 Task: Create new invoice with Date Opened :30-Apr-23, Select Customer: Mariah Carey's Cookies, Terms: Payment Term 2. Make invoice entry for item-1 with Date: 30-Apr-23, Description: Hillshire Genoa Salame Small Snacking Plates (2.76 oz)_x000D_
, Action: Material, Income Account: Income:Sales, Quantity: 1, Unit Price: 8.5, Discount $: 1.38. Make entry for item-2 with Date: 30-Apr-23, Description: Nature's Own Butterbread Sandwich Bread (20 oz)_x000D_
, Action: Material, Income Account: Income:Sales, Quantity: 1, Unit Price: 4.5, Discount $: 2.38. Make entry for item-3 with Date: 30-Apr-23, Description: NOS Energy Regular 24oz Twist Off_x000D_
, Action: Material, Income Account: Income:Sales, Quantity: 1, Unit Price: 5.5, Discount $: 2.88. Write Notes: 'Looking forward to serving you again.'. Post Invoice with Post Date: 30-Apr-23, Post to Accounts: Assets:Accounts Receivable. Pay / Process Payment with Transaction Date: 15-May-23, Amount: 11.86, Transfer Account: Checking Account. Print Invoice, display notes by going to Option, then go to Display Tab and check 'Invoice Notes'.
Action: Mouse moved to (180, 38)
Screenshot: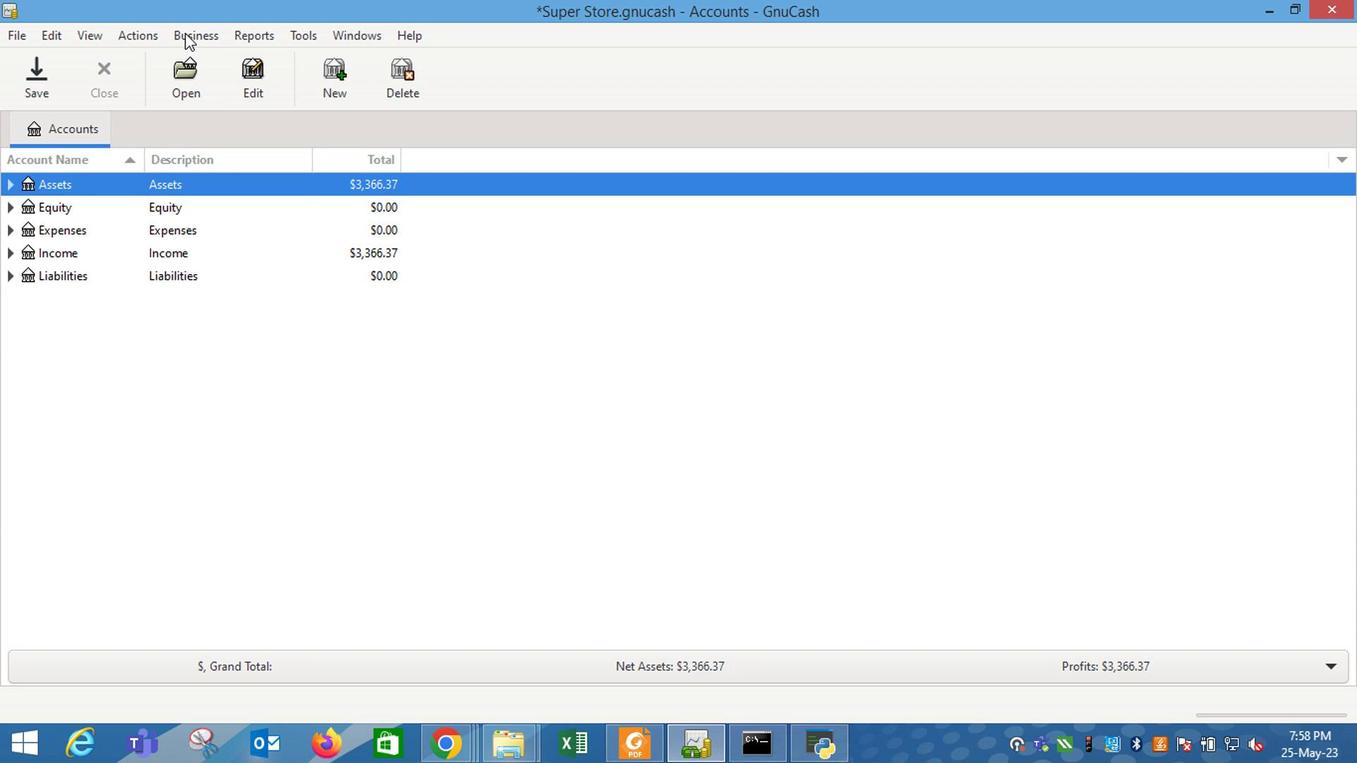 
Action: Mouse pressed left at (180, 38)
Screenshot: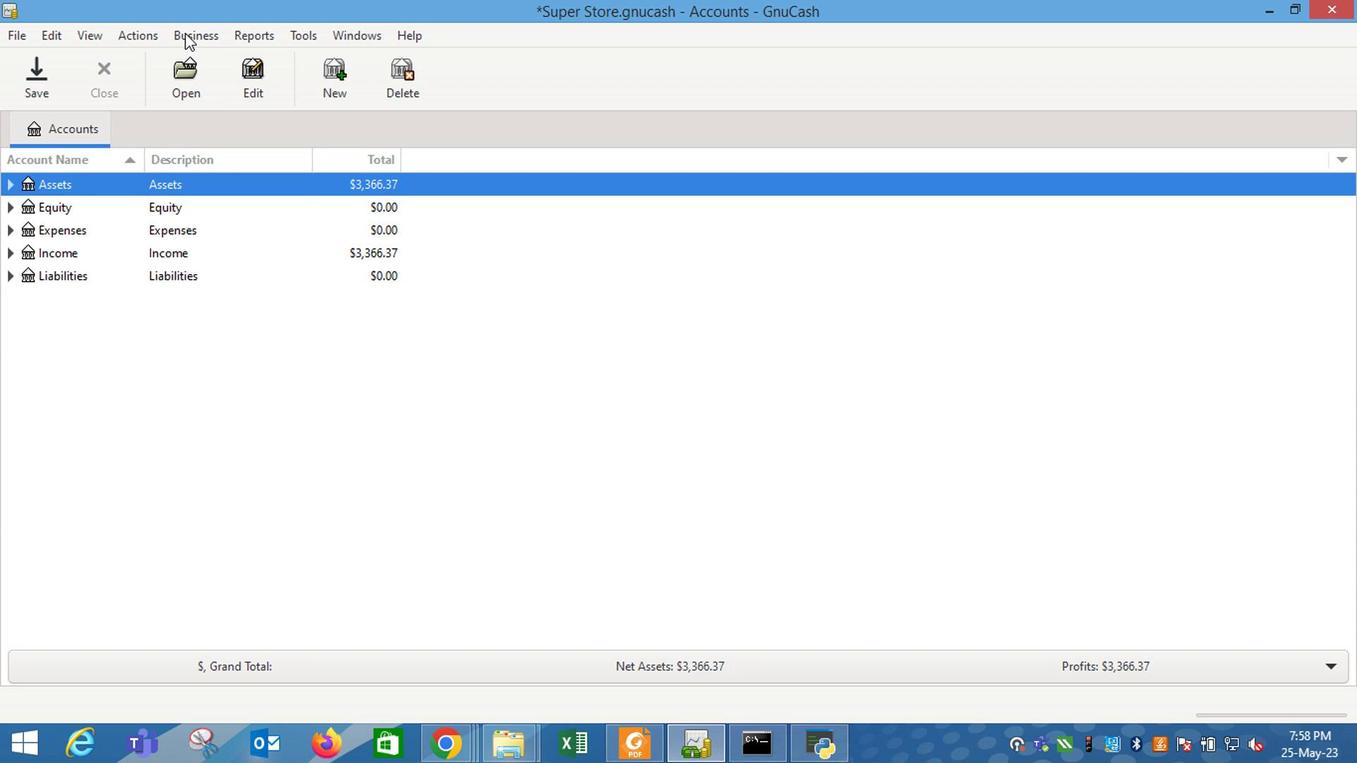 
Action: Mouse moved to (465, 144)
Screenshot: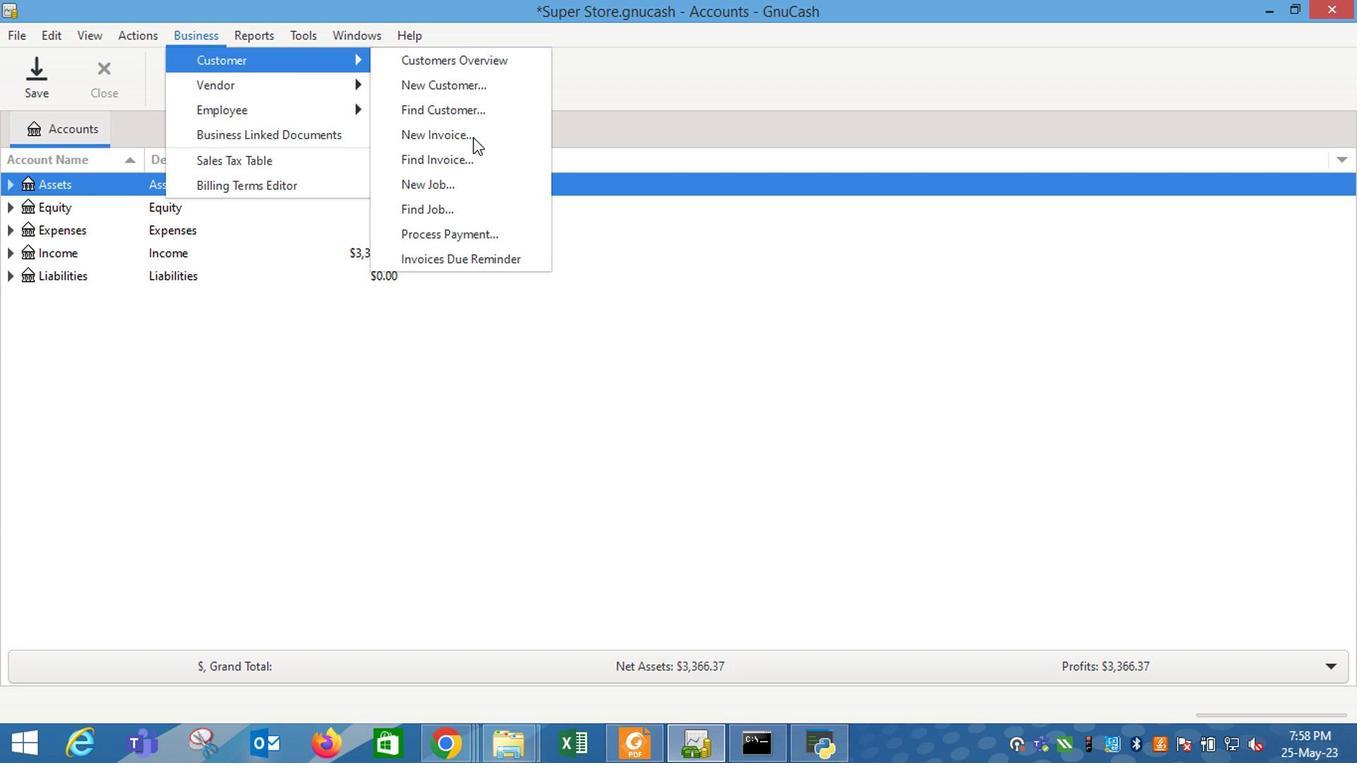 
Action: Mouse pressed left at (465, 144)
Screenshot: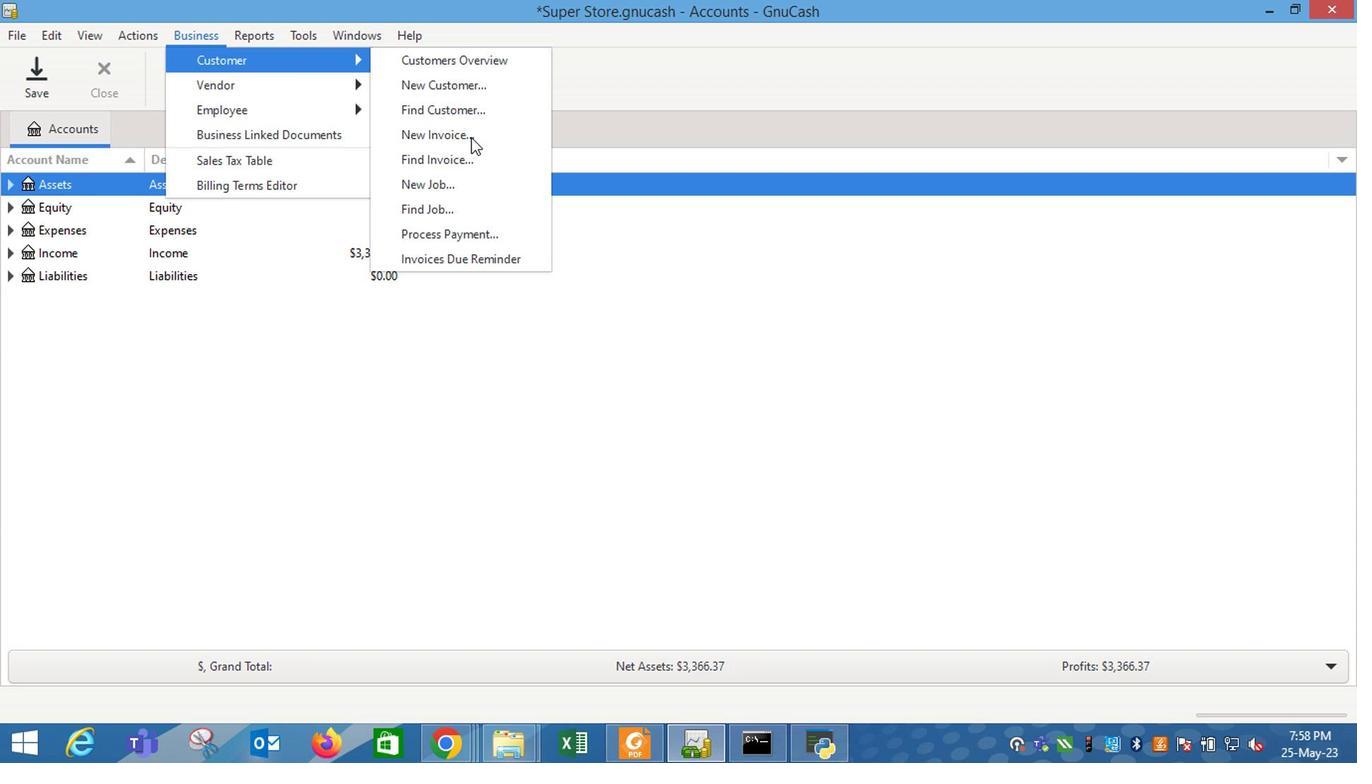 
Action: Mouse moved to (800, 308)
Screenshot: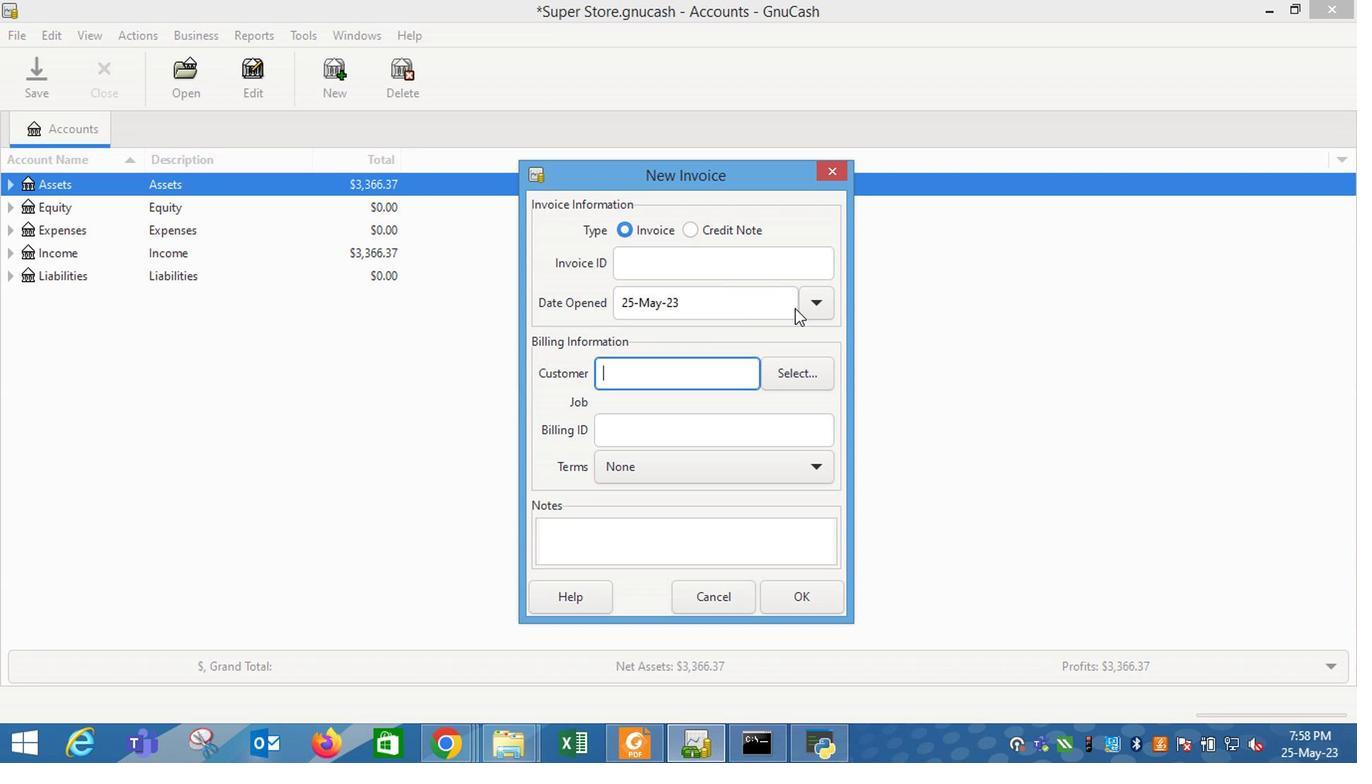 
Action: Mouse pressed left at (800, 308)
Screenshot: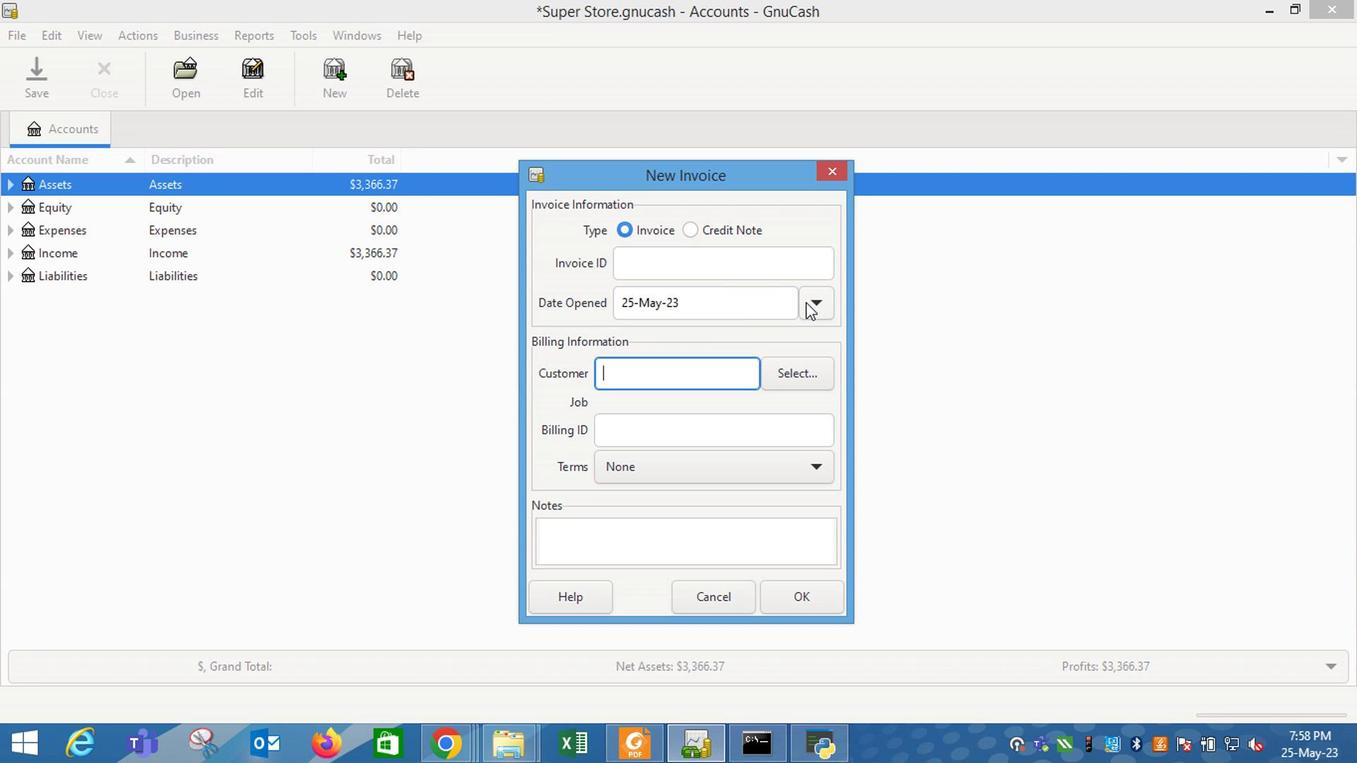 
Action: Mouse moved to (655, 336)
Screenshot: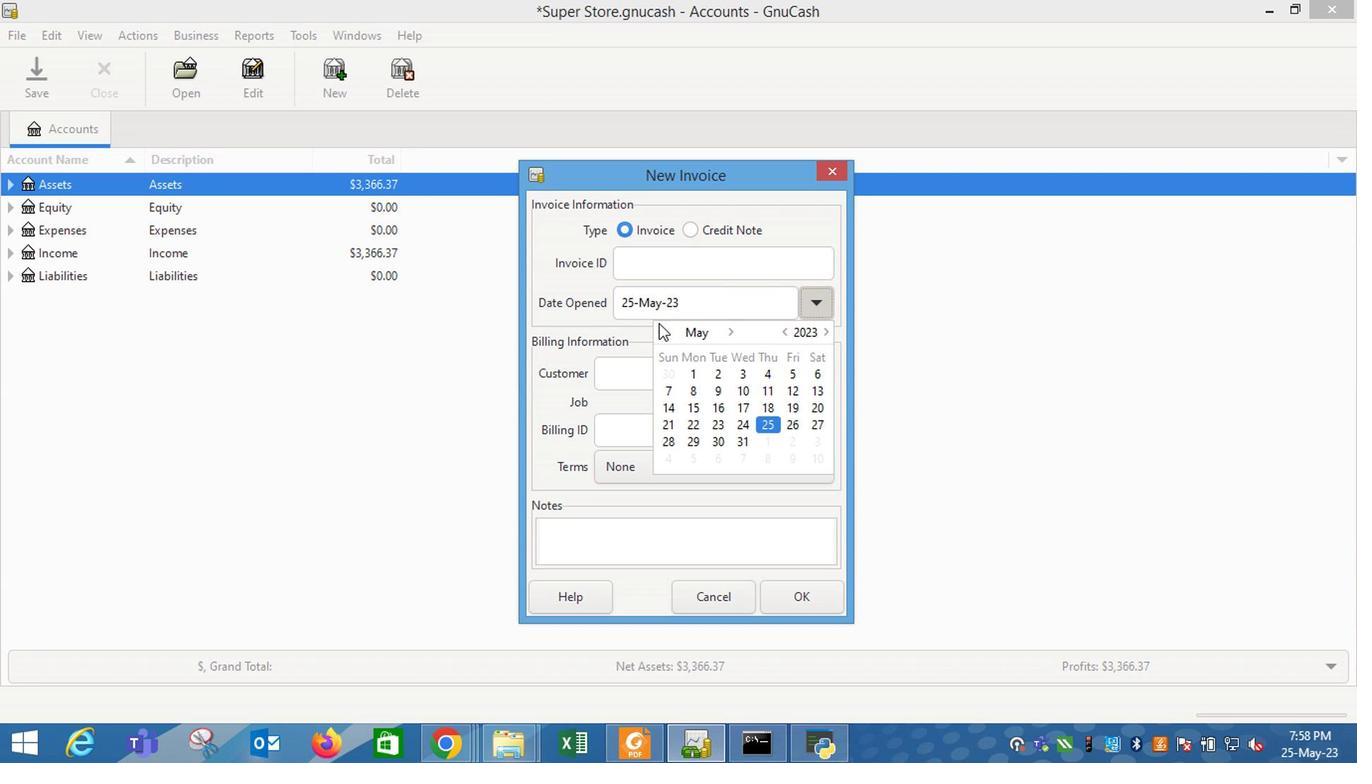 
Action: Mouse pressed left at (655, 336)
Screenshot: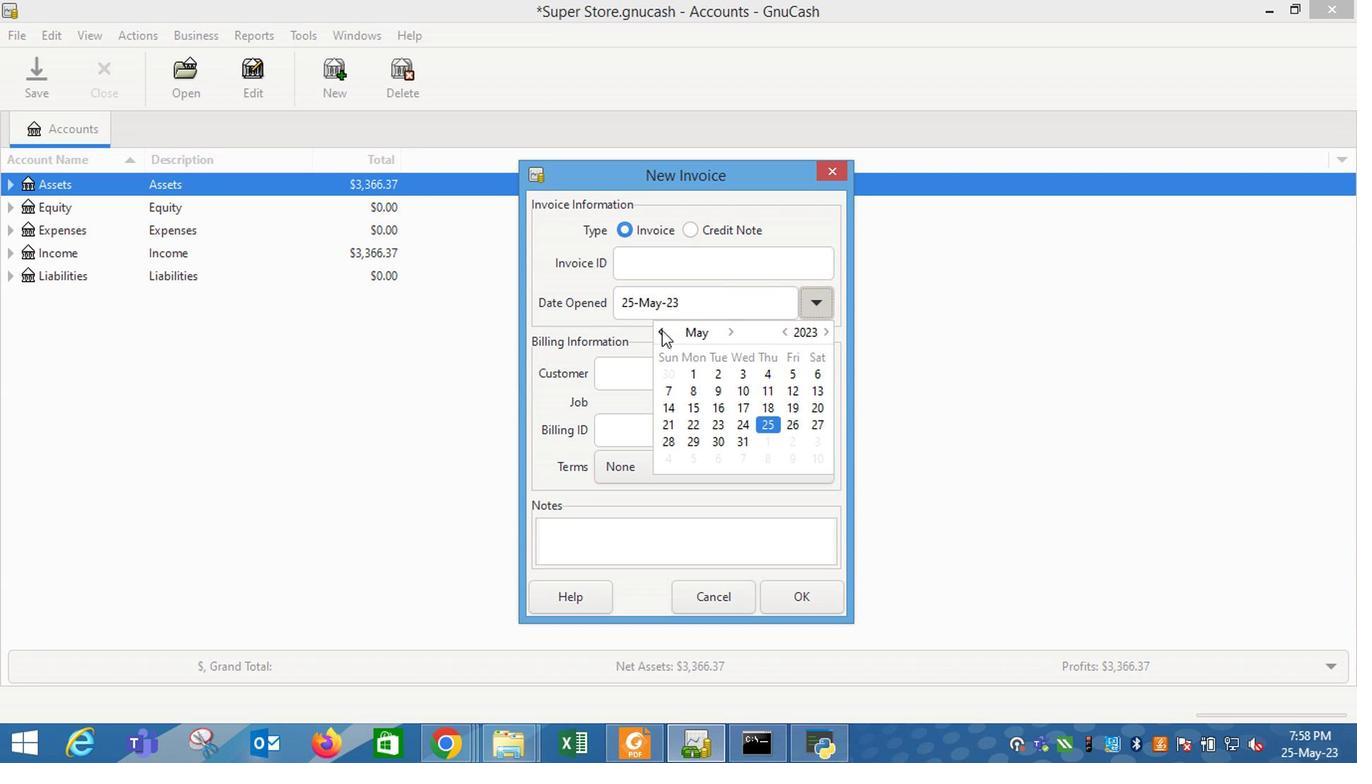 
Action: Mouse moved to (657, 469)
Screenshot: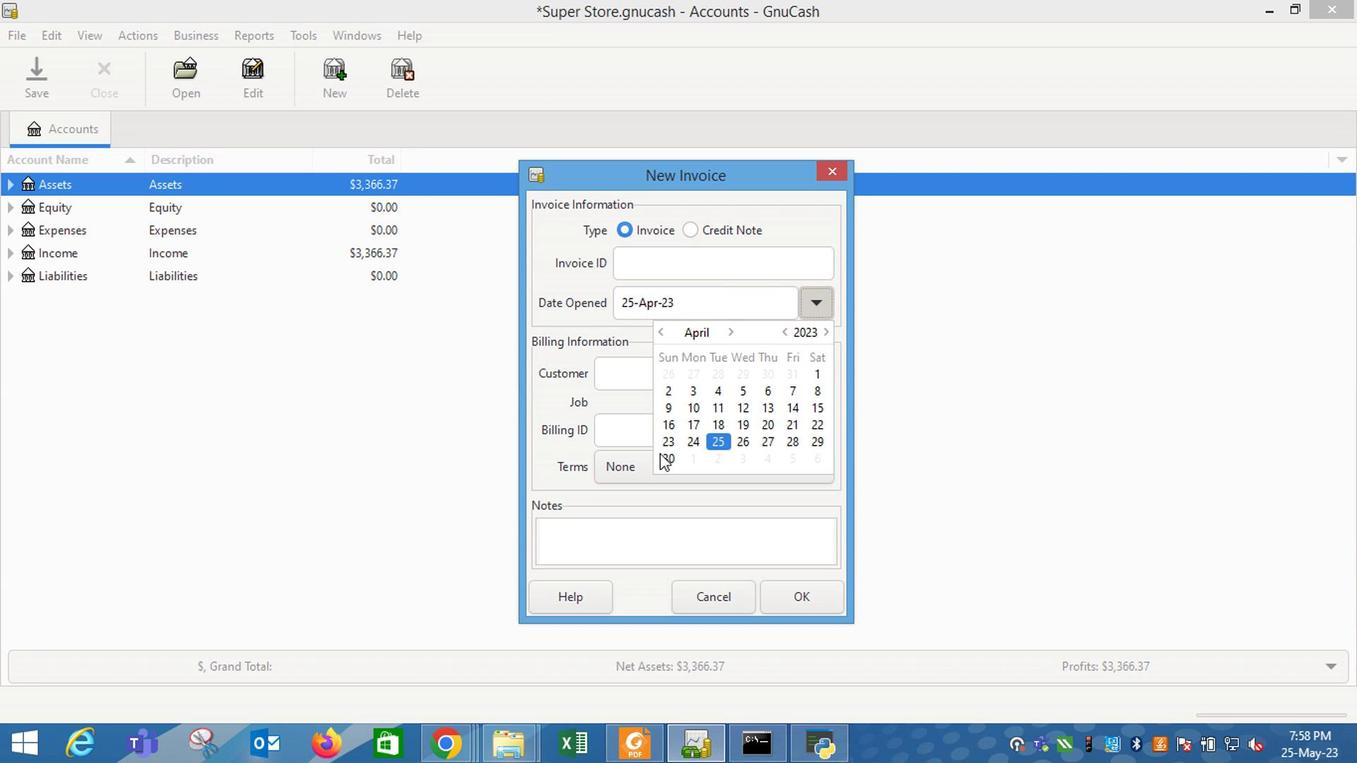 
Action: Mouse pressed left at (657, 469)
Screenshot: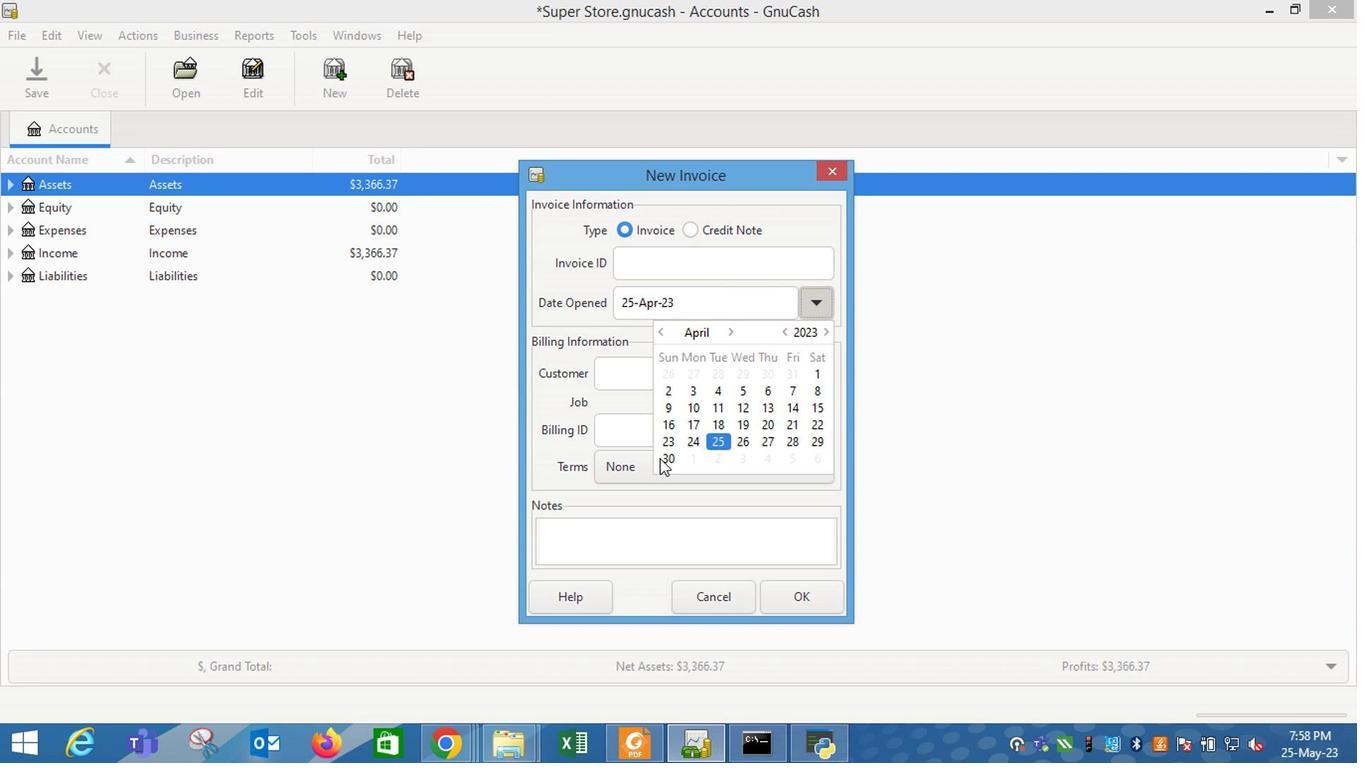 
Action: Mouse moved to (609, 384)
Screenshot: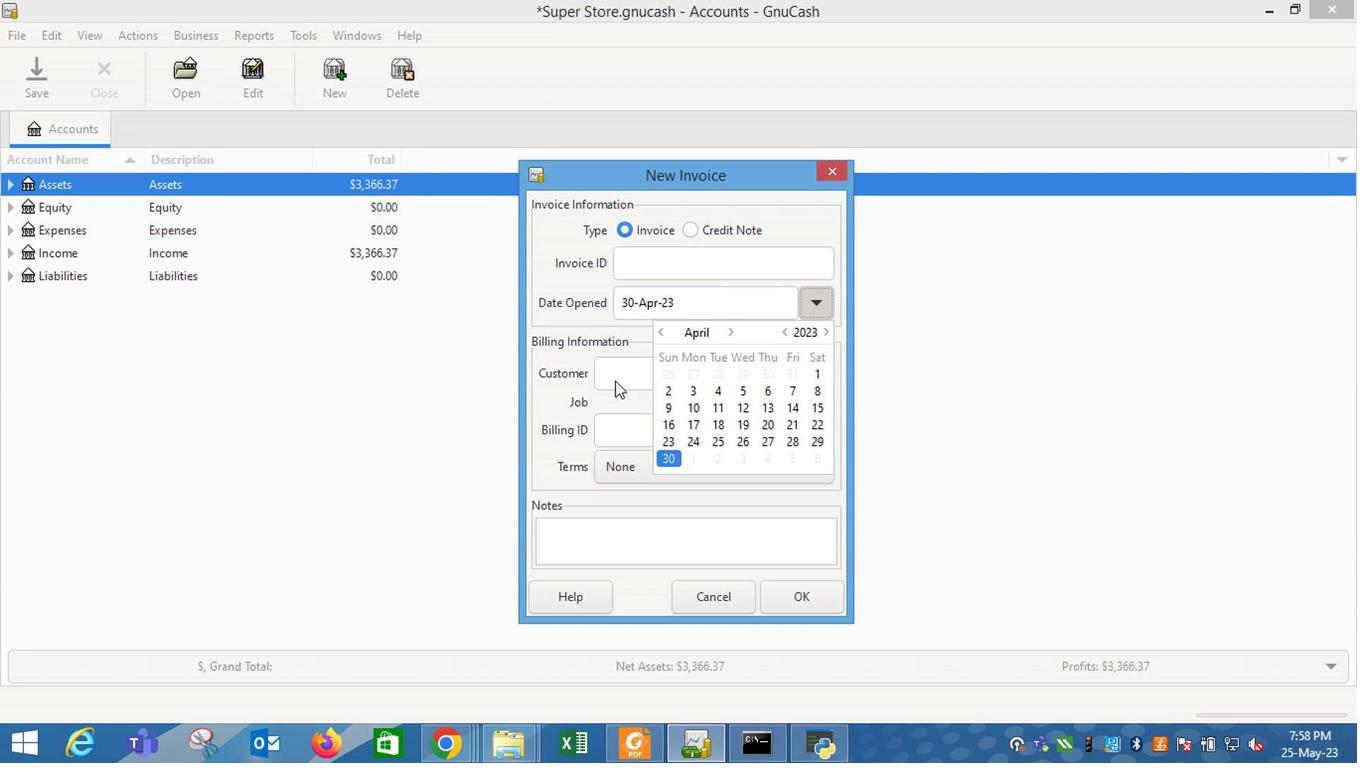 
Action: Mouse pressed left at (609, 384)
Screenshot: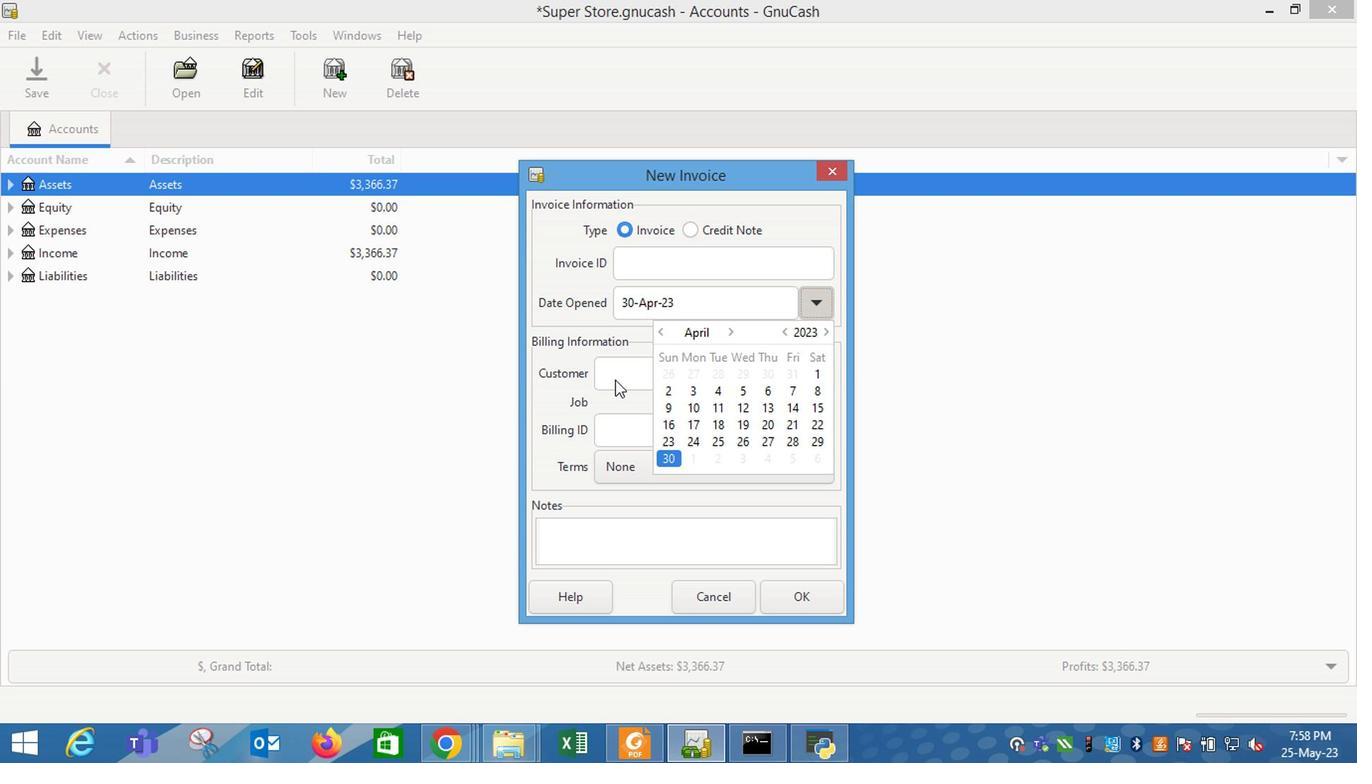 
Action: Mouse moved to (614, 380)
Screenshot: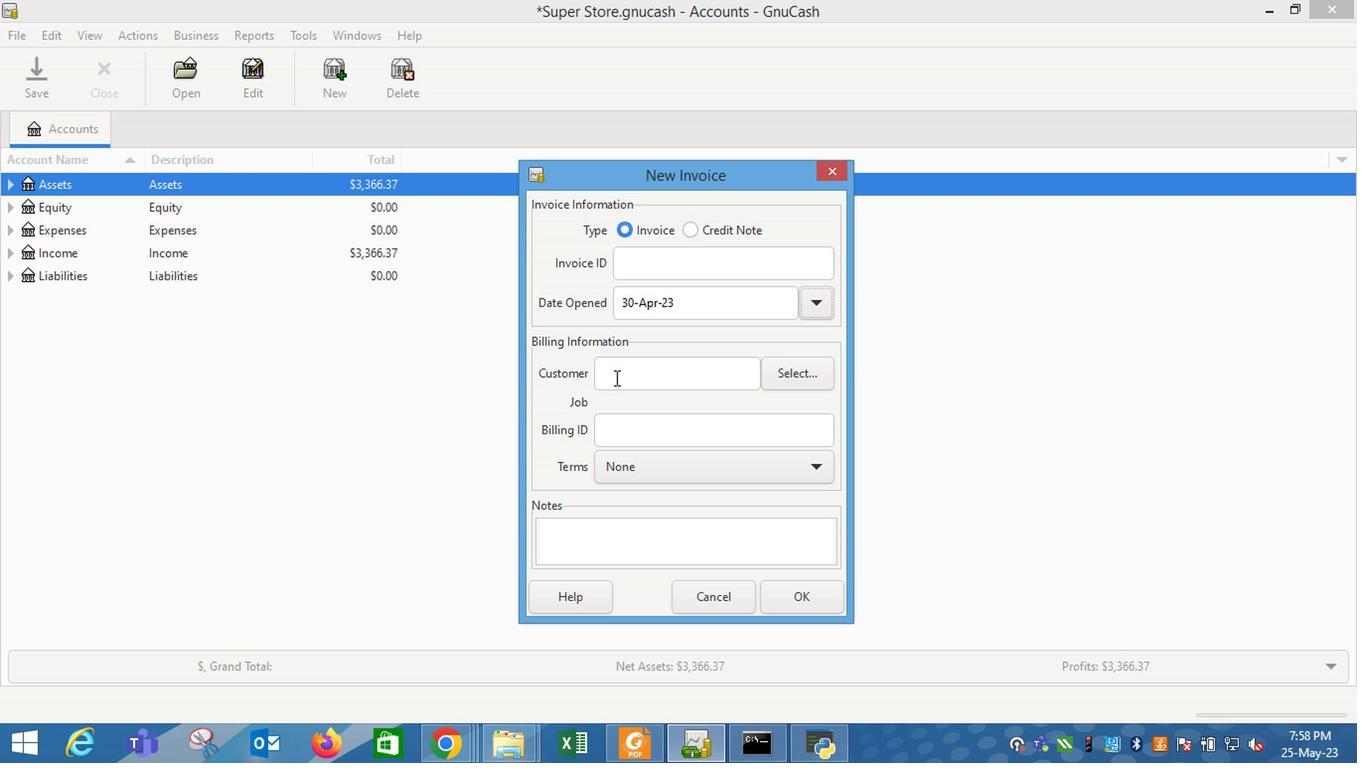
Action: Mouse pressed left at (614, 380)
Screenshot: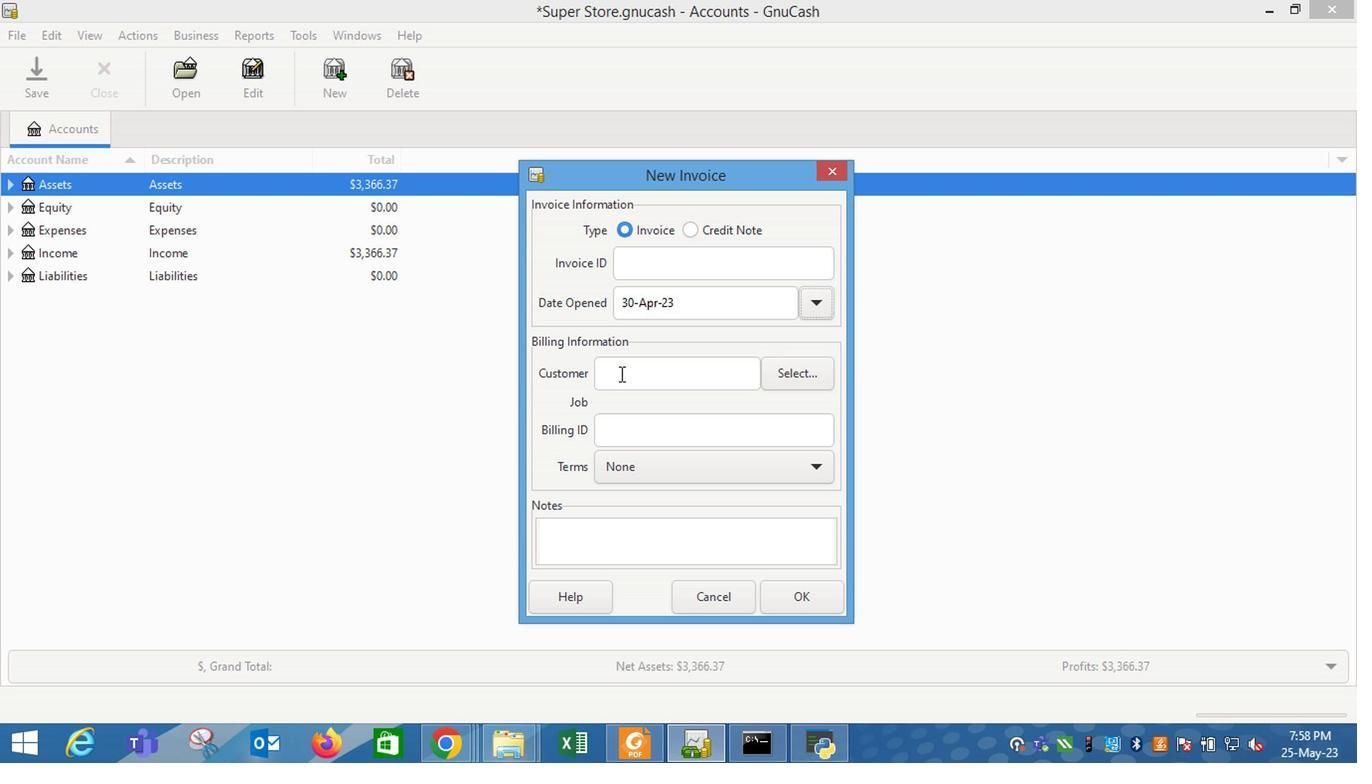 
Action: Key pressed mari
Screenshot: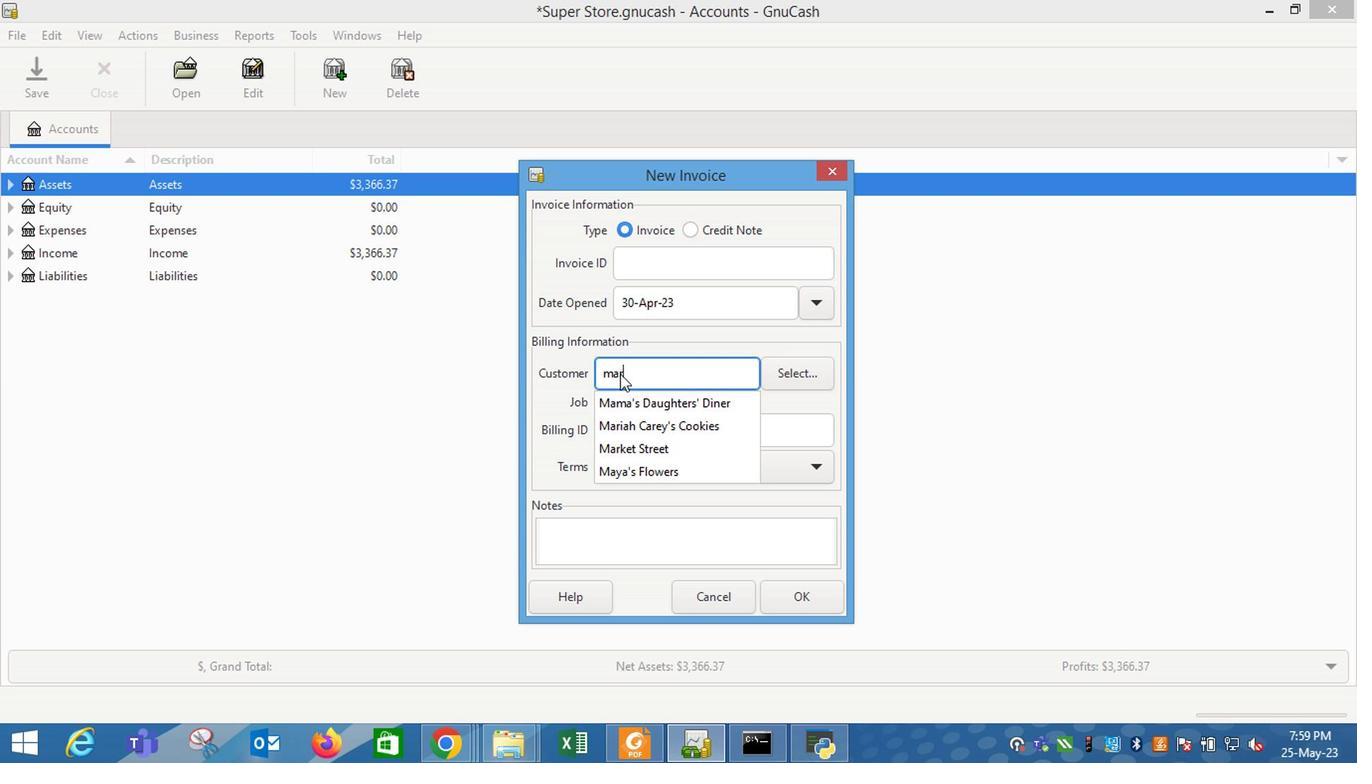
Action: Mouse moved to (626, 409)
Screenshot: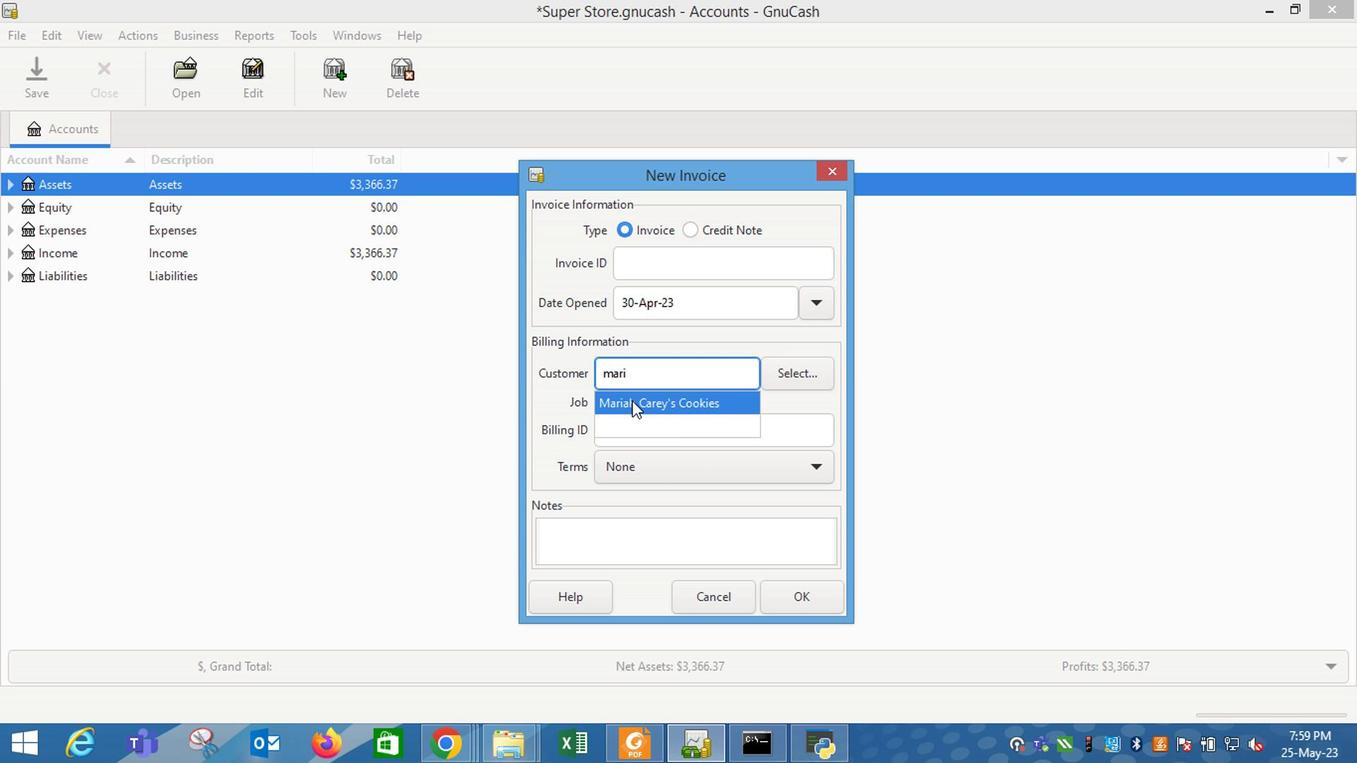 
Action: Mouse pressed left at (626, 409)
Screenshot: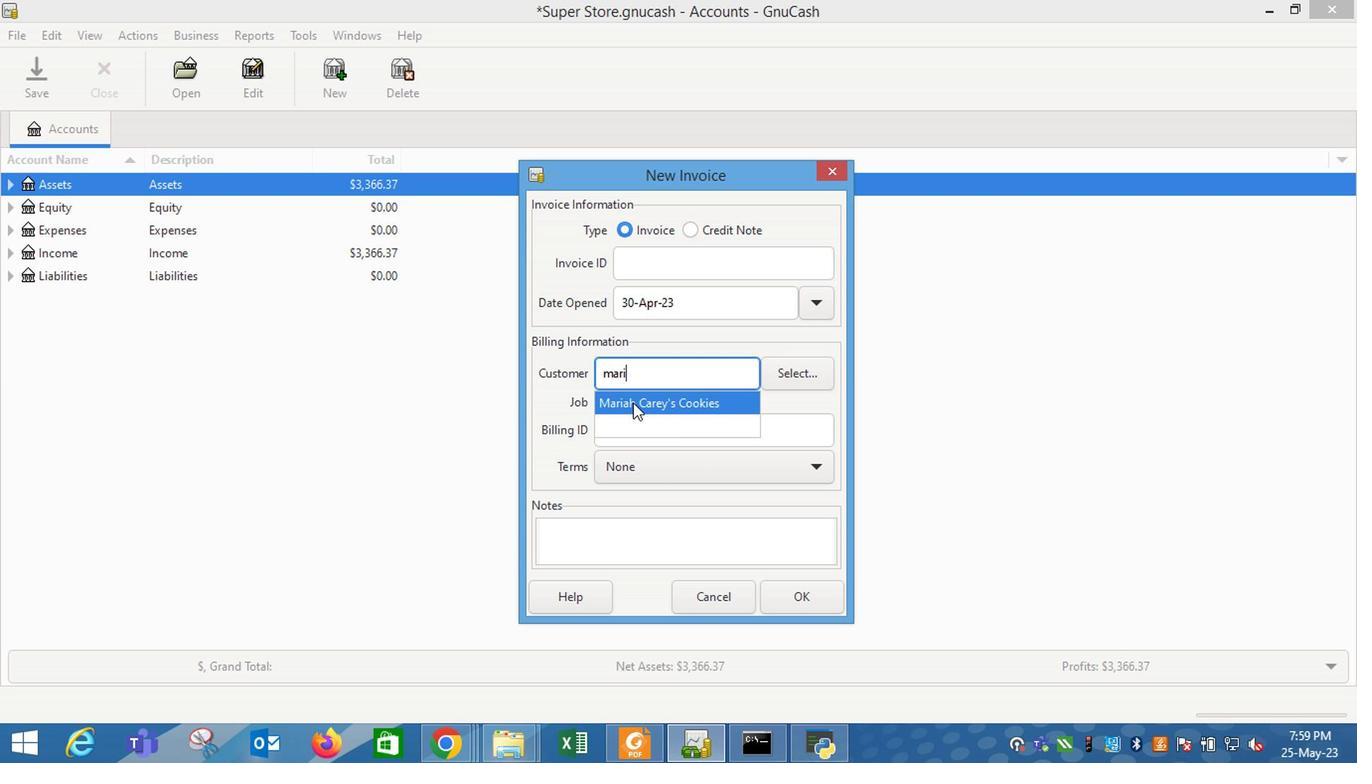 
Action: Mouse moved to (636, 491)
Screenshot: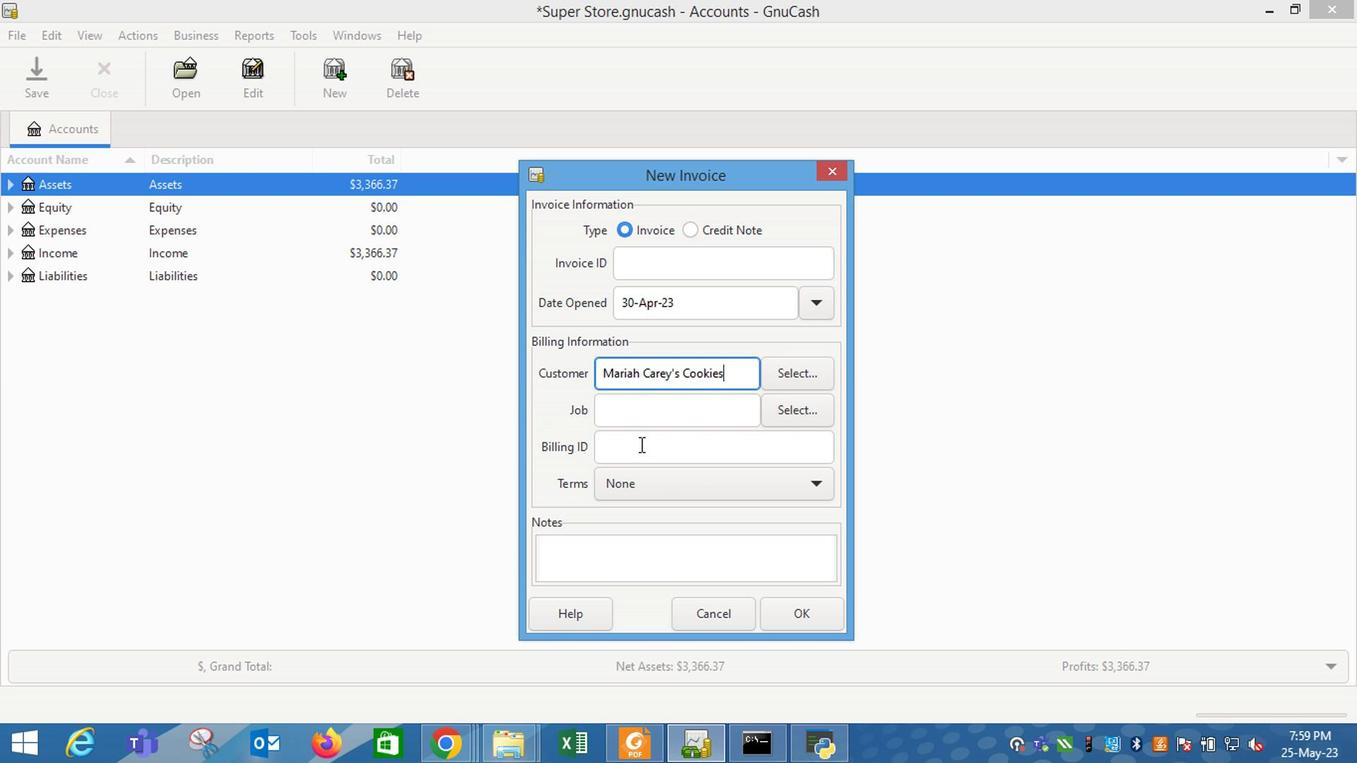 
Action: Mouse pressed left at (636, 491)
Screenshot: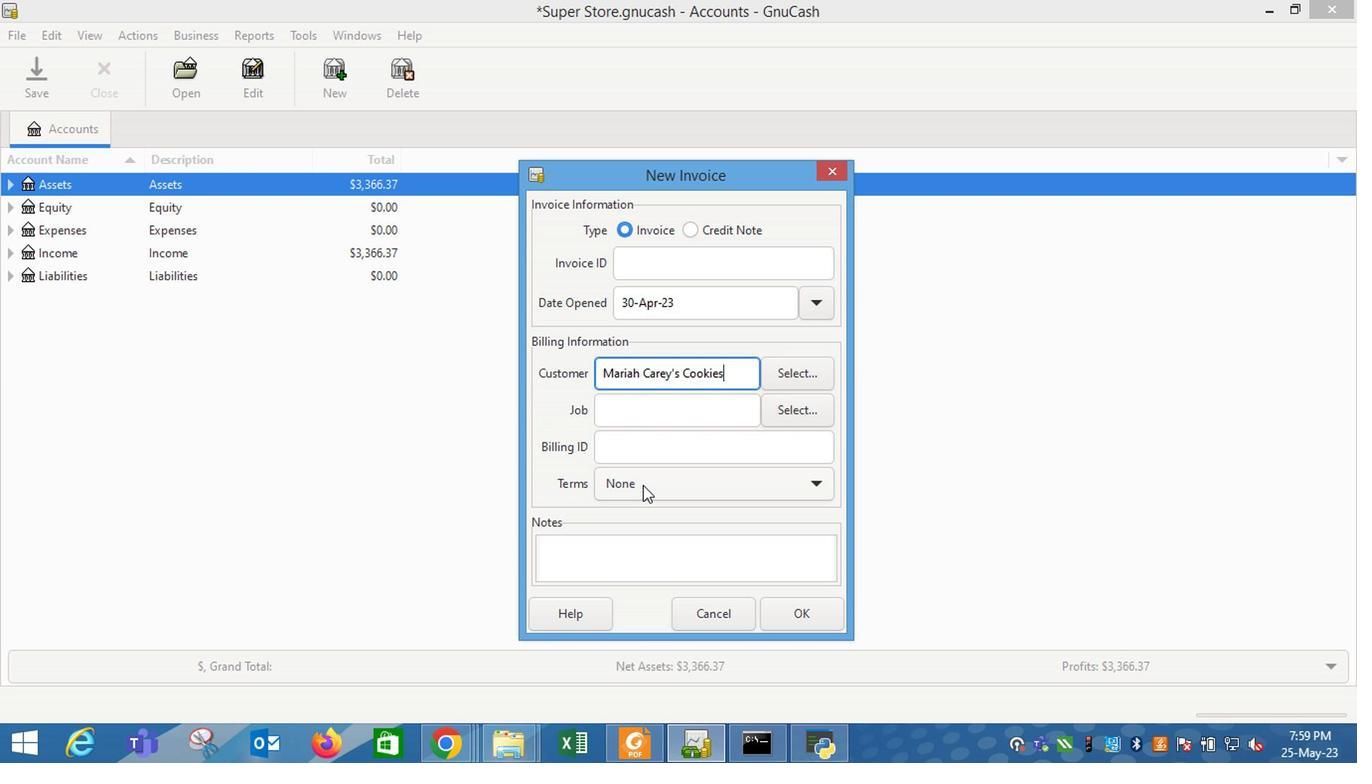 
Action: Mouse moved to (638, 557)
Screenshot: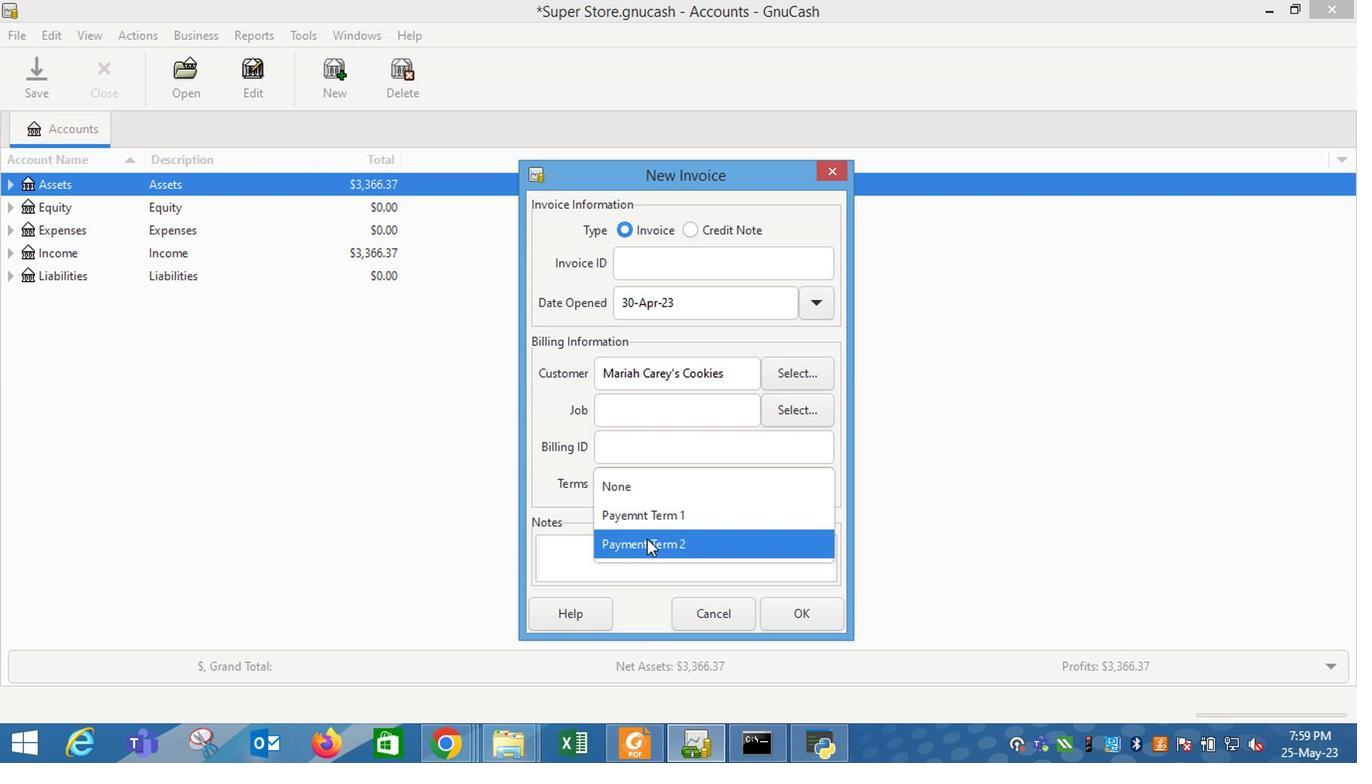 
Action: Mouse pressed left at (638, 557)
Screenshot: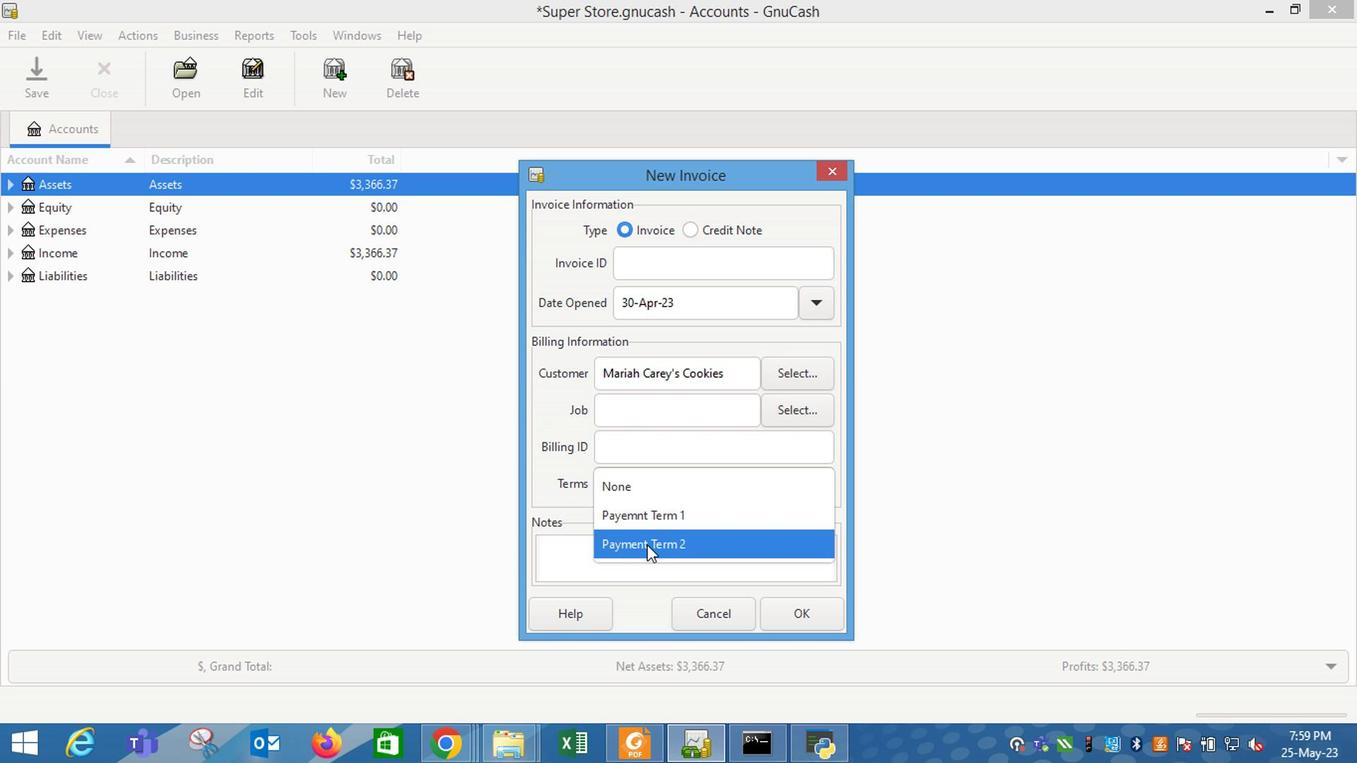 
Action: Mouse moved to (794, 614)
Screenshot: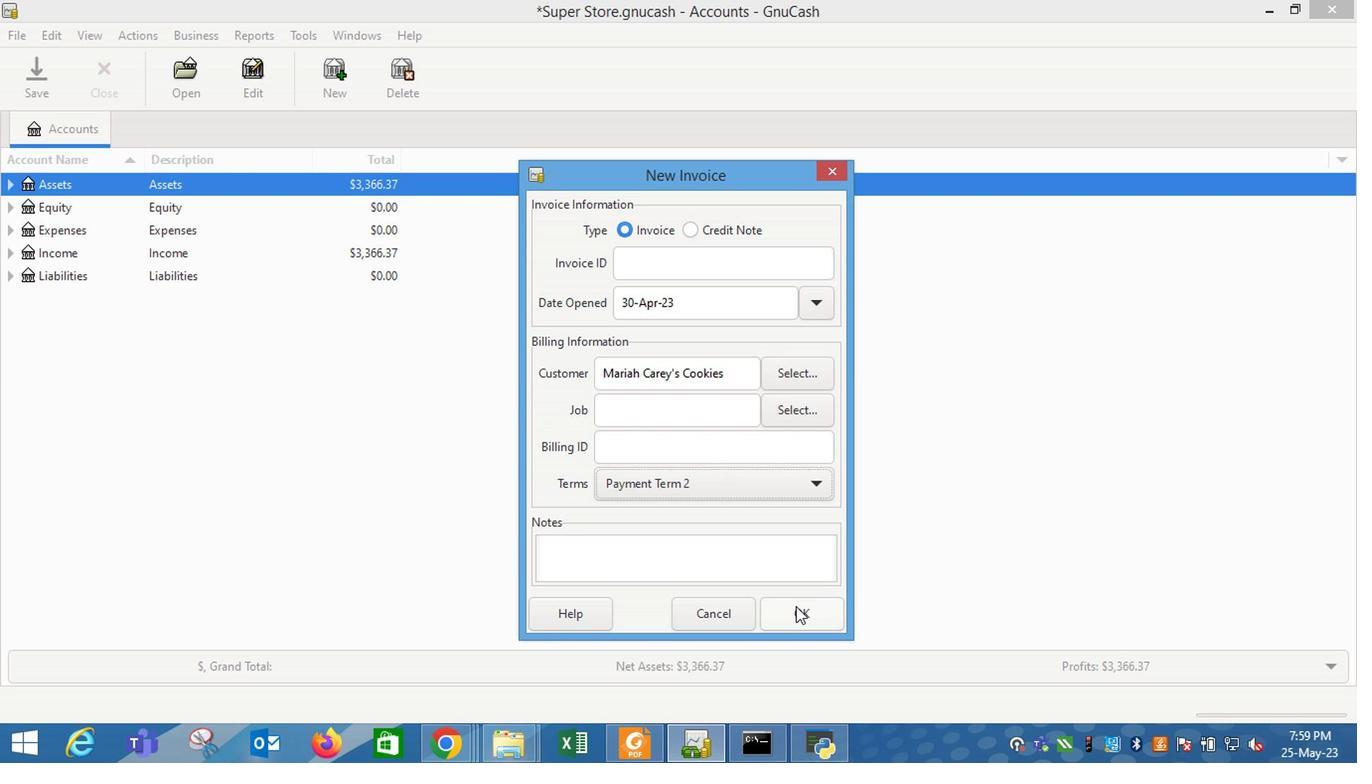 
Action: Mouse pressed left at (794, 614)
Screenshot: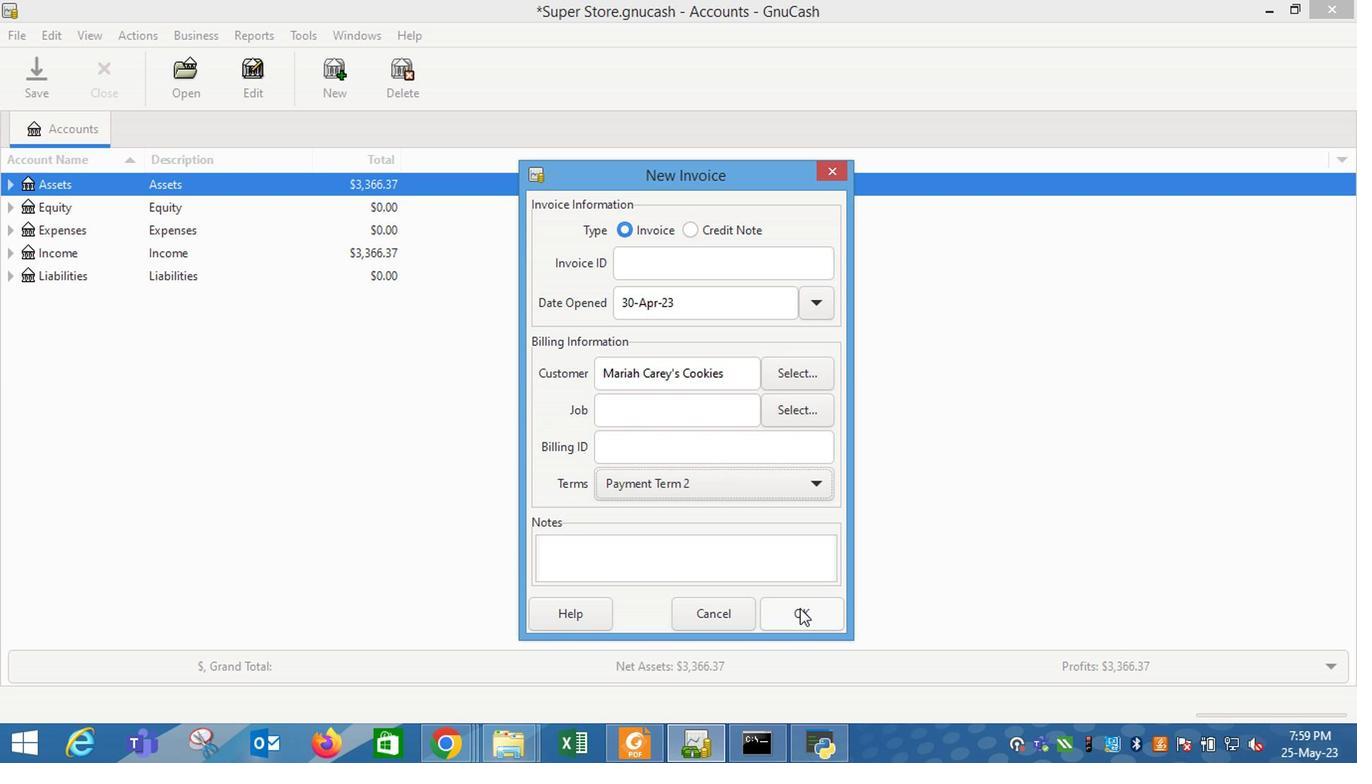 
Action: Mouse moved to (87, 395)
Screenshot: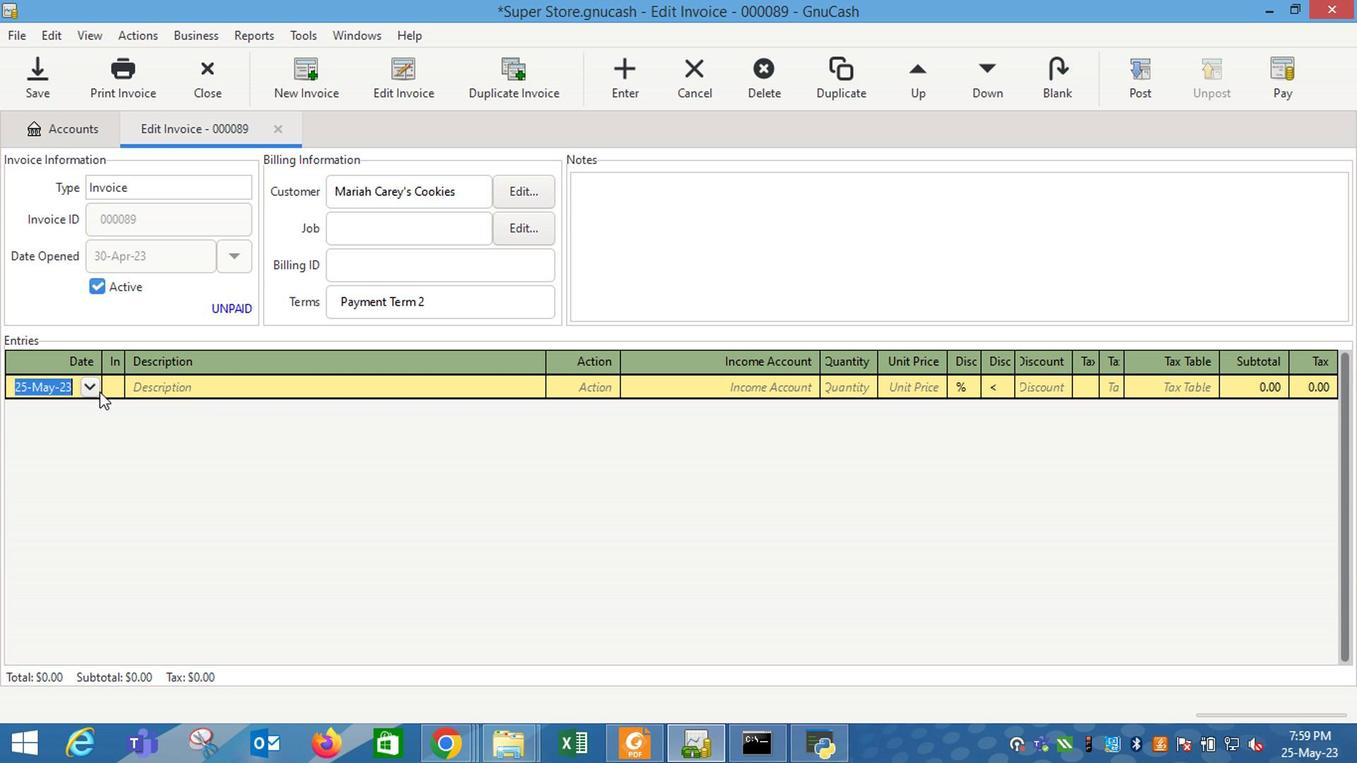 
Action: Mouse pressed left at (87, 395)
Screenshot: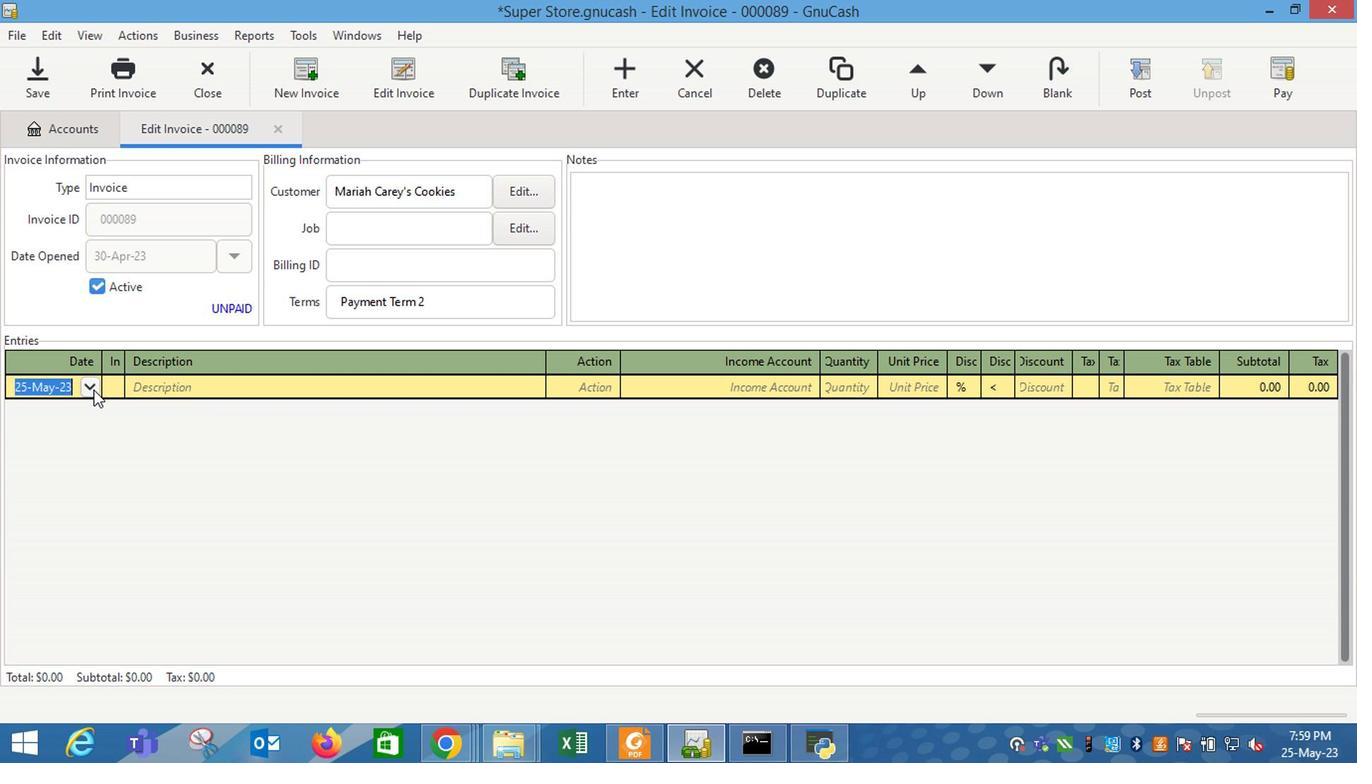 
Action: Mouse moved to (7, 417)
Screenshot: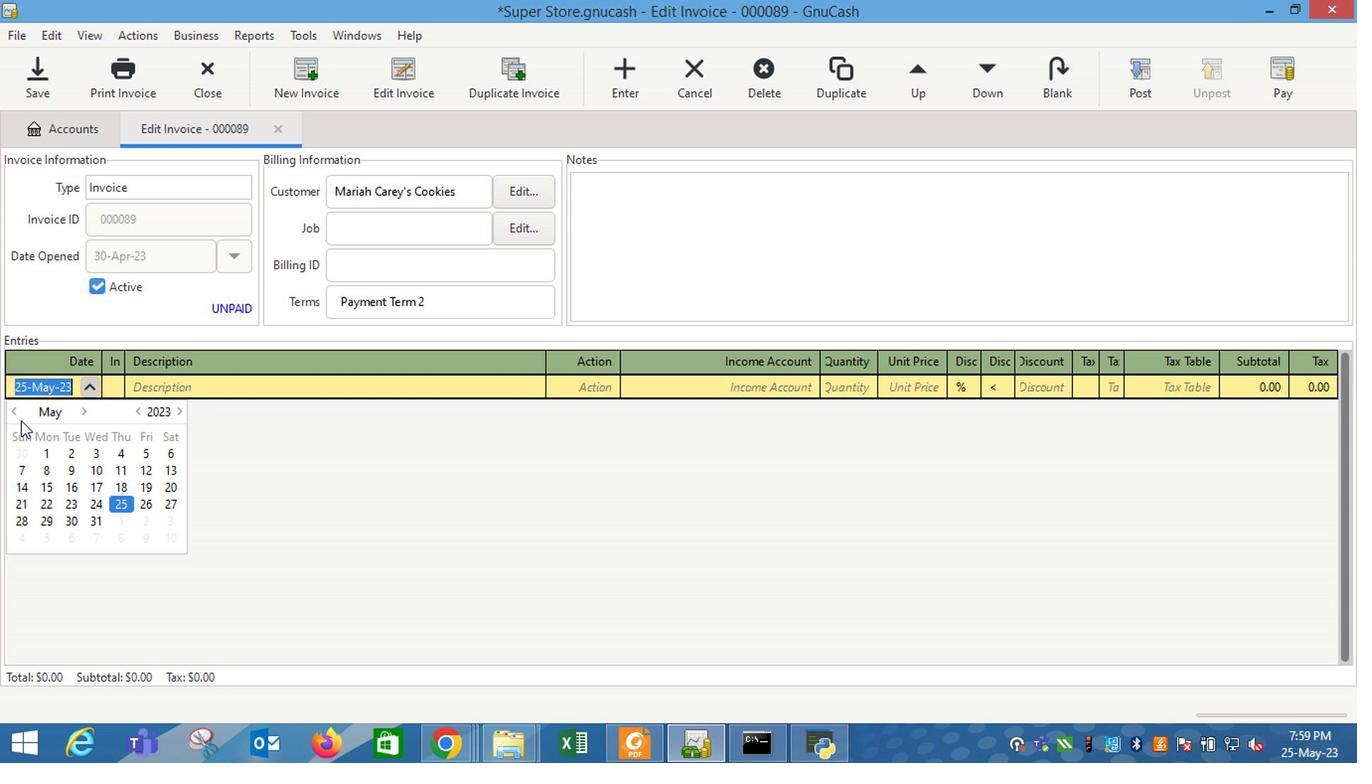 
Action: Mouse pressed left at (7, 417)
Screenshot: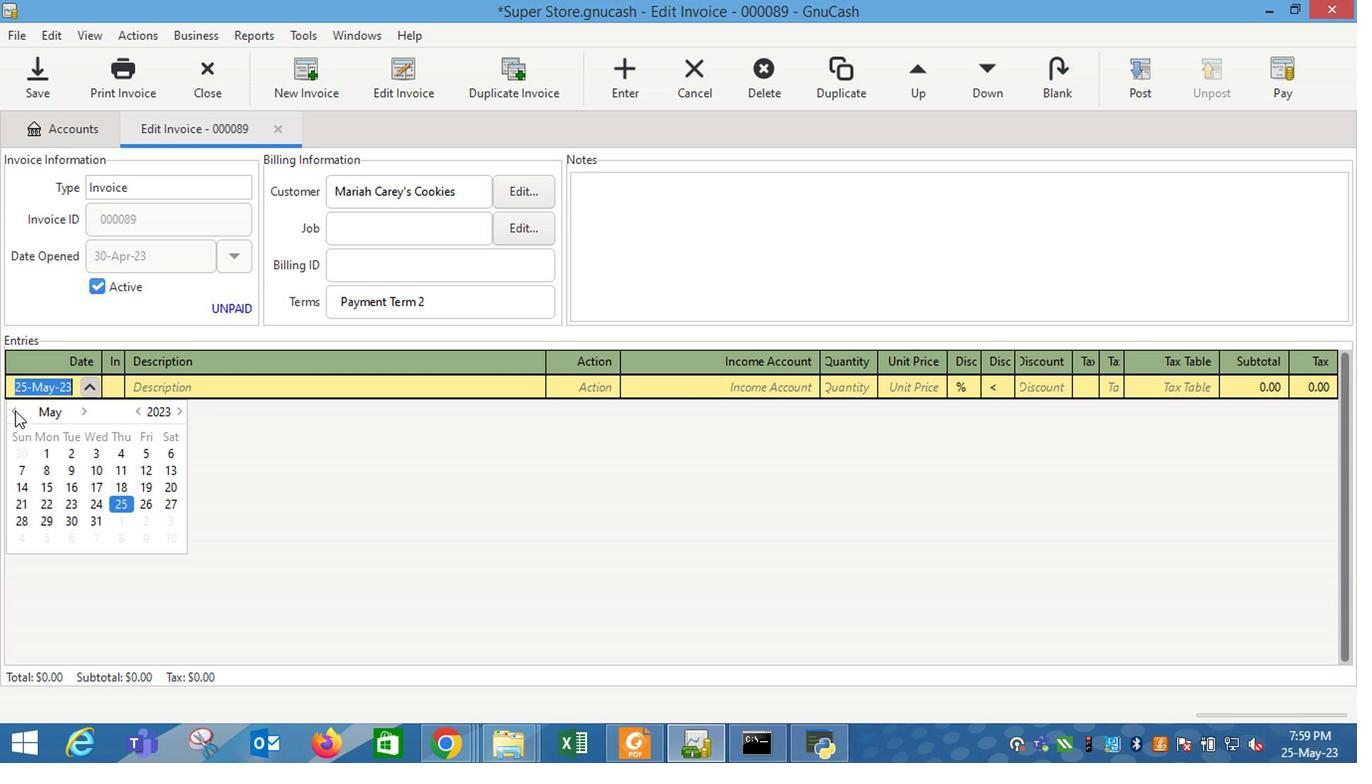 
Action: Mouse moved to (14, 546)
Screenshot: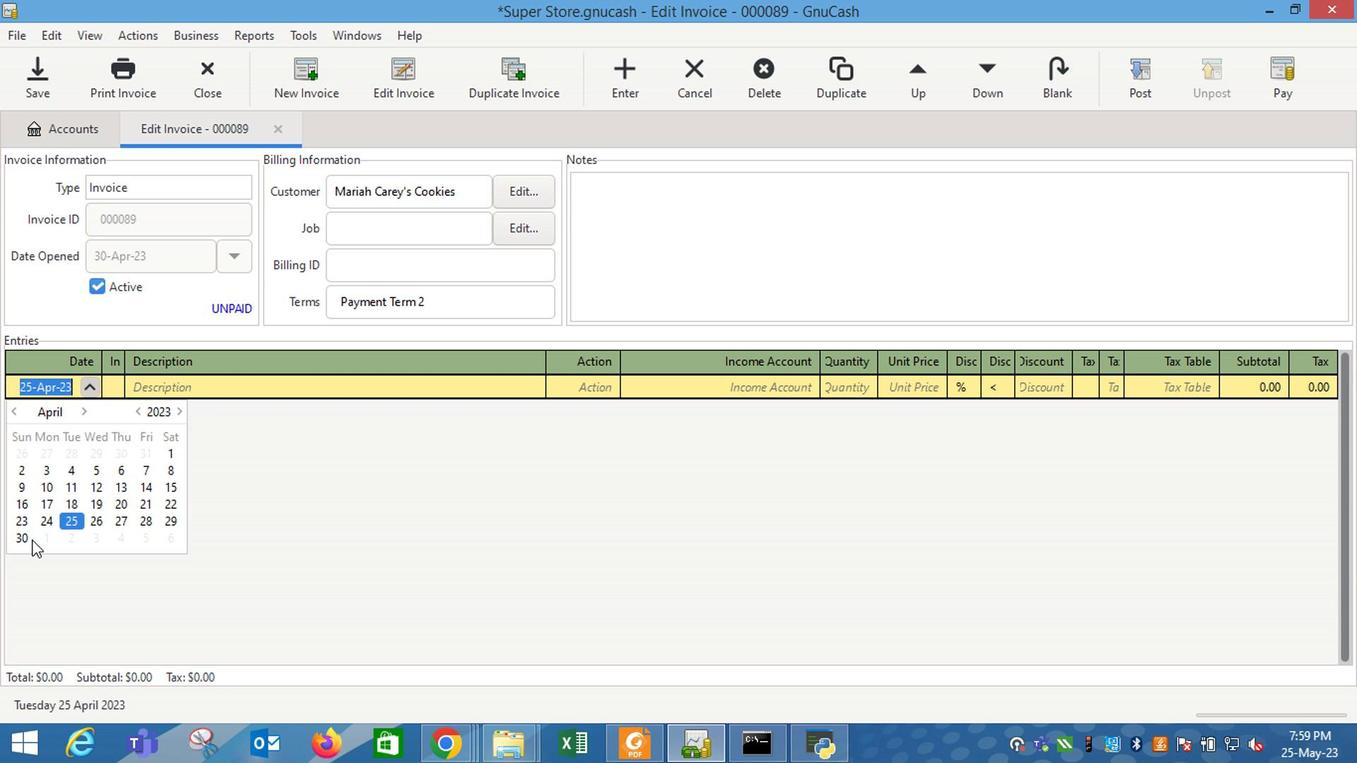 
Action: Mouse pressed left at (14, 546)
Screenshot: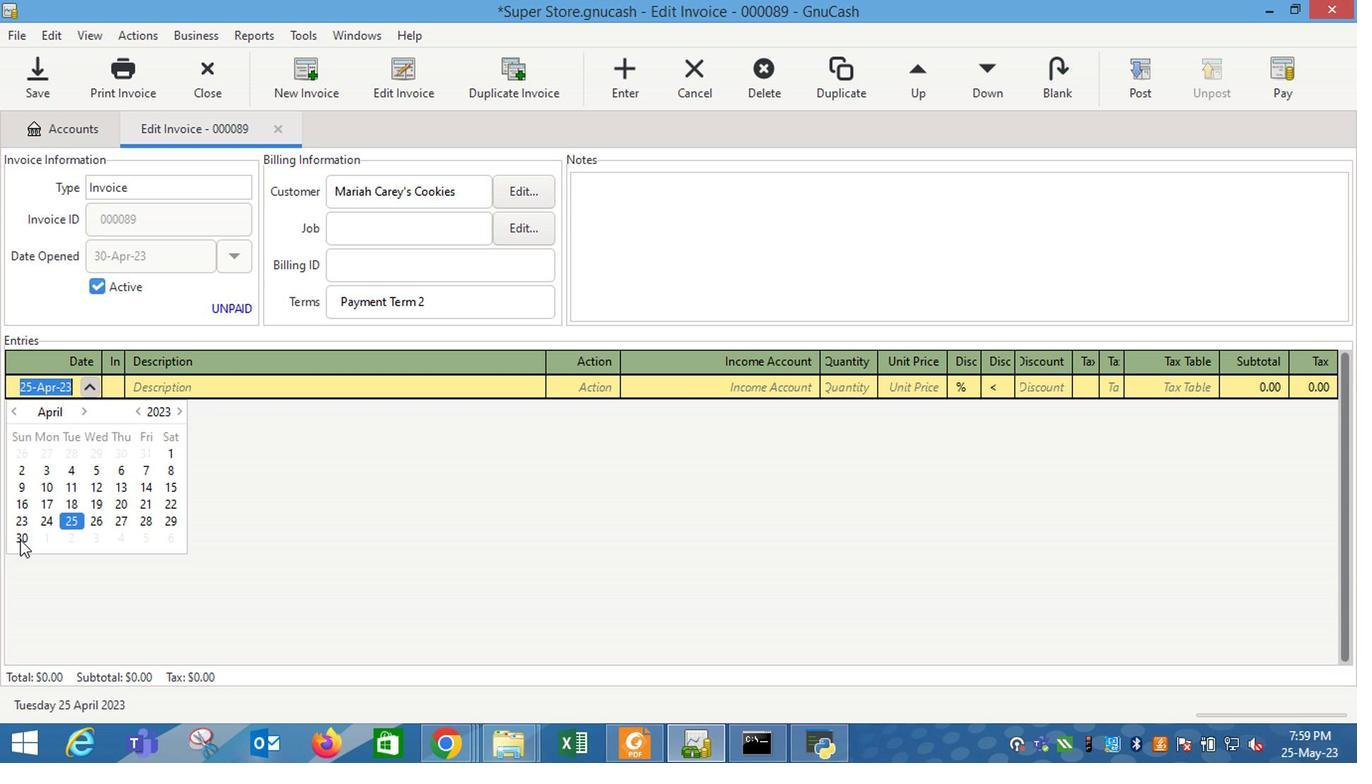 
Action: Mouse moved to (14, 546)
Screenshot: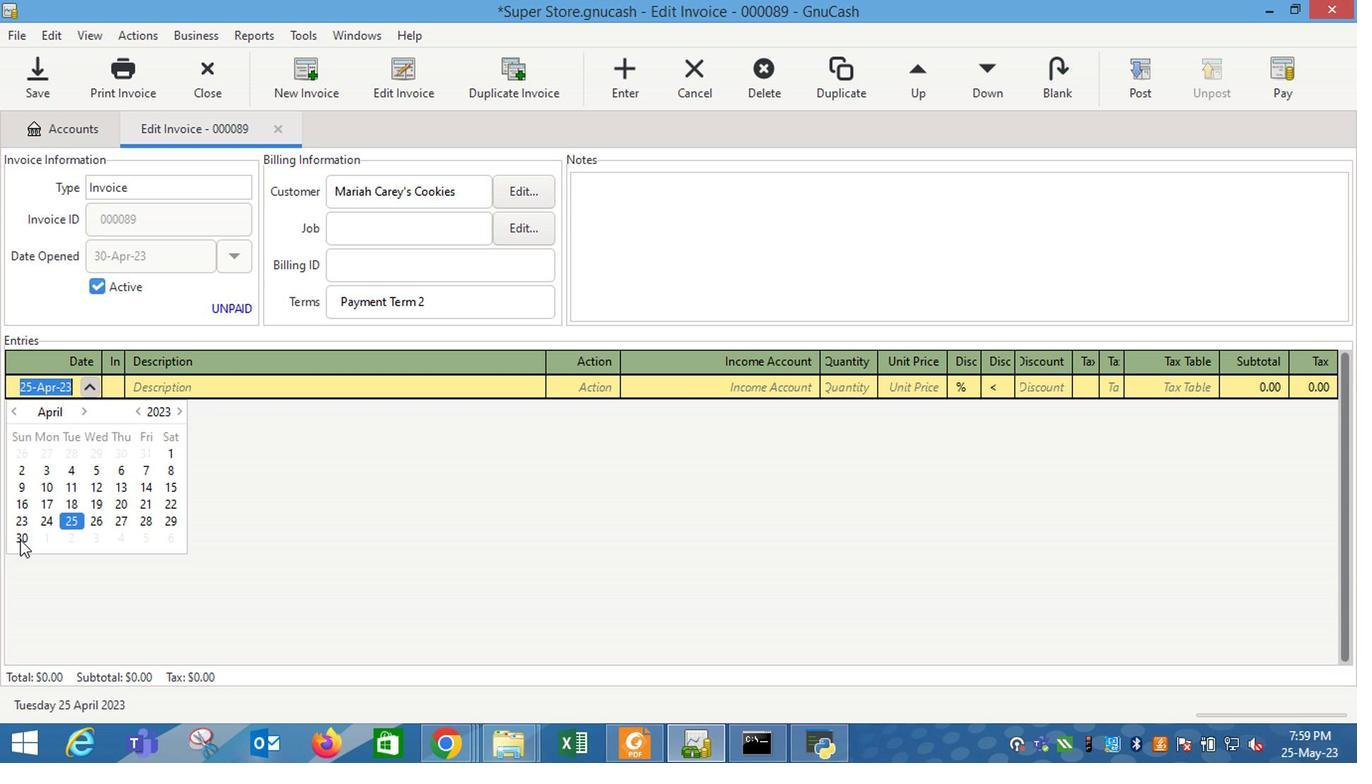 
Action: Key pressed <Key.tab><Key.shift_r>Hill
Screenshot: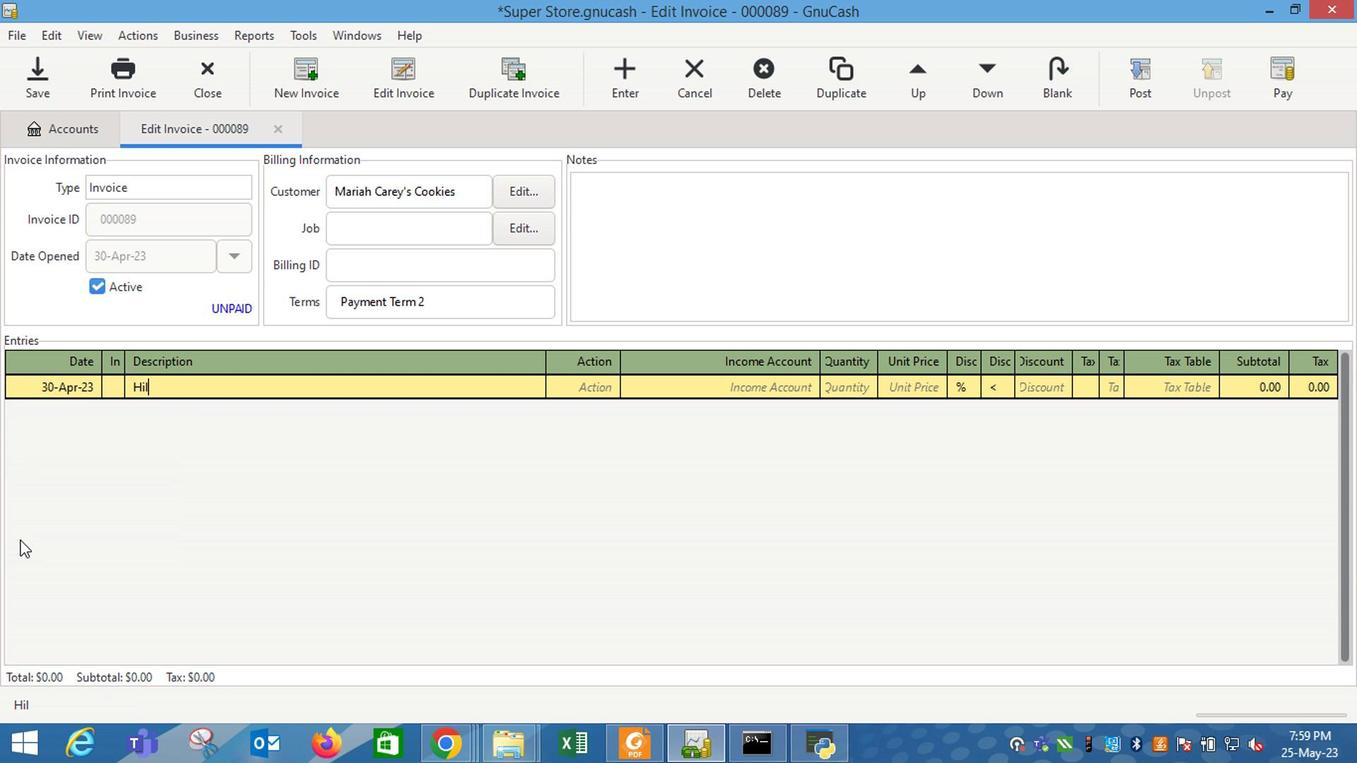 
Action: Mouse pressed left at (14, 546)
Screenshot: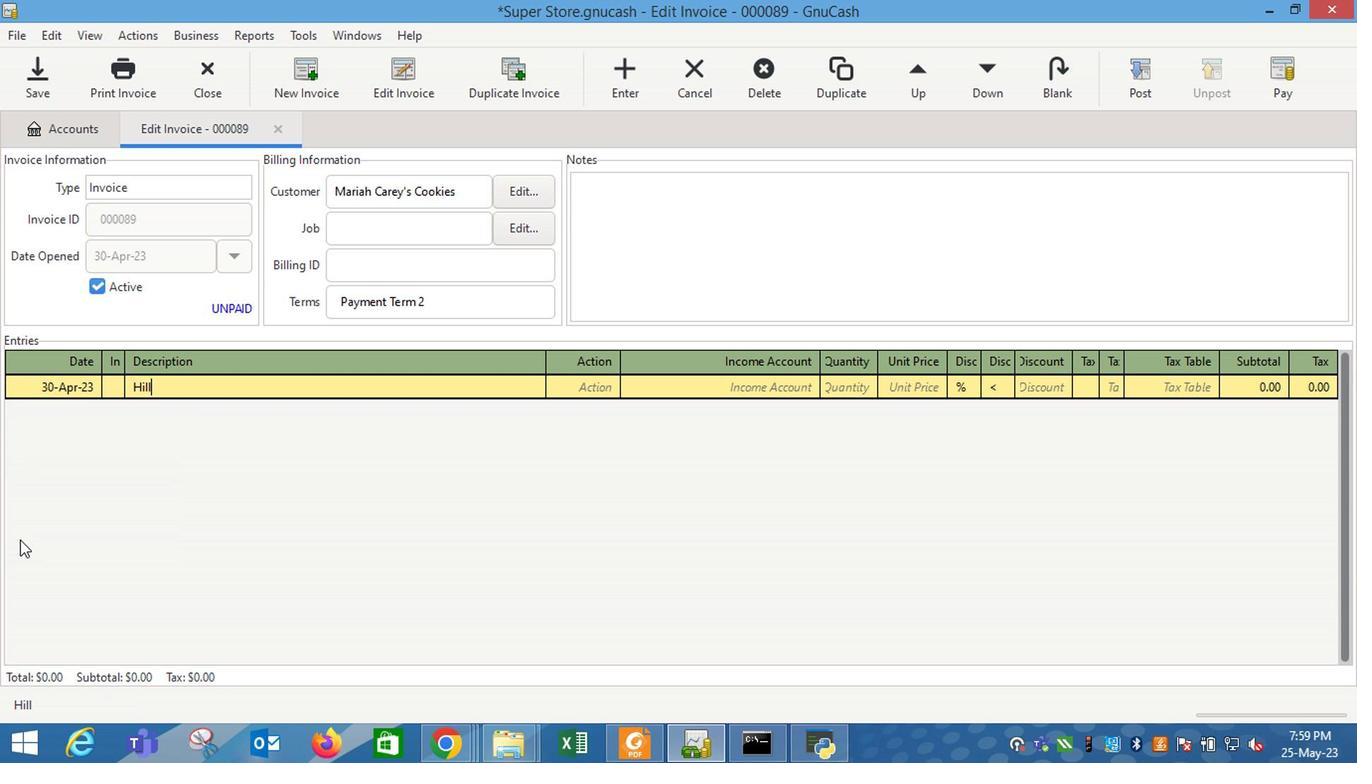 
Action: Mouse pressed left at (14, 546)
Screenshot: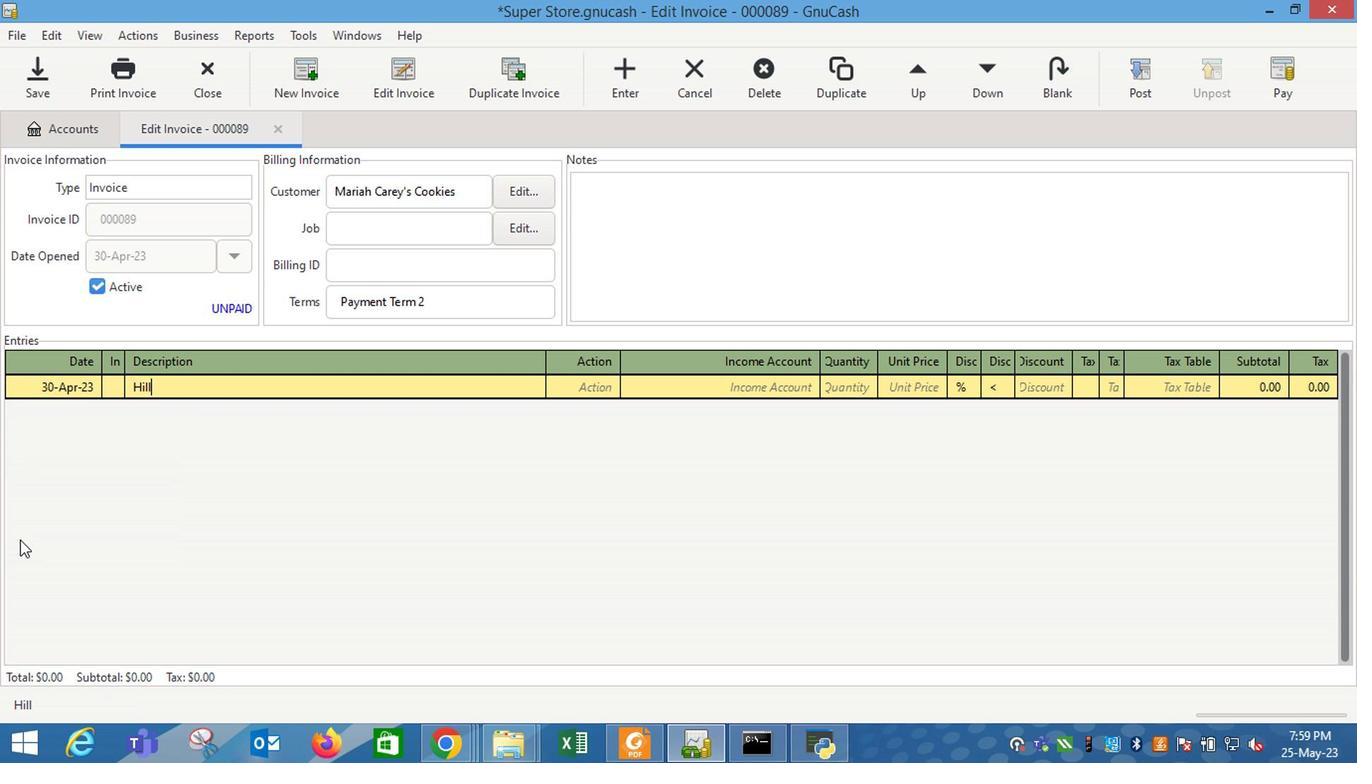 
Action: Key pressed shire<Key.space><Key.shift_r>F<Key.backspace><Key.shift_r>Ge
Screenshot: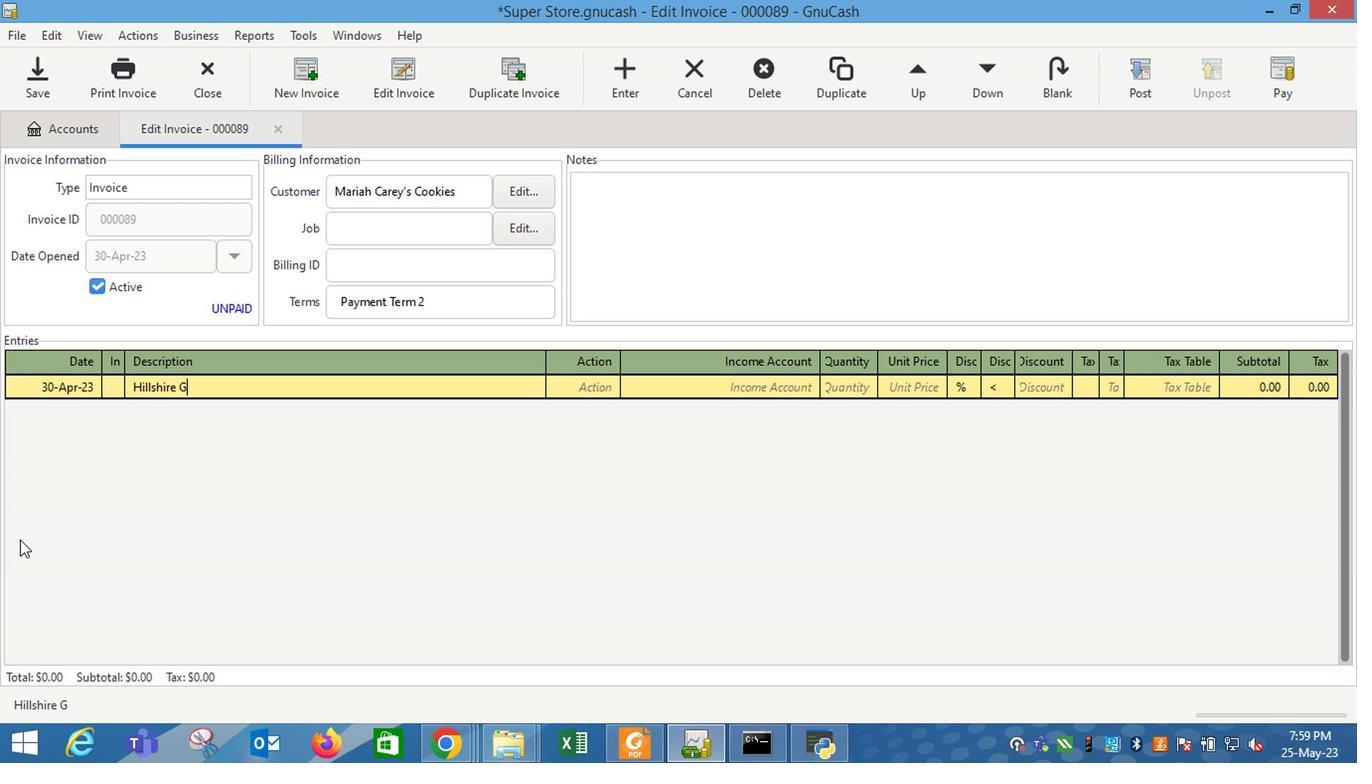 
Action: Mouse pressed left at (14, 546)
Screenshot: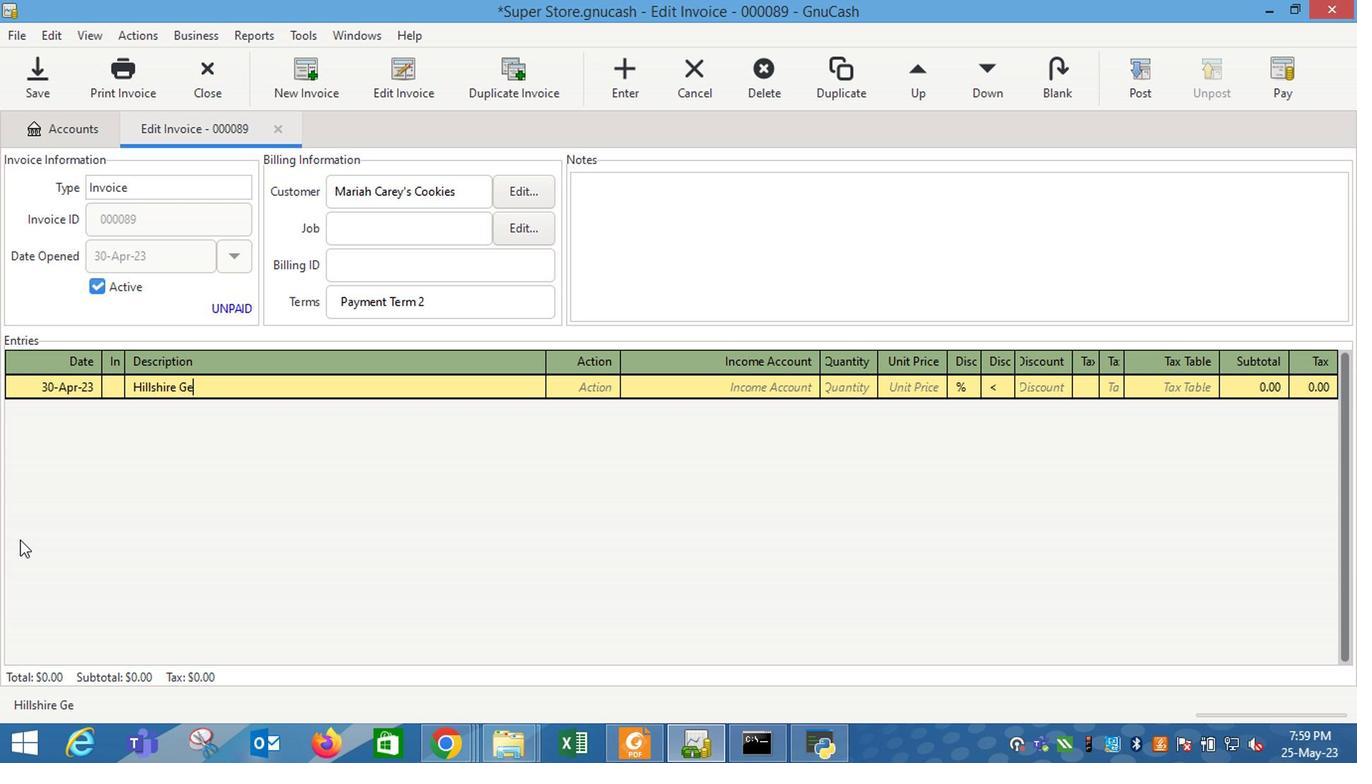 
Action: Key pressed noa<Key.space><Key.shift_r>Salame<Key.space><Key.shift_r>Small<Key.space><Key.shift_r>Sca<Key.backspace><Key.backspace>nacking<Key.space><Key.shift_r>Plates<Key.space><Key.shift_r>(2.76<Key.space>oz<Key.shift_r>)<Key.tab>m<Key.tab>i<Key.down><Key.down><Key.down><Key.down><Key.up><Key.tab>
Screenshot: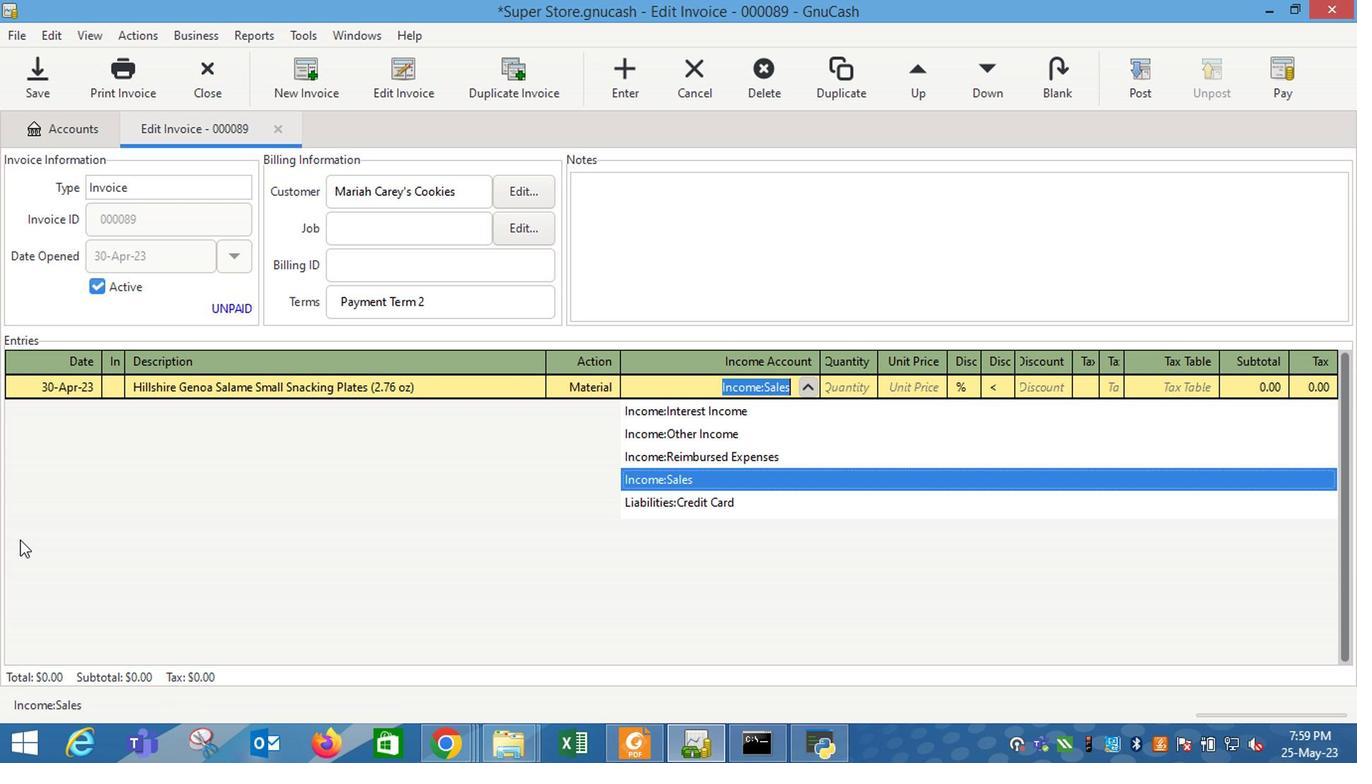 
Action: Mouse moved to (14, 546)
Screenshot: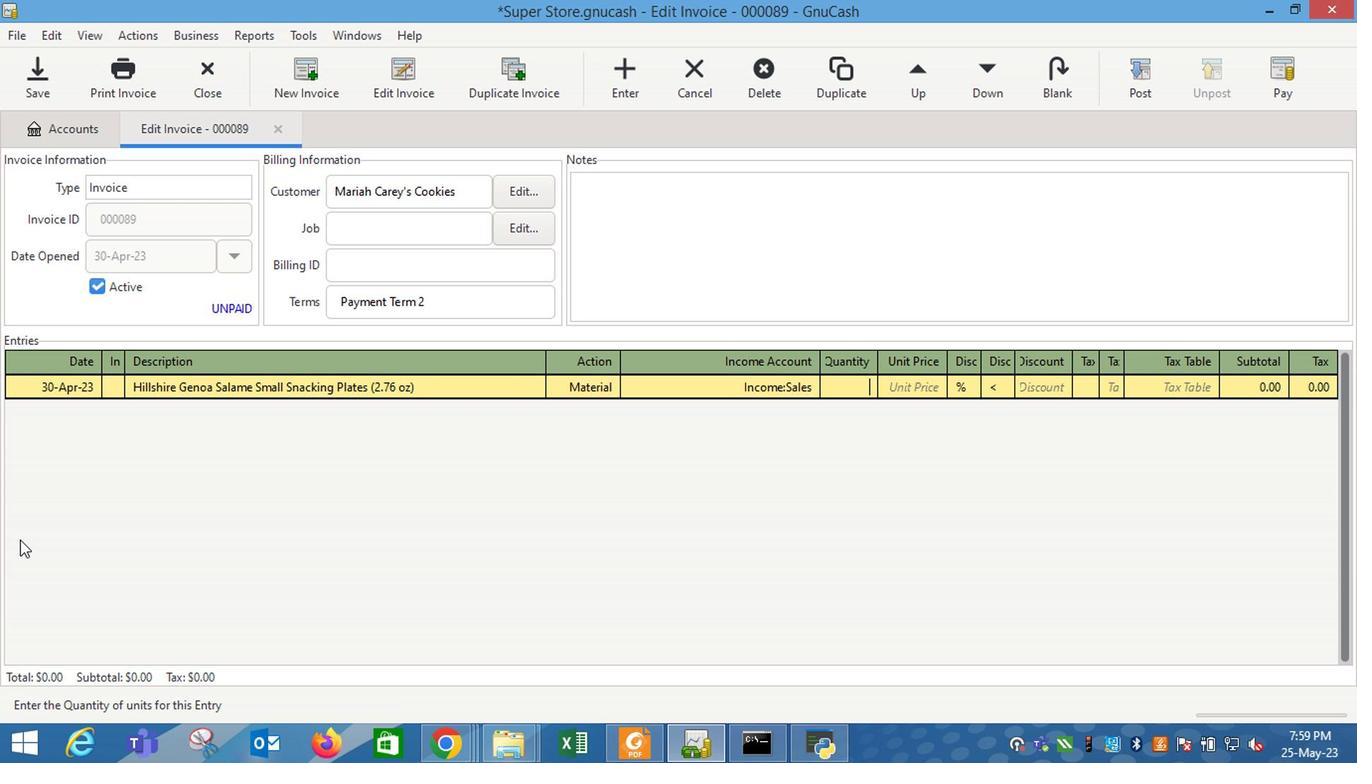 
Action: Key pressed i
Screenshot: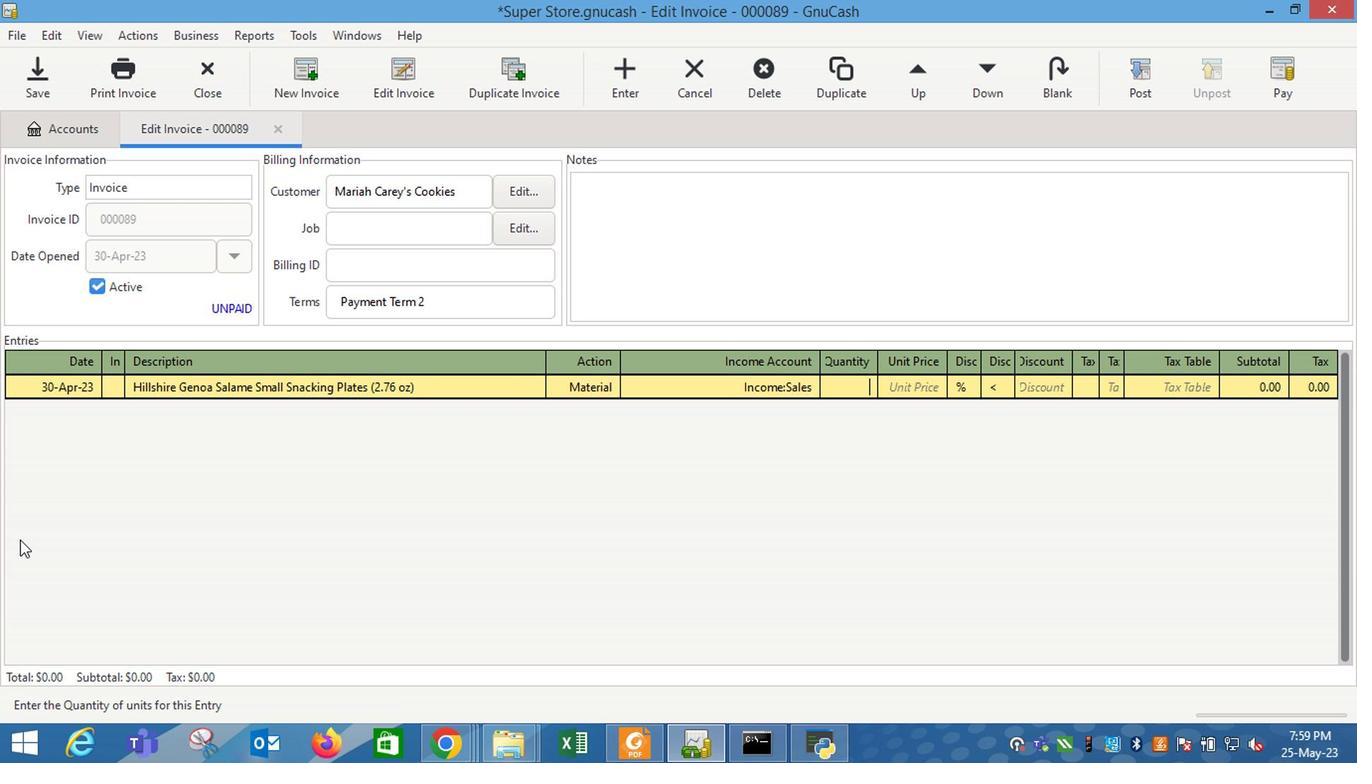 
Action: Mouse moved to (12, 544)
Screenshot: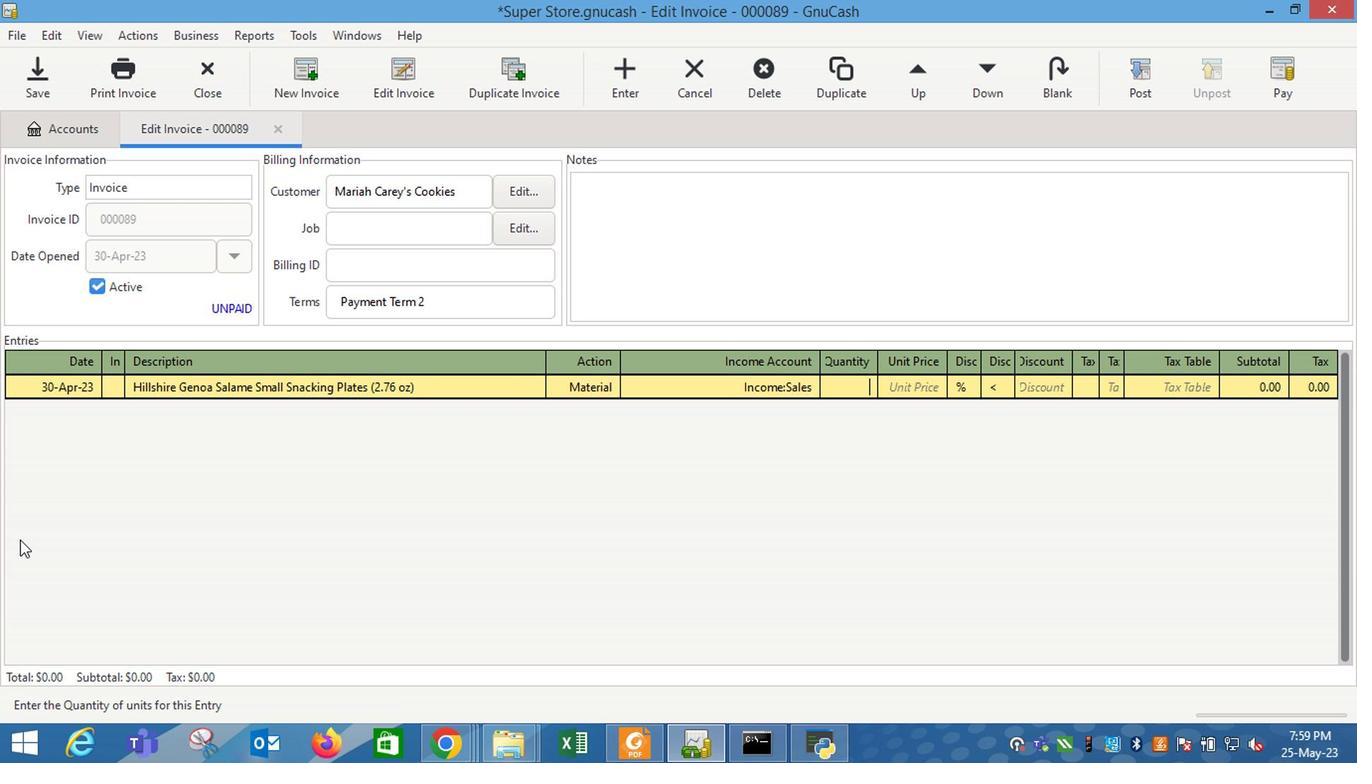 
Action: Key pressed <Key.tab>8.5
Screenshot: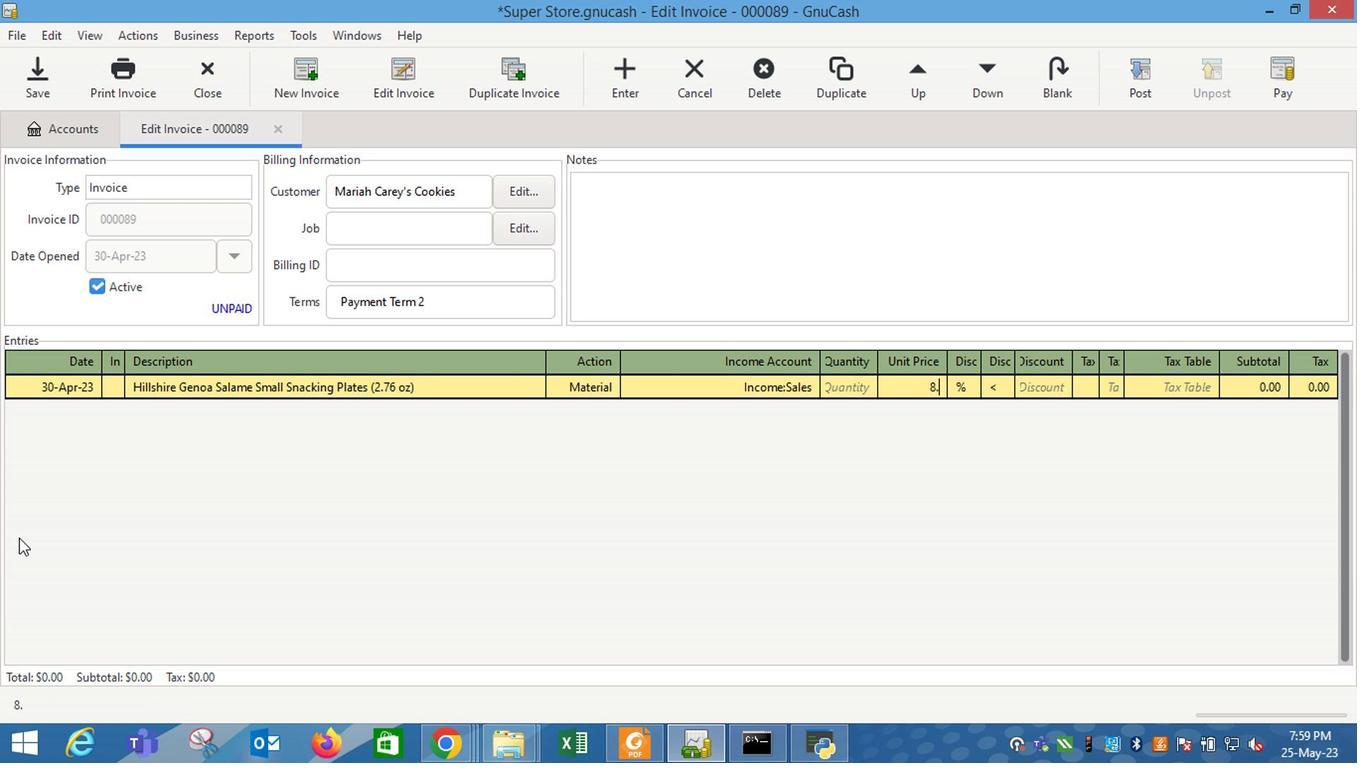 
Action: Mouse moved to (841, 390)
Screenshot: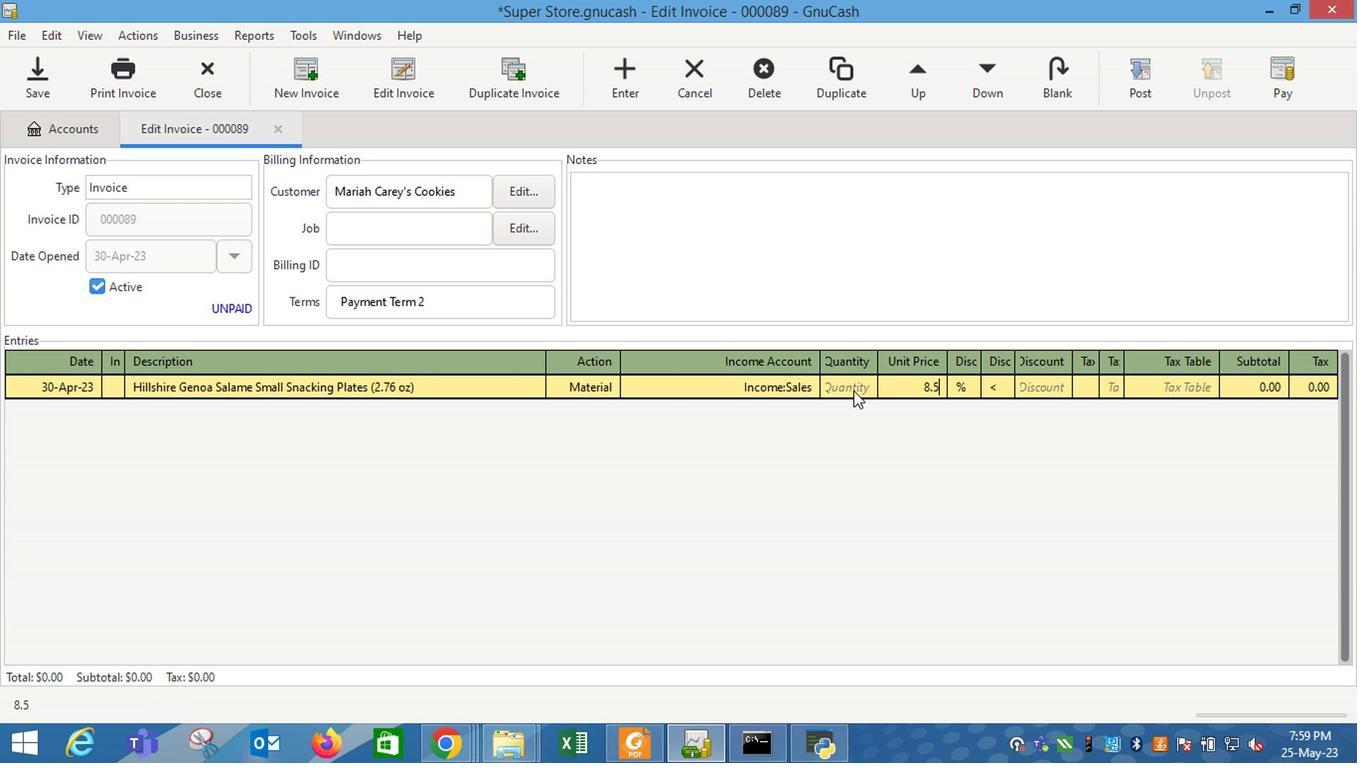 
Action: Mouse pressed left at (841, 390)
Screenshot: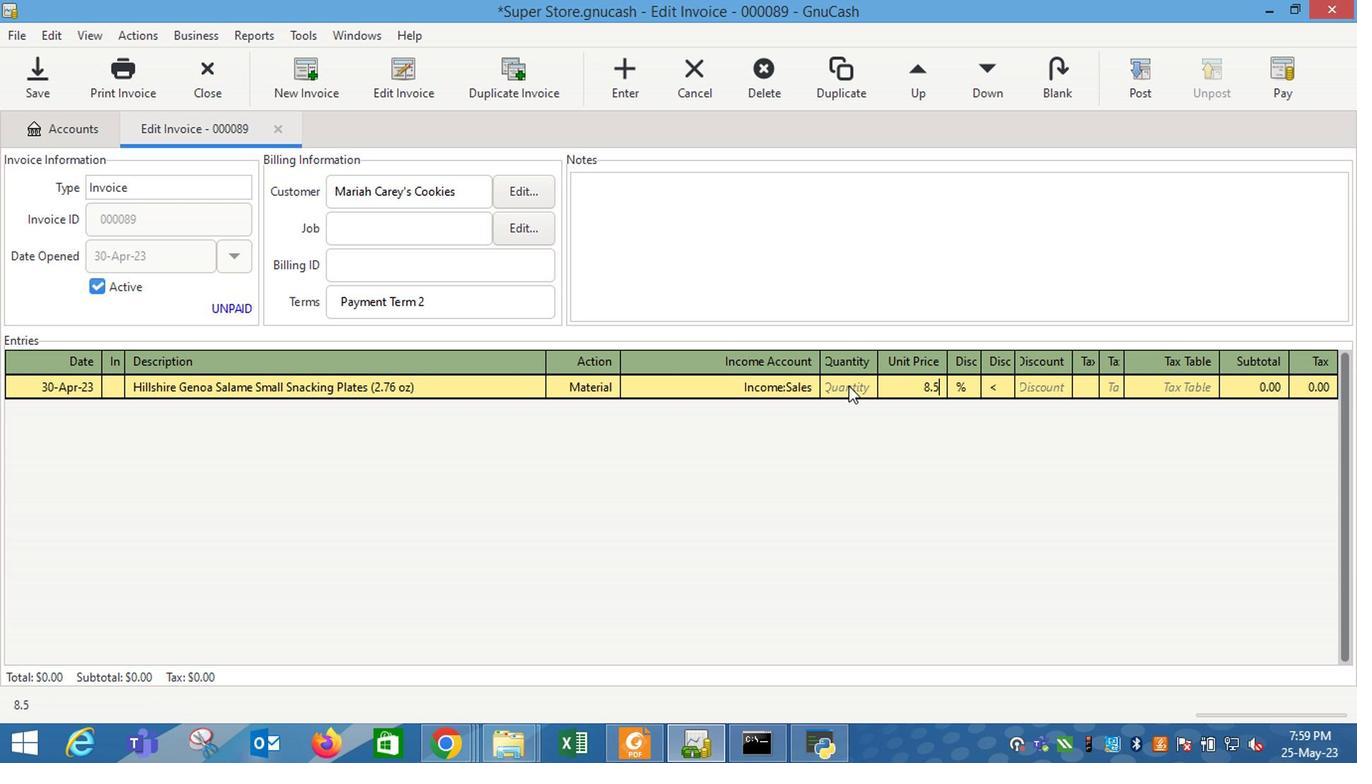 
Action: Mouse moved to (839, 390)
Screenshot: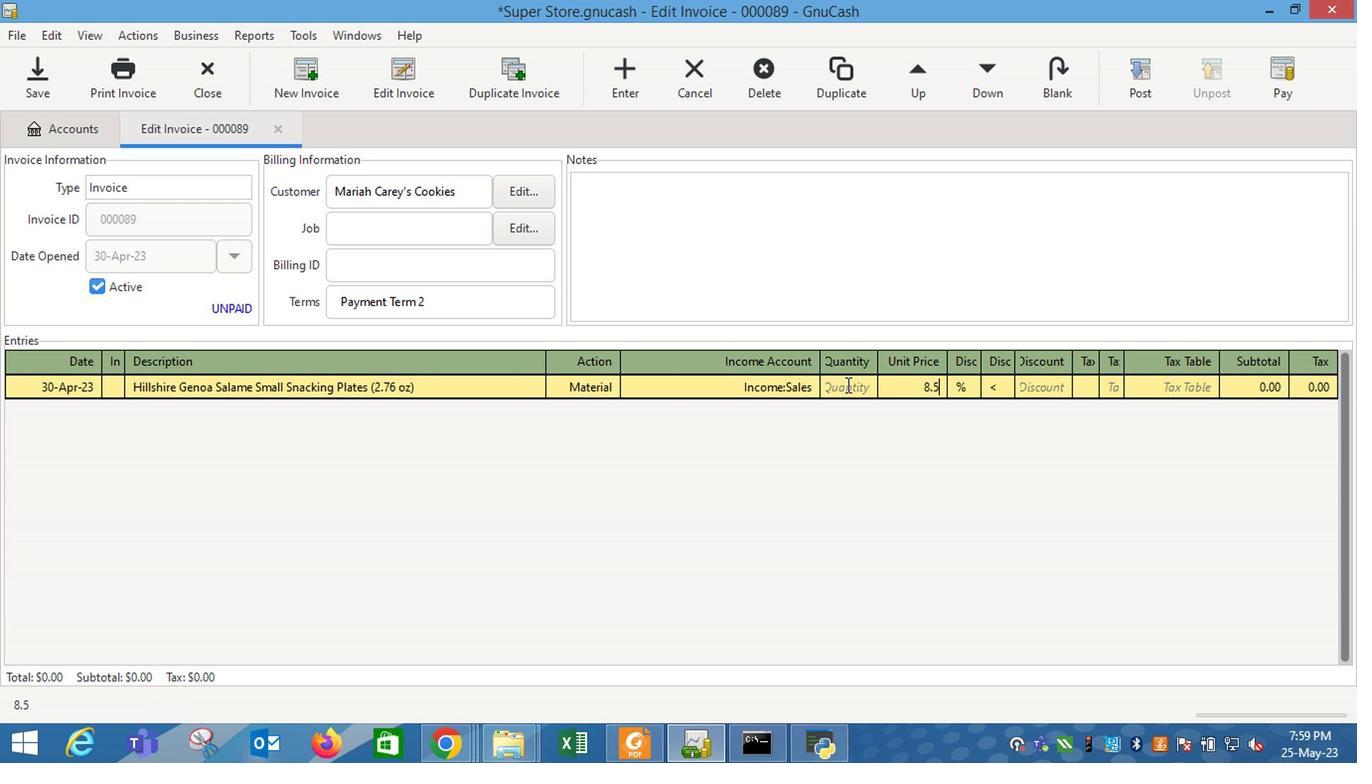 
Action: Key pressed 1
Screenshot: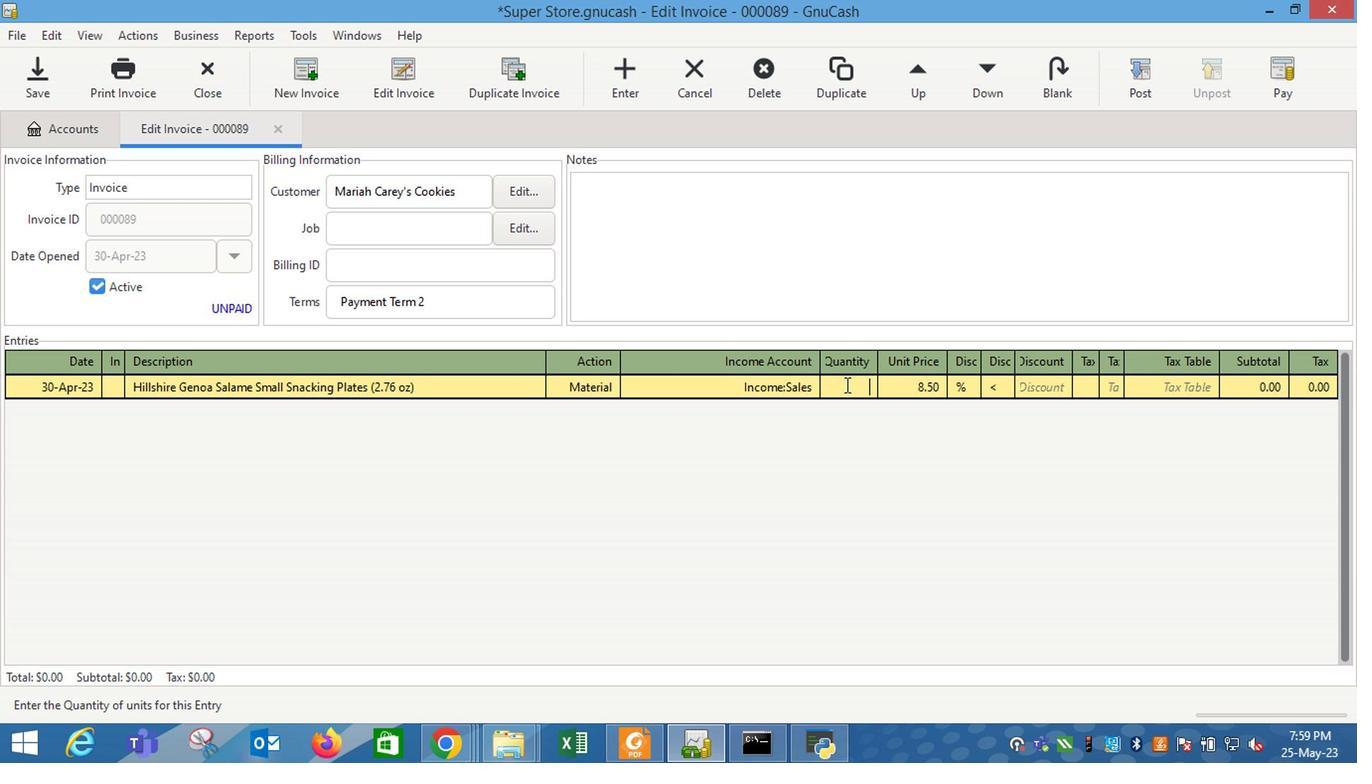
Action: Mouse moved to (993, 392)
Screenshot: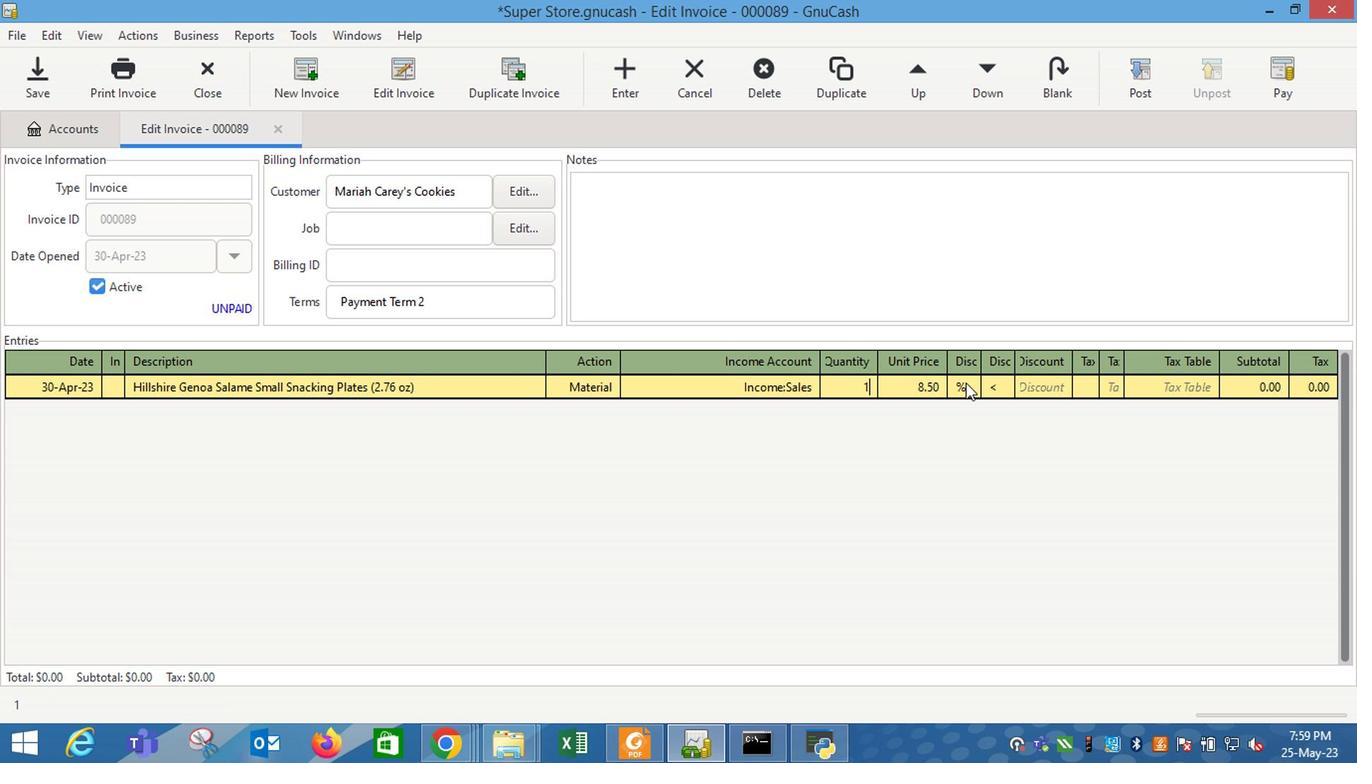 
Action: Key pressed <Key.tab>
Screenshot: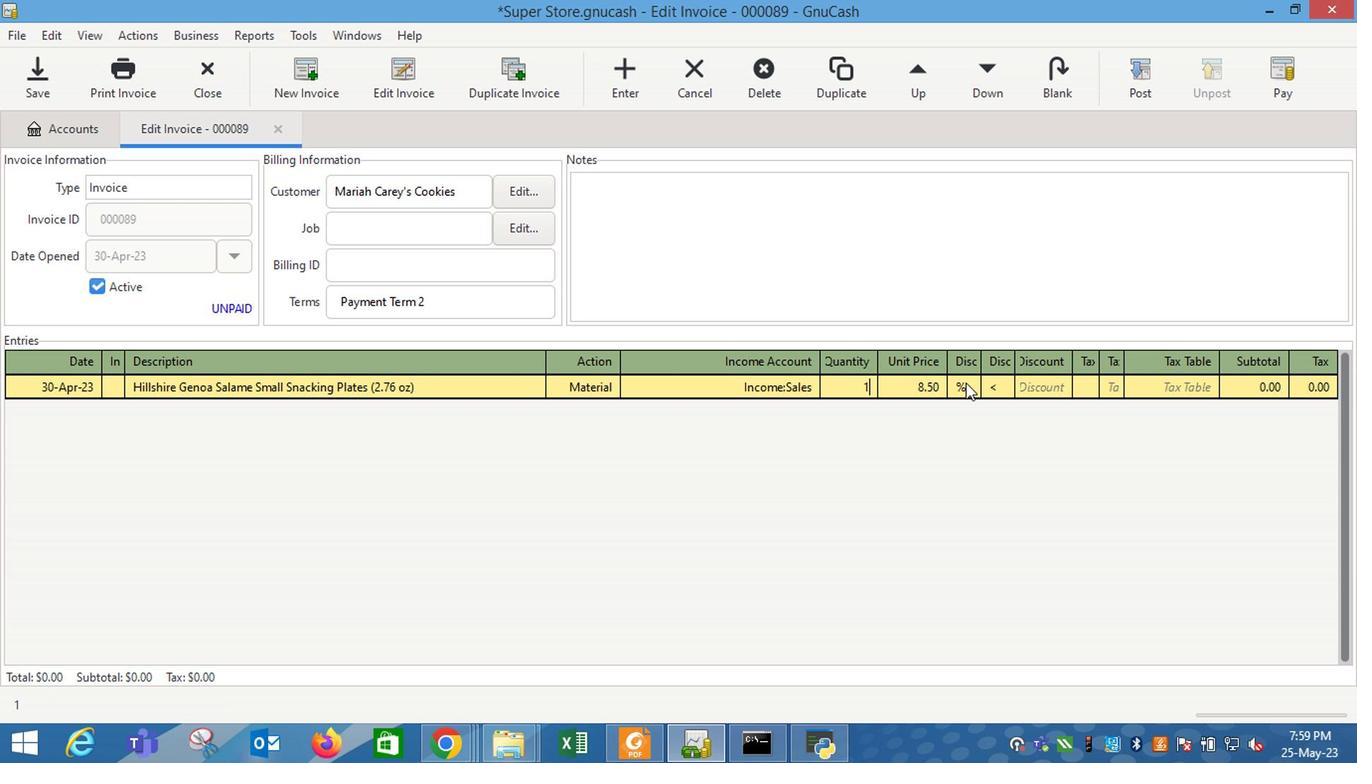 
Action: Mouse moved to (971, 392)
Screenshot: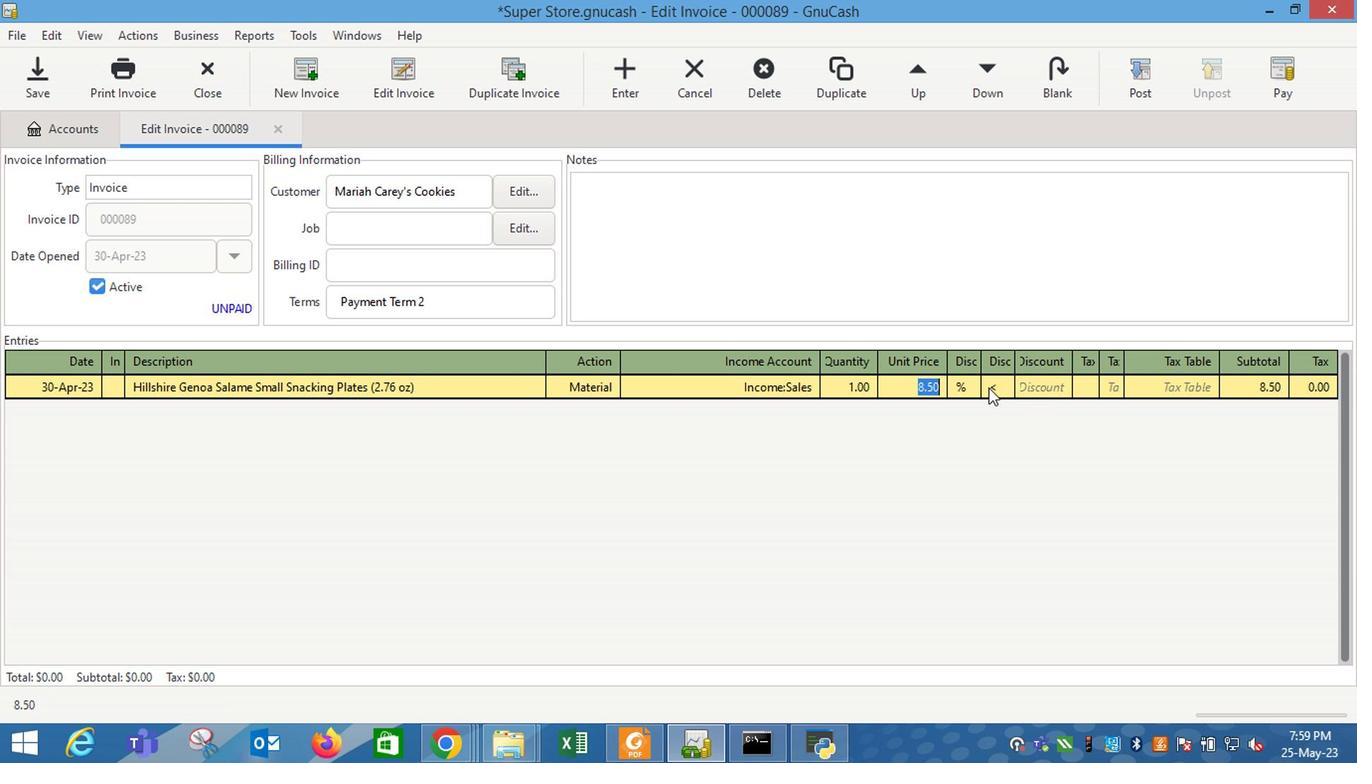 
Action: Mouse pressed left at (971, 392)
Screenshot: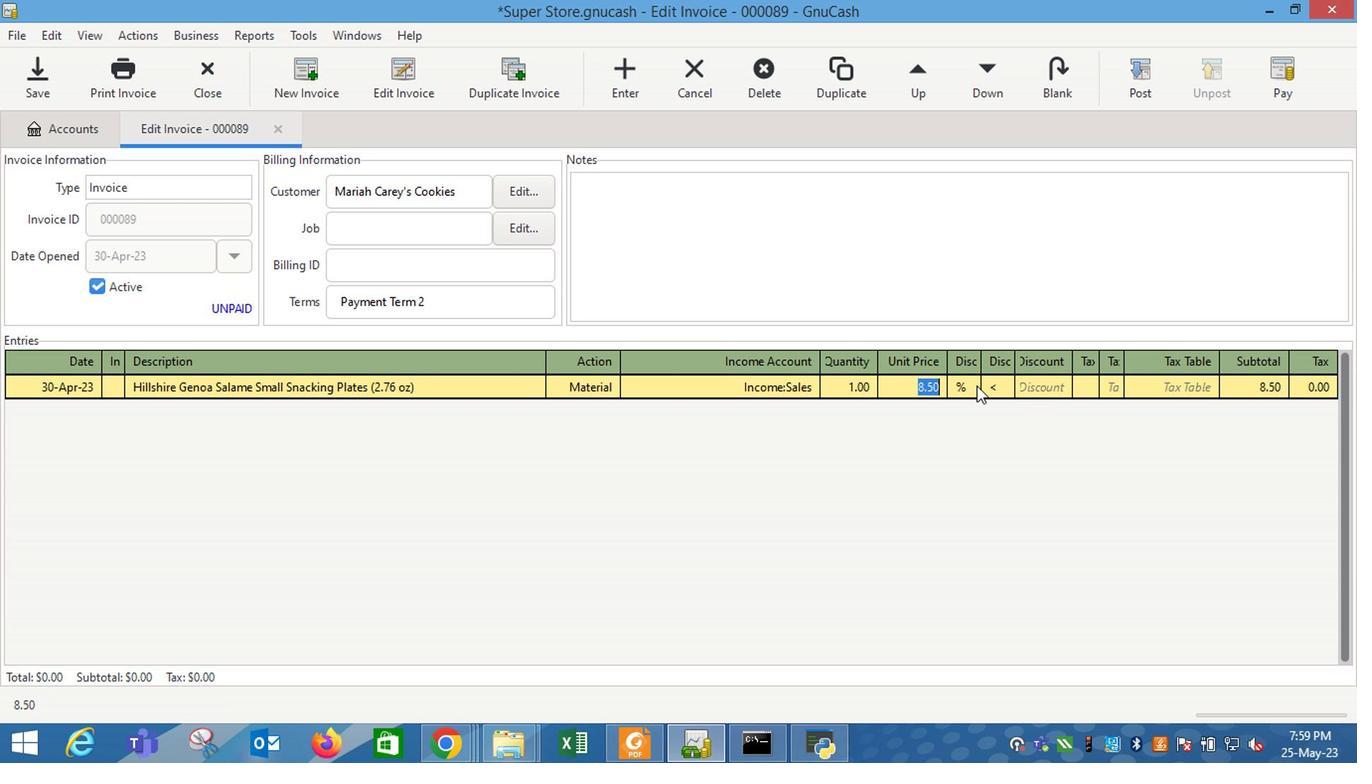 
Action: Mouse moved to (990, 385)
Screenshot: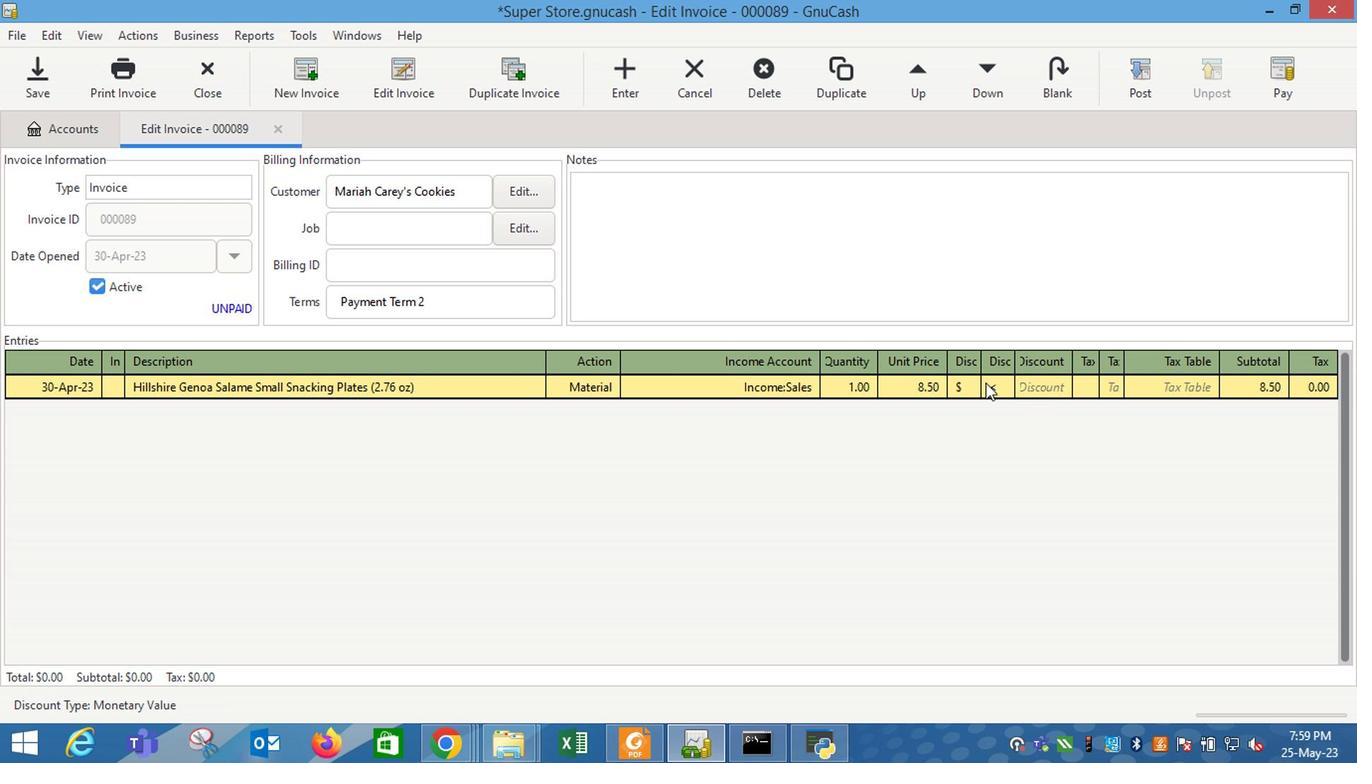 
Action: Mouse pressed left at (990, 385)
Screenshot: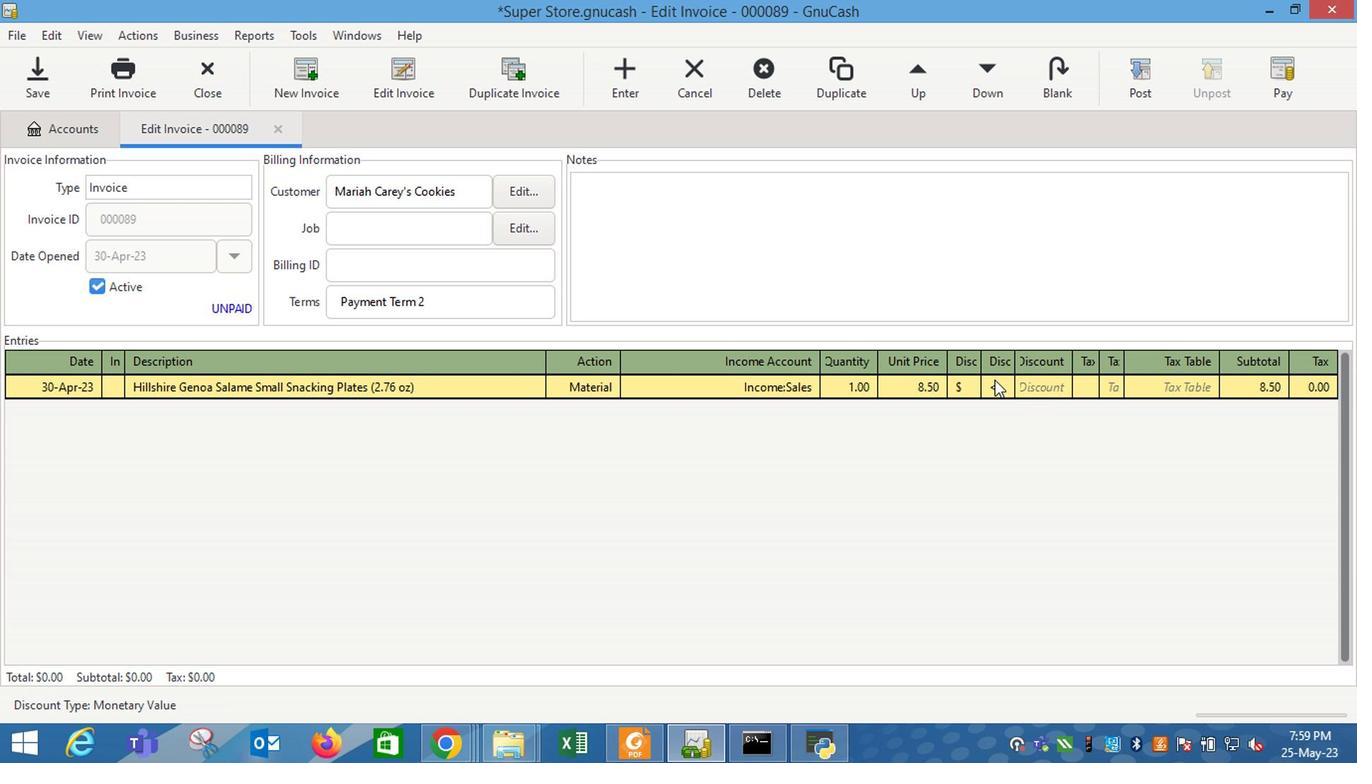 
Action: Mouse moved to (1022, 392)
Screenshot: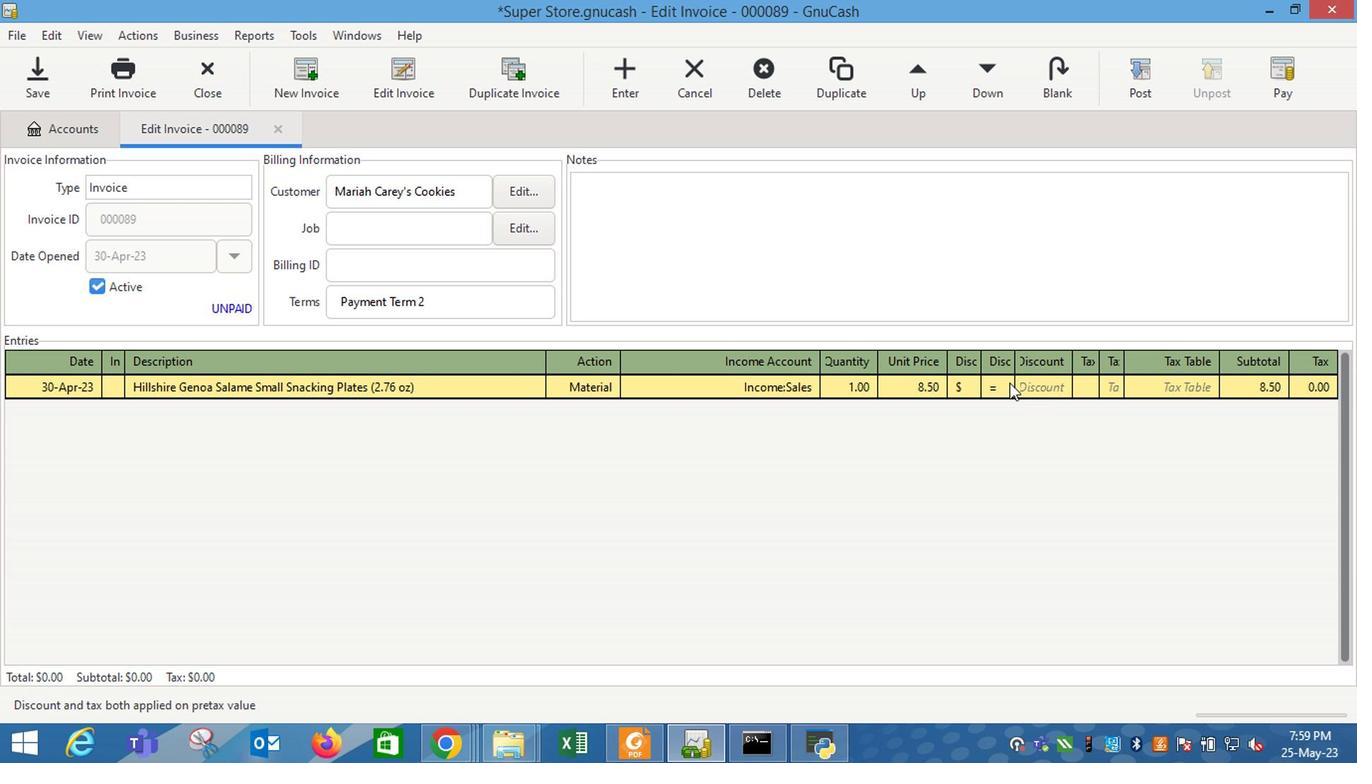 
Action: Mouse pressed left at (1022, 392)
Screenshot: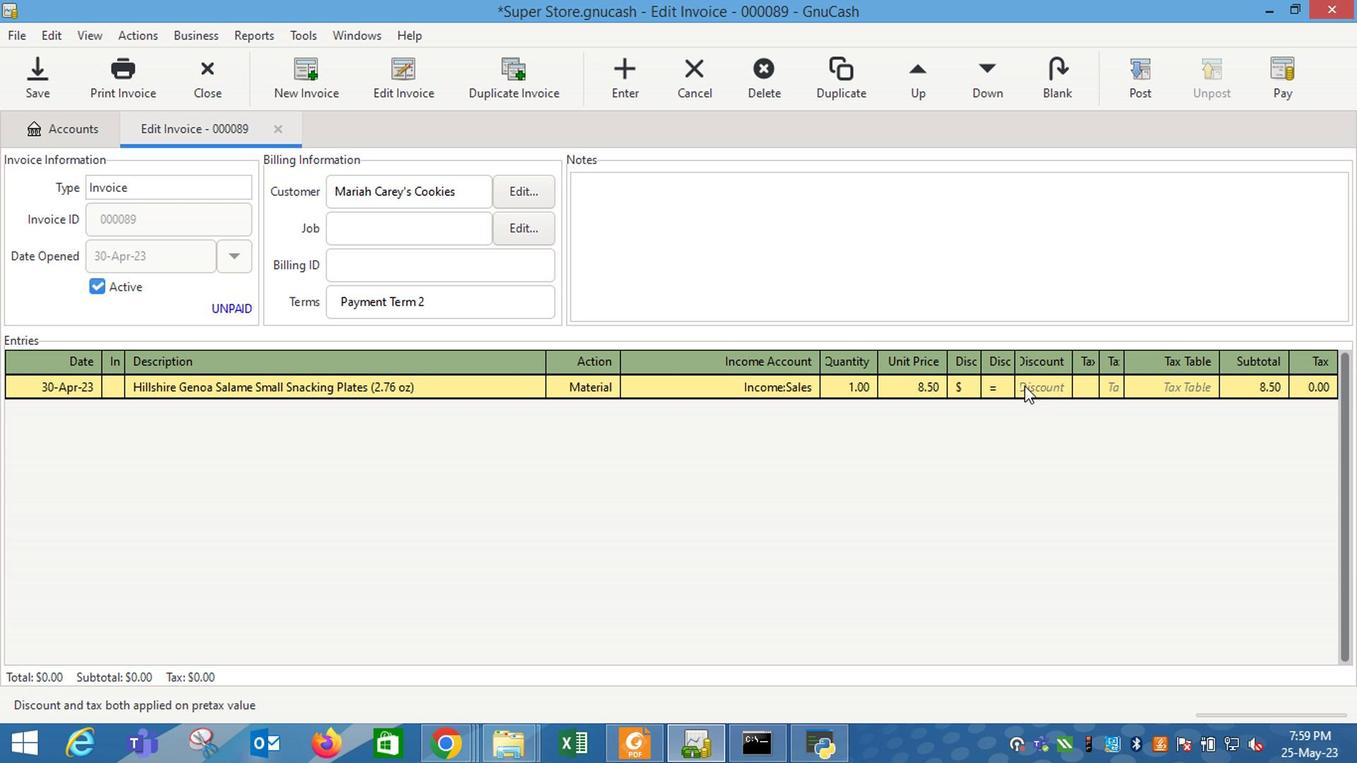 
Action: Mouse moved to (1025, 392)
Screenshot: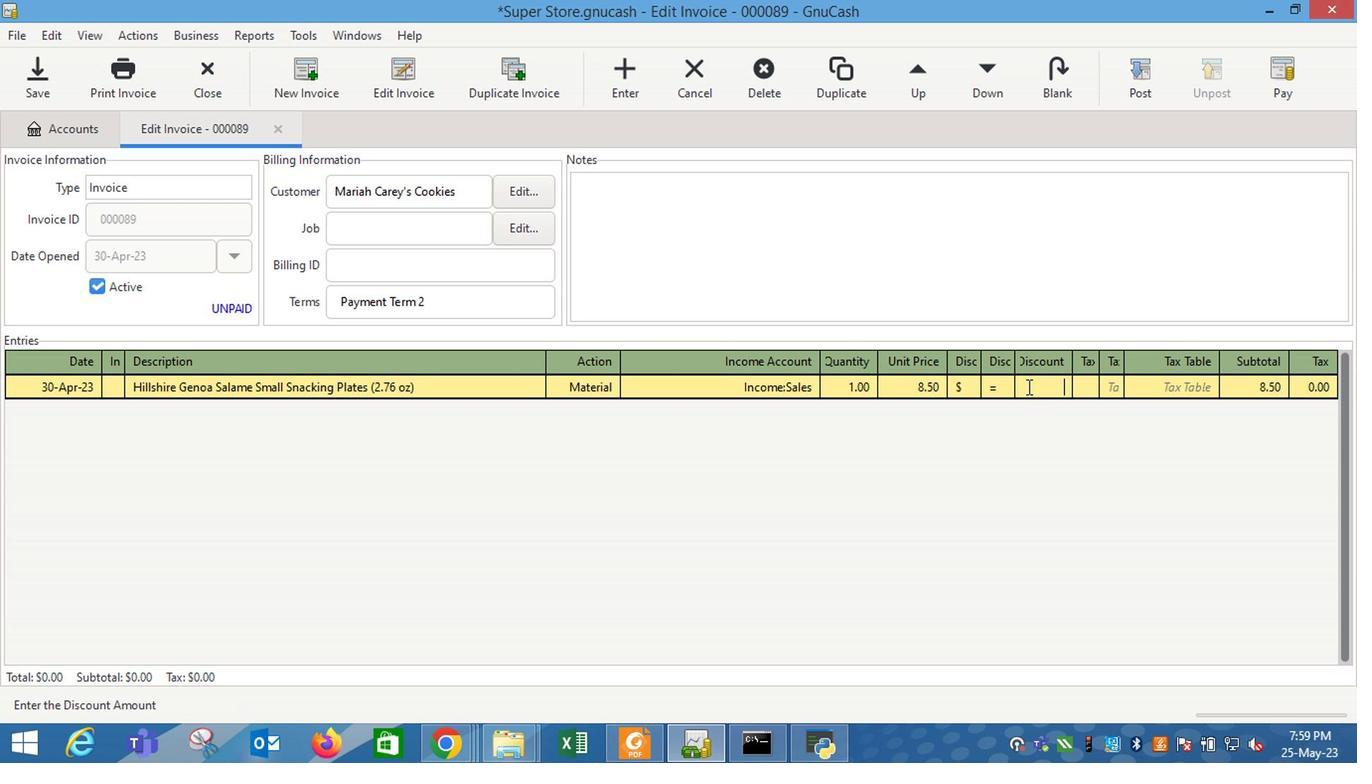 
Action: Key pressed 1.38<Key.enter><Key.tab><Key.shift_r>Nature's<Key.space><Key.shift_r>Own<Key.space><Key.shift_r>Butterbread<Key.space><Key.shift_r>Sandwich<Key.space><Key.shift_r>Bread<Key.space><Key.shift_r>(20<Key.space>oz<Key.shift_r>)<Key.tab>m<Key.tab>i<Key.down><Key.down><Key.down><Key.tab>1<Key.tab>4.5
Screenshot: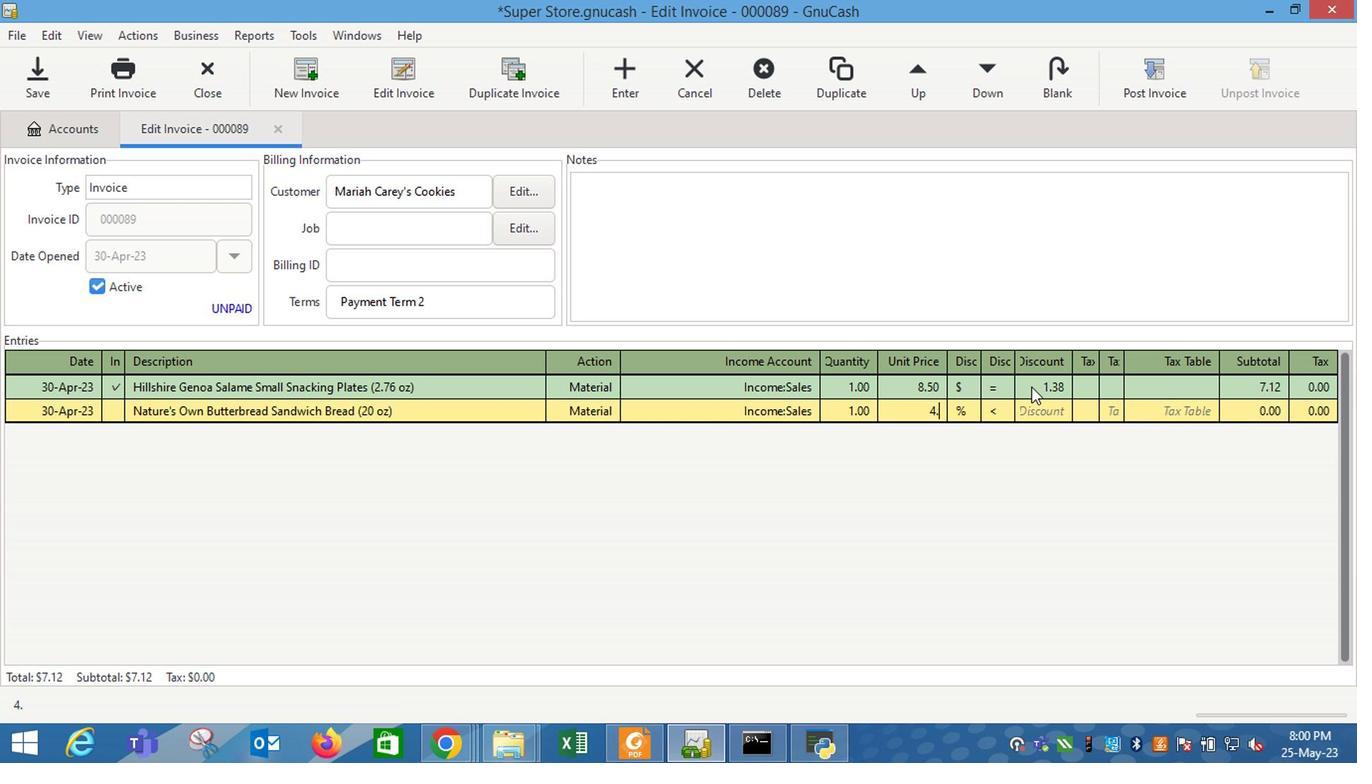 
Action: Mouse moved to (961, 419)
Screenshot: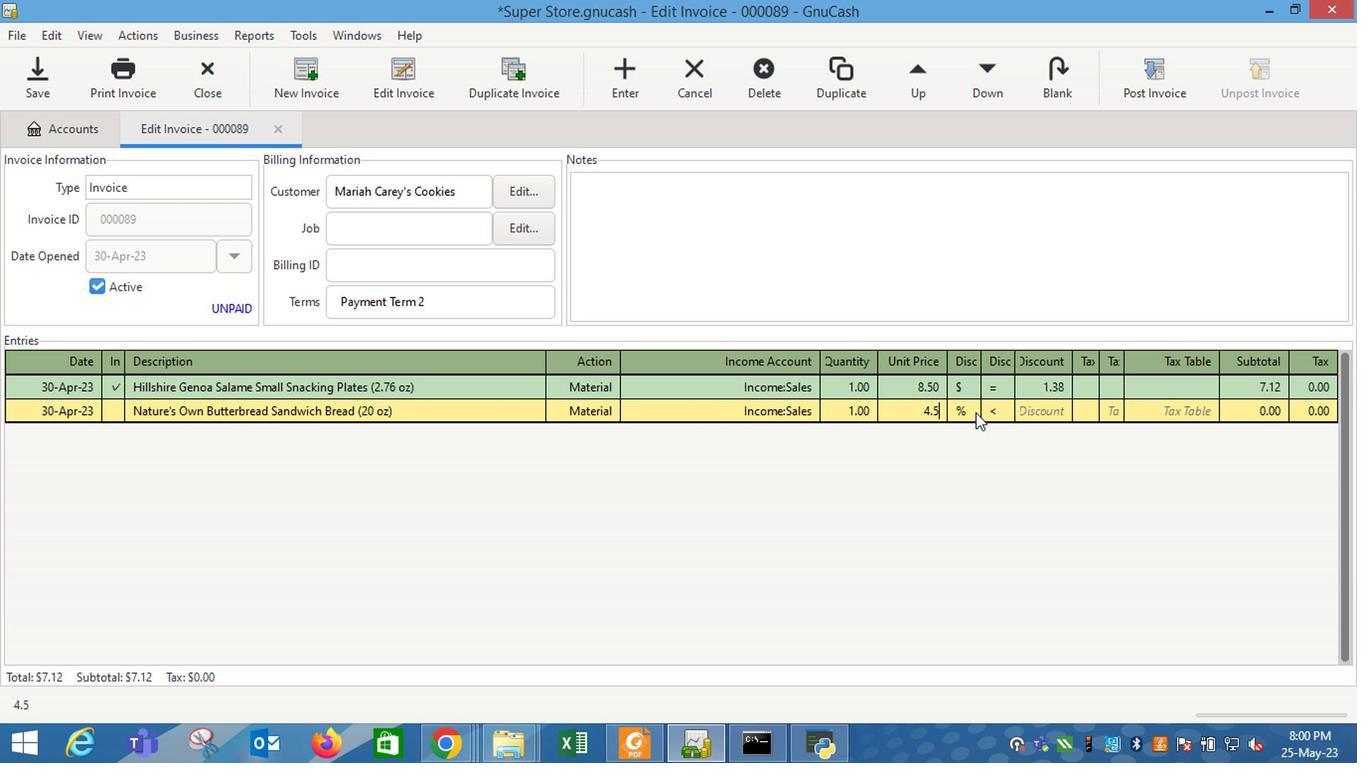 
Action: Mouse pressed left at (961, 419)
Screenshot: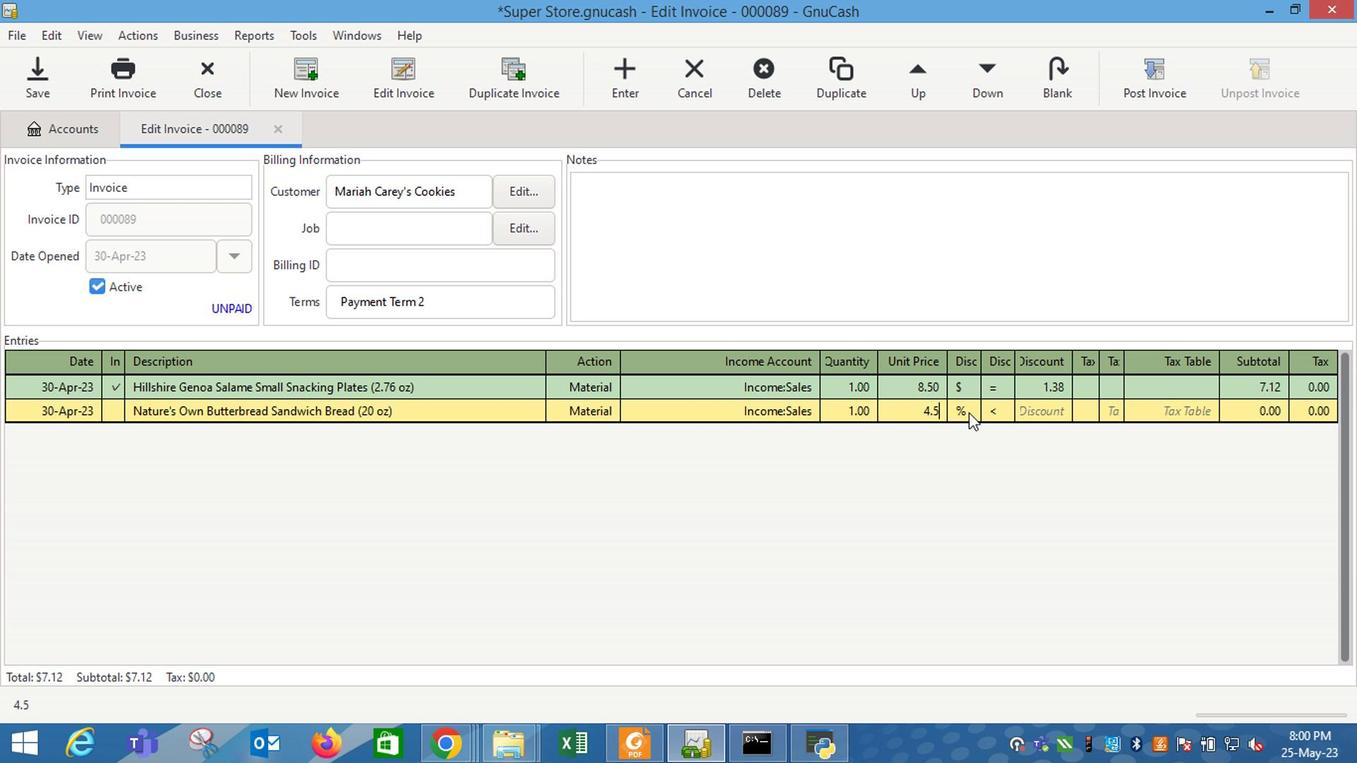 
Action: Mouse moved to (983, 416)
Screenshot: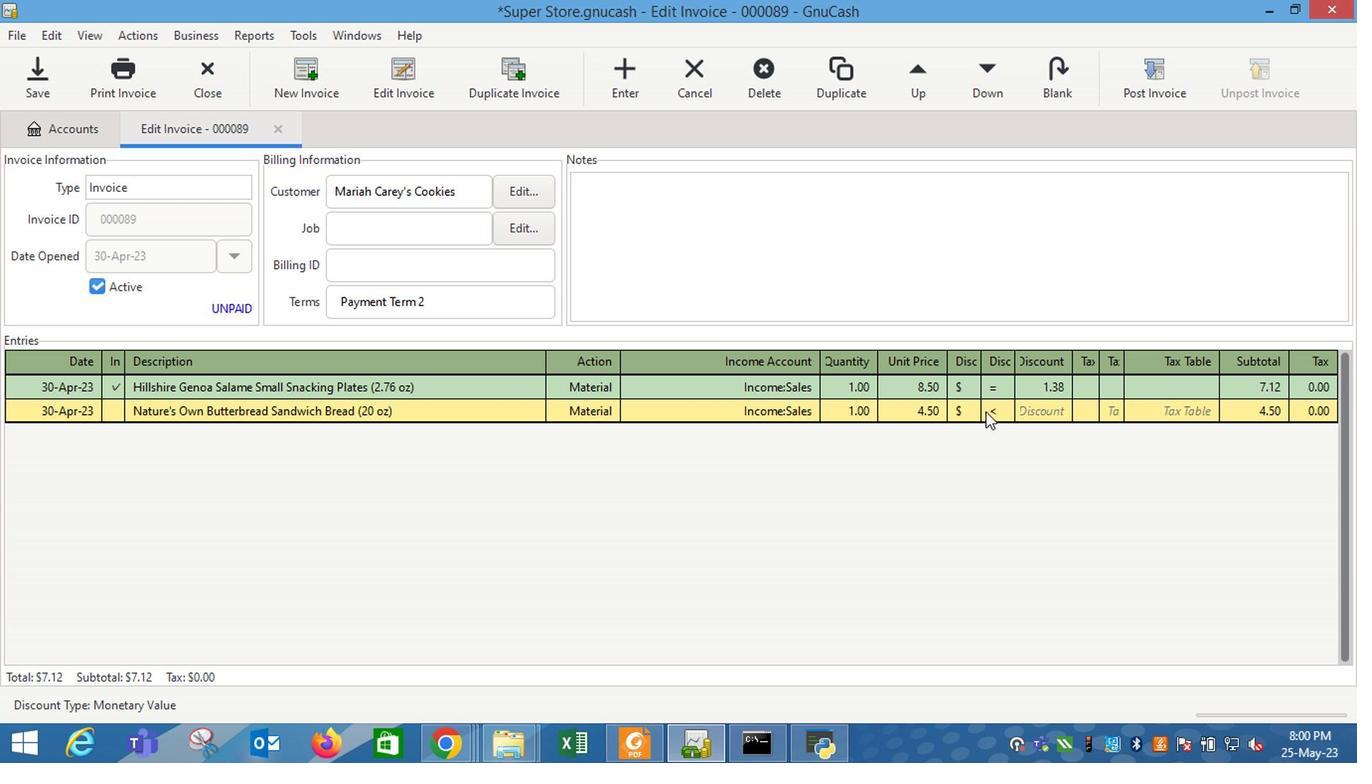 
Action: Mouse pressed left at (983, 416)
Screenshot: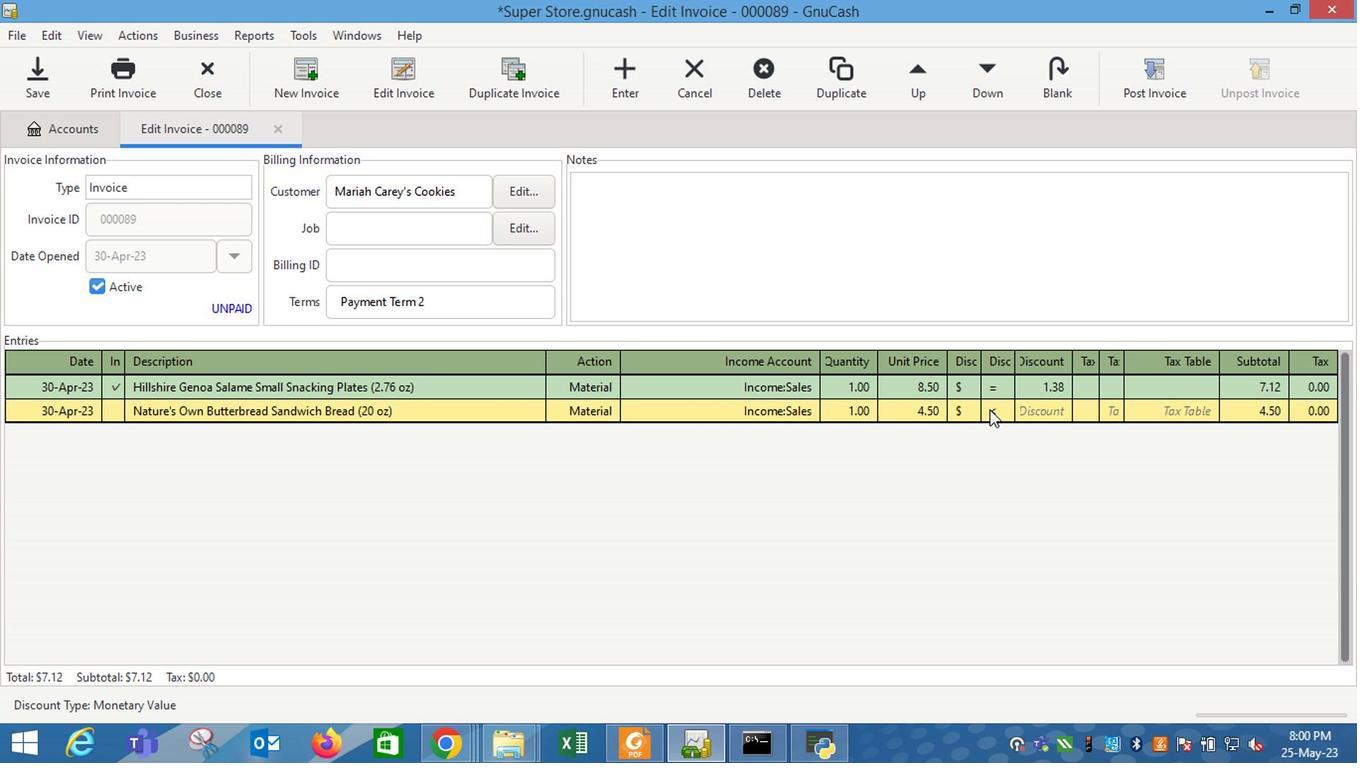 
Action: Mouse moved to (1056, 422)
Screenshot: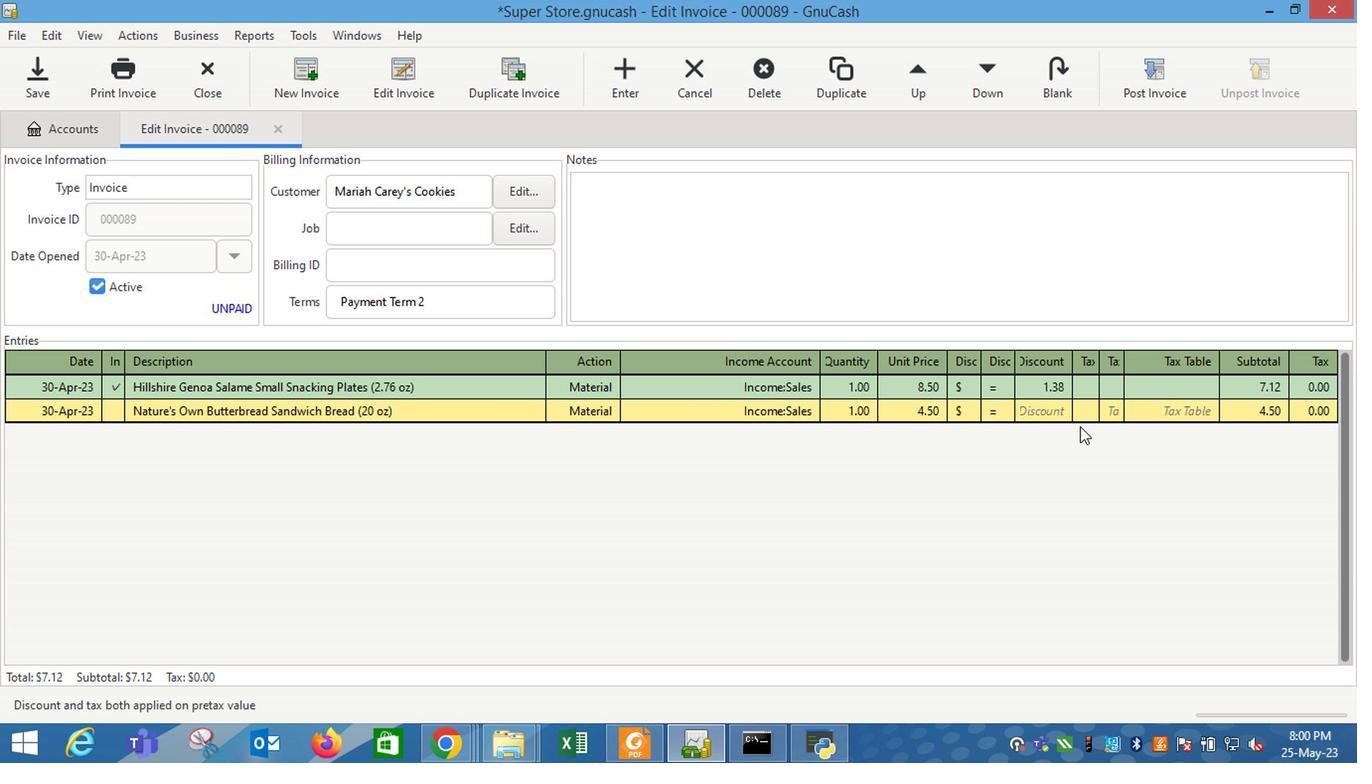 
Action: Mouse pressed left at (1056, 422)
Screenshot: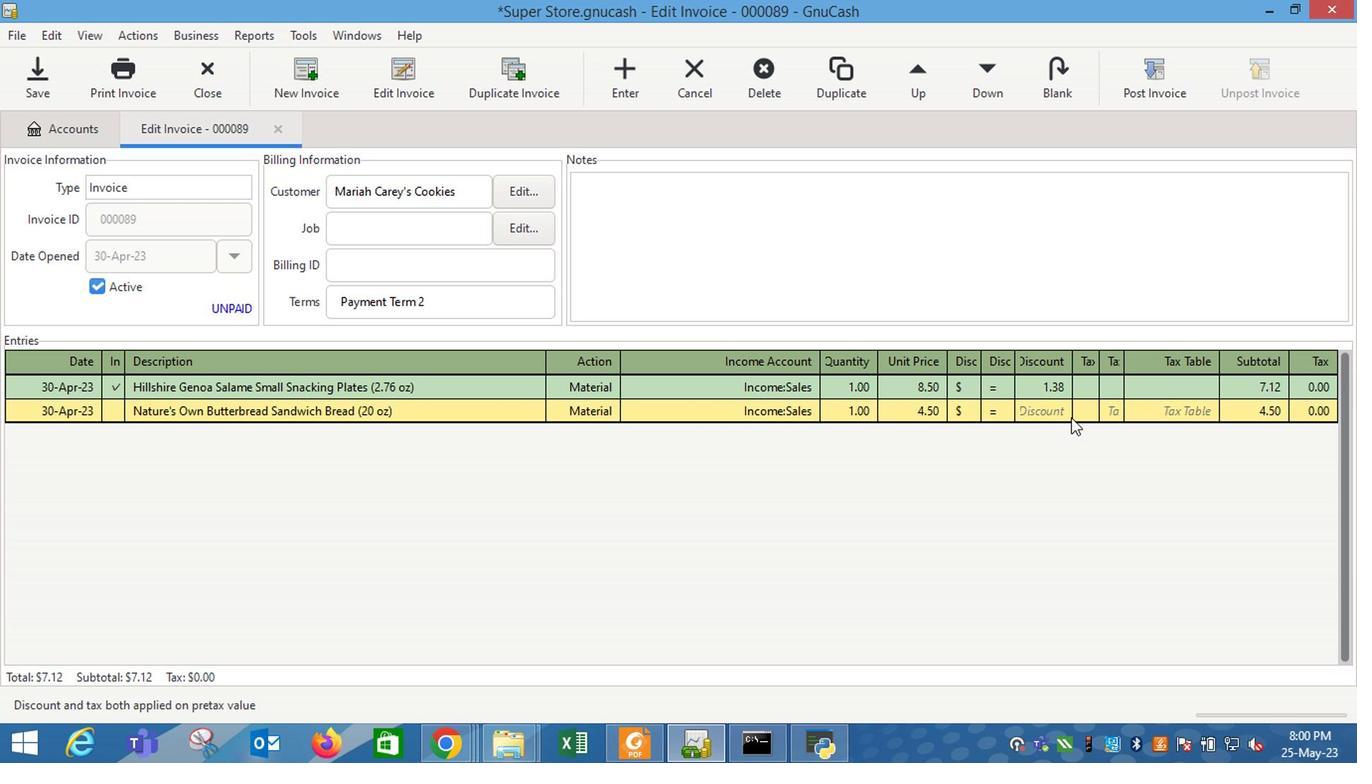 
Action: Key pressed 2.38<Key.enter><Key.tab><Key.shift_r>NOS<Key.space><Key.shift_r>Energy<Key.space><Key.shift_r>Regular<Key.space>240z<Key.space><Key.shift_r>Twist<Key.space><Key.shift_r>Off<Key.tab>m<Key.tab>in<Key.down><Key.down><Key.down><Key.tab>1<Key.tab>5.5
Screenshot: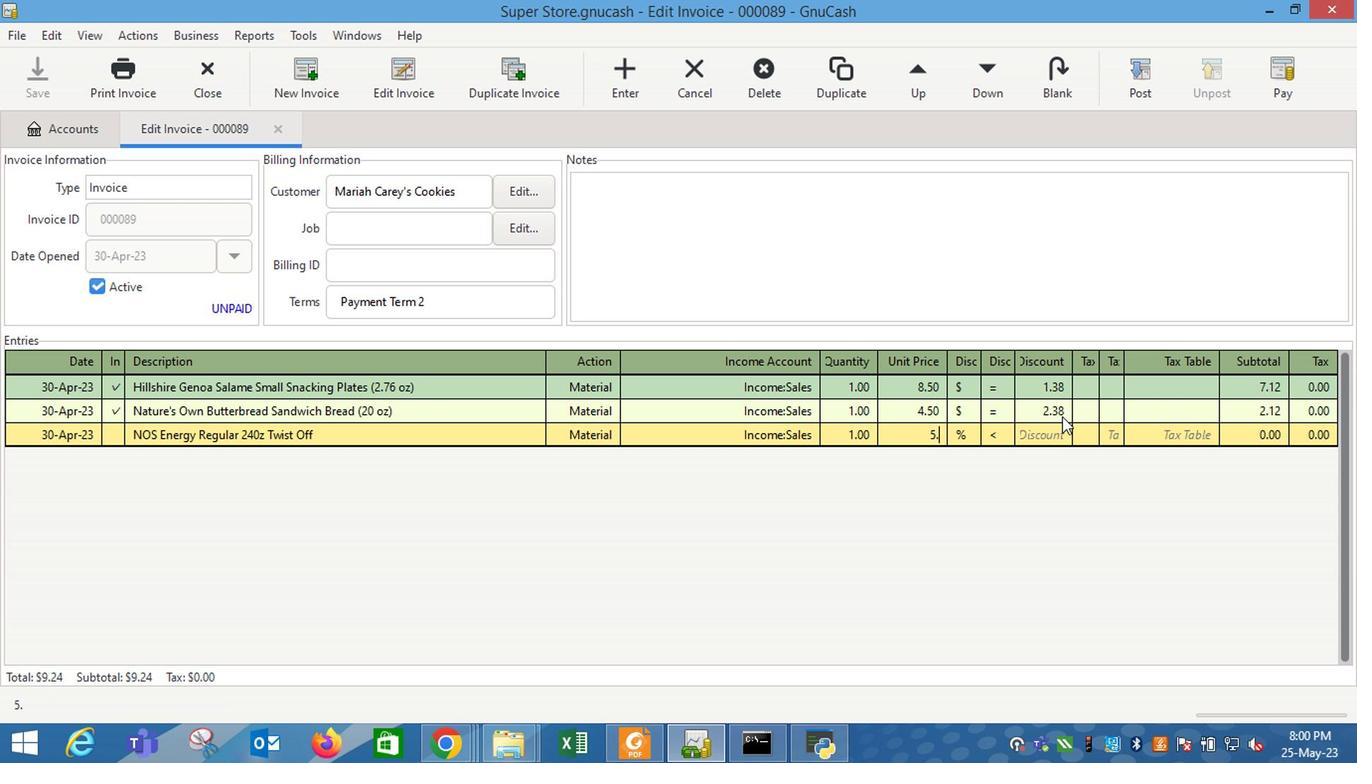 
Action: Mouse moved to (965, 442)
Screenshot: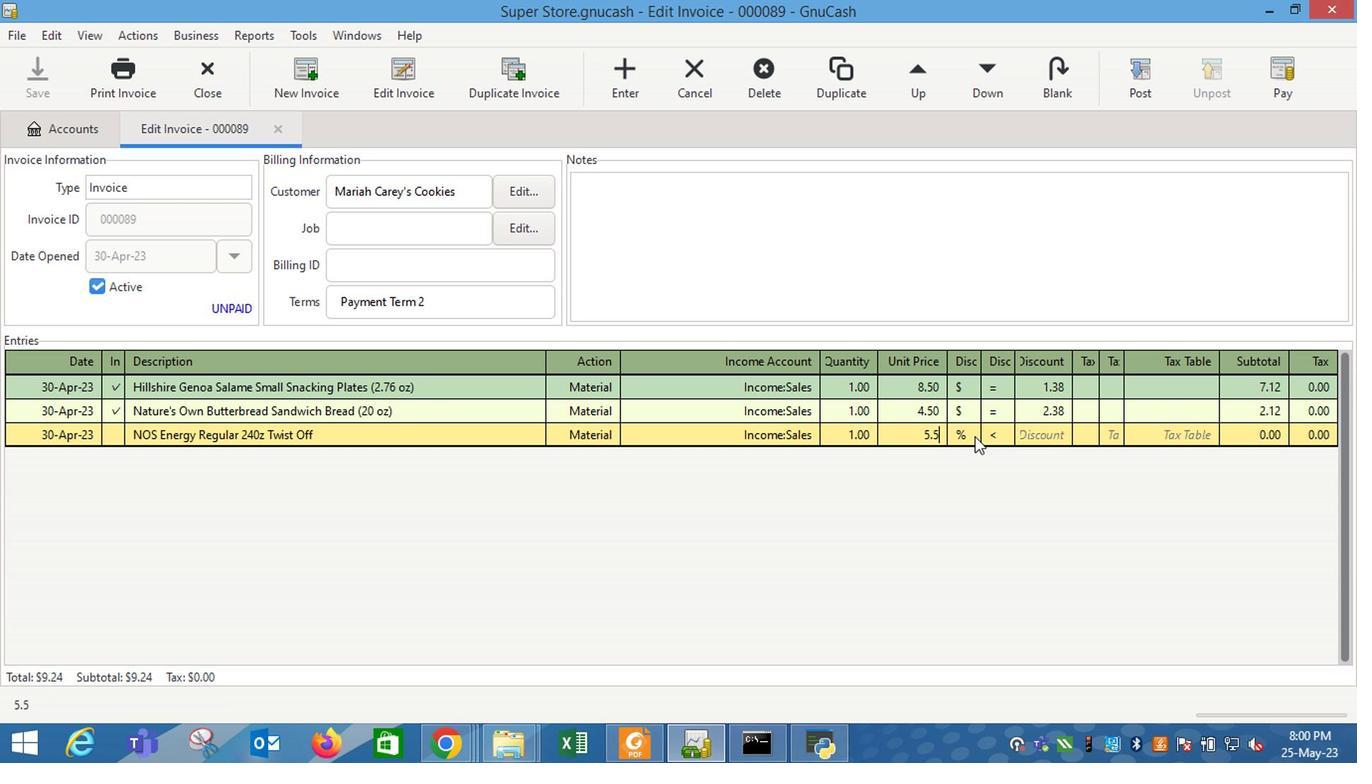 
Action: Mouse pressed left at (965, 442)
Screenshot: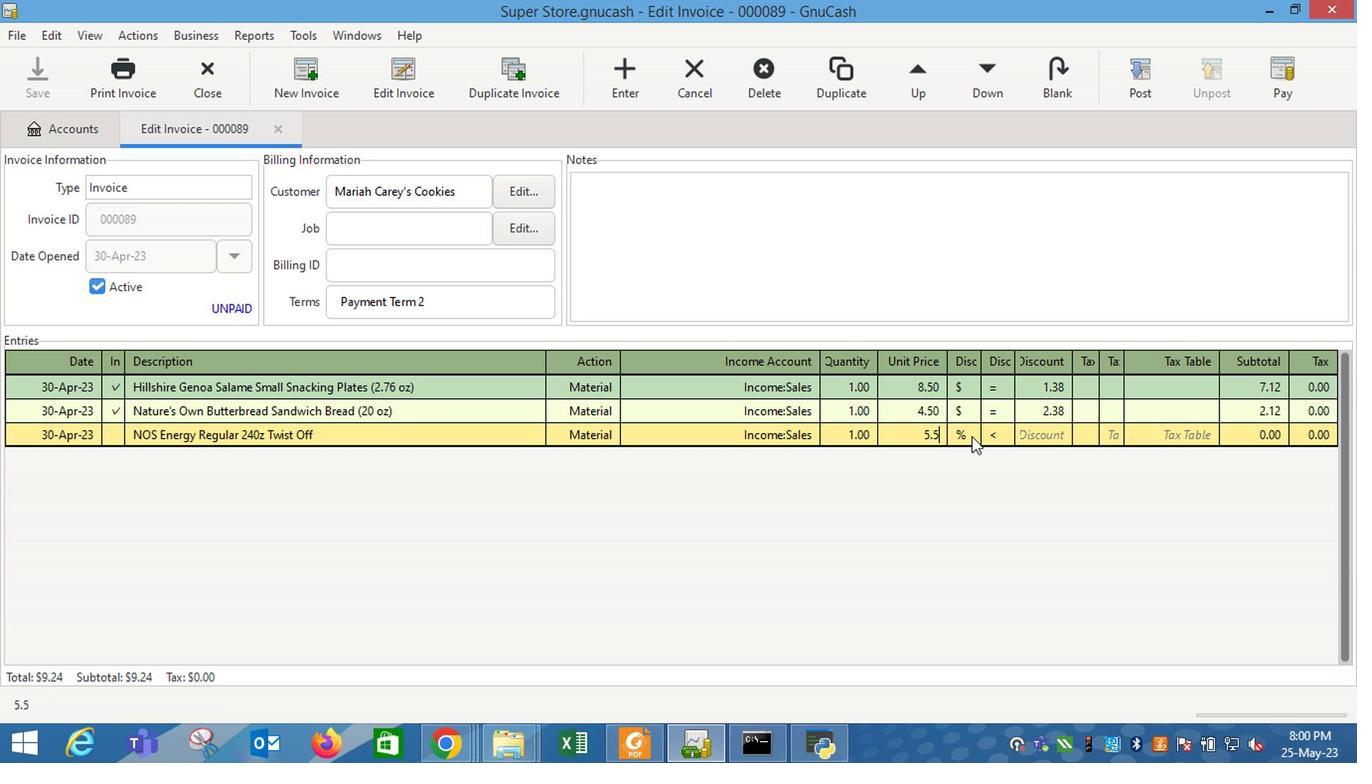 
Action: Mouse moved to (985, 439)
Screenshot: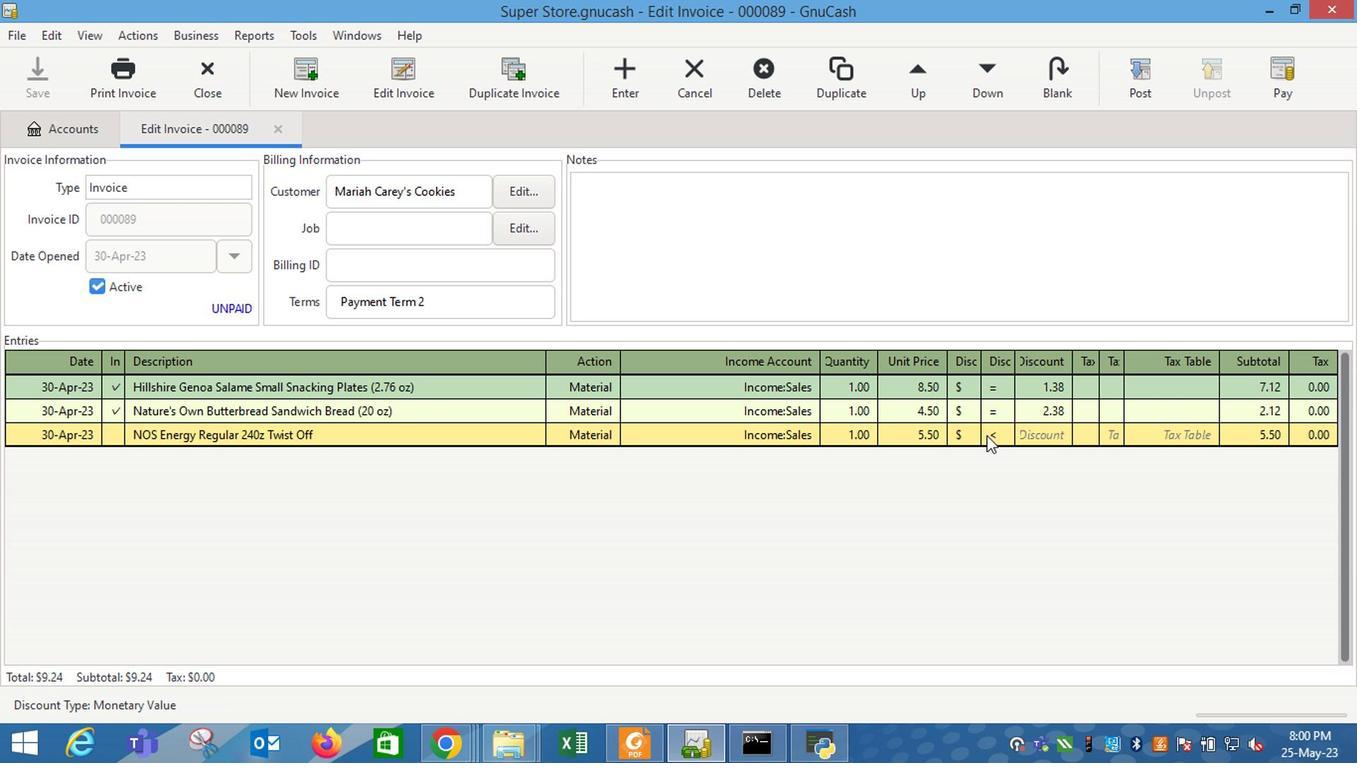
Action: Mouse pressed left at (985, 439)
Screenshot: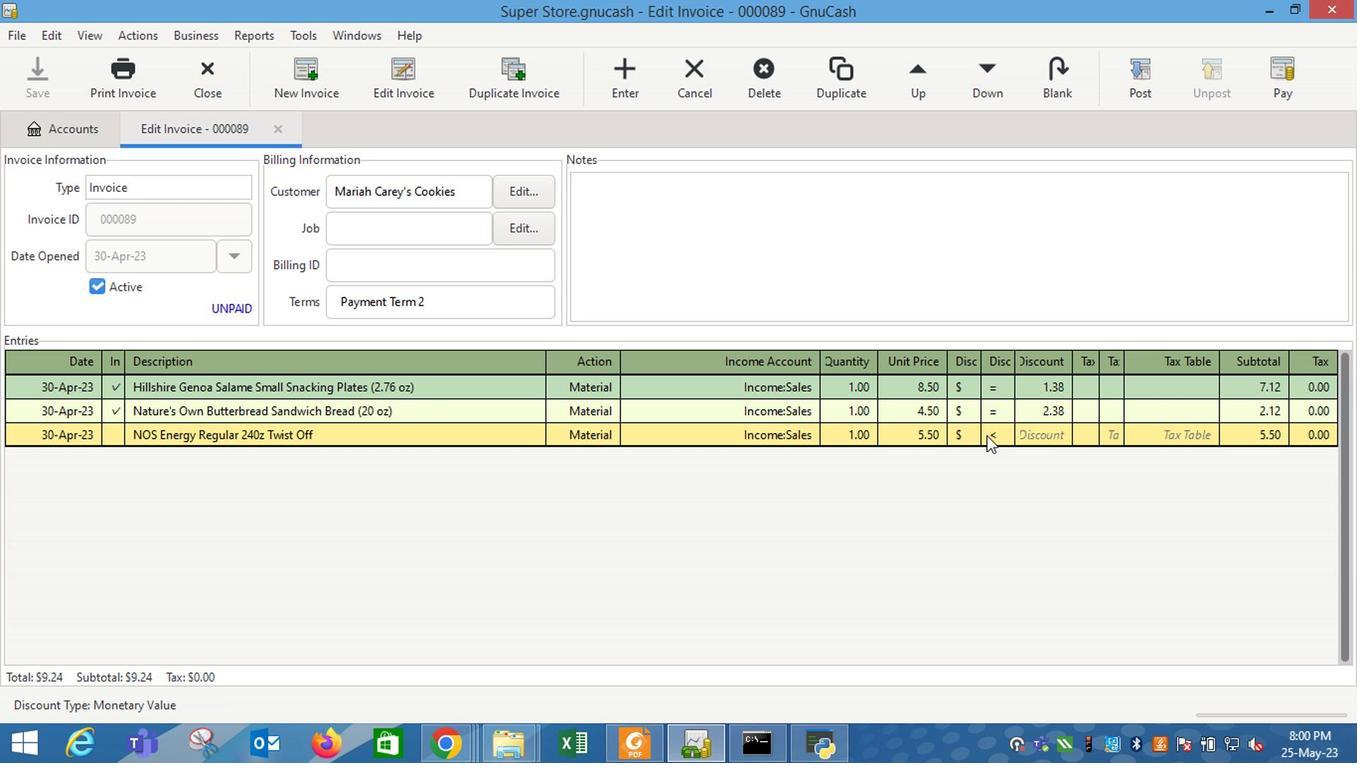 
Action: Mouse moved to (1039, 439)
Screenshot: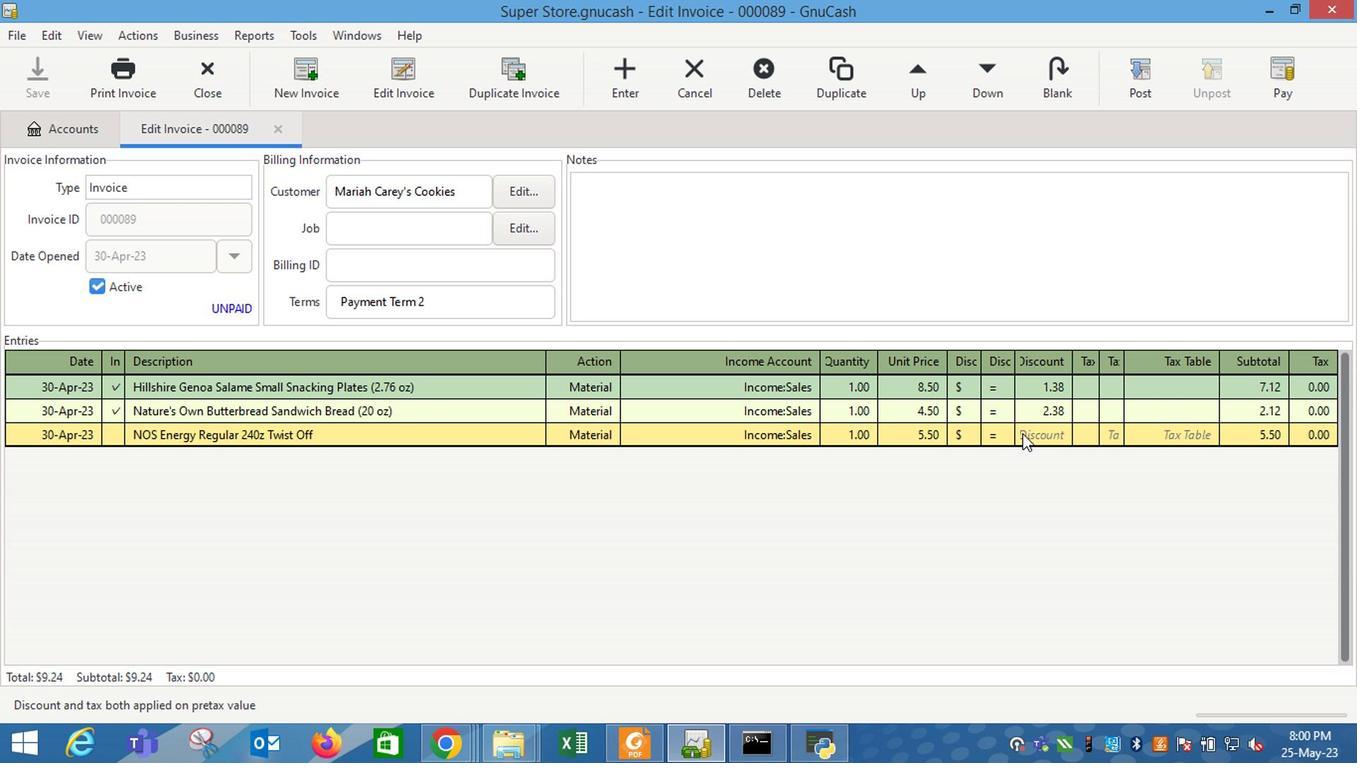 
Action: Mouse pressed left at (1039, 439)
Screenshot: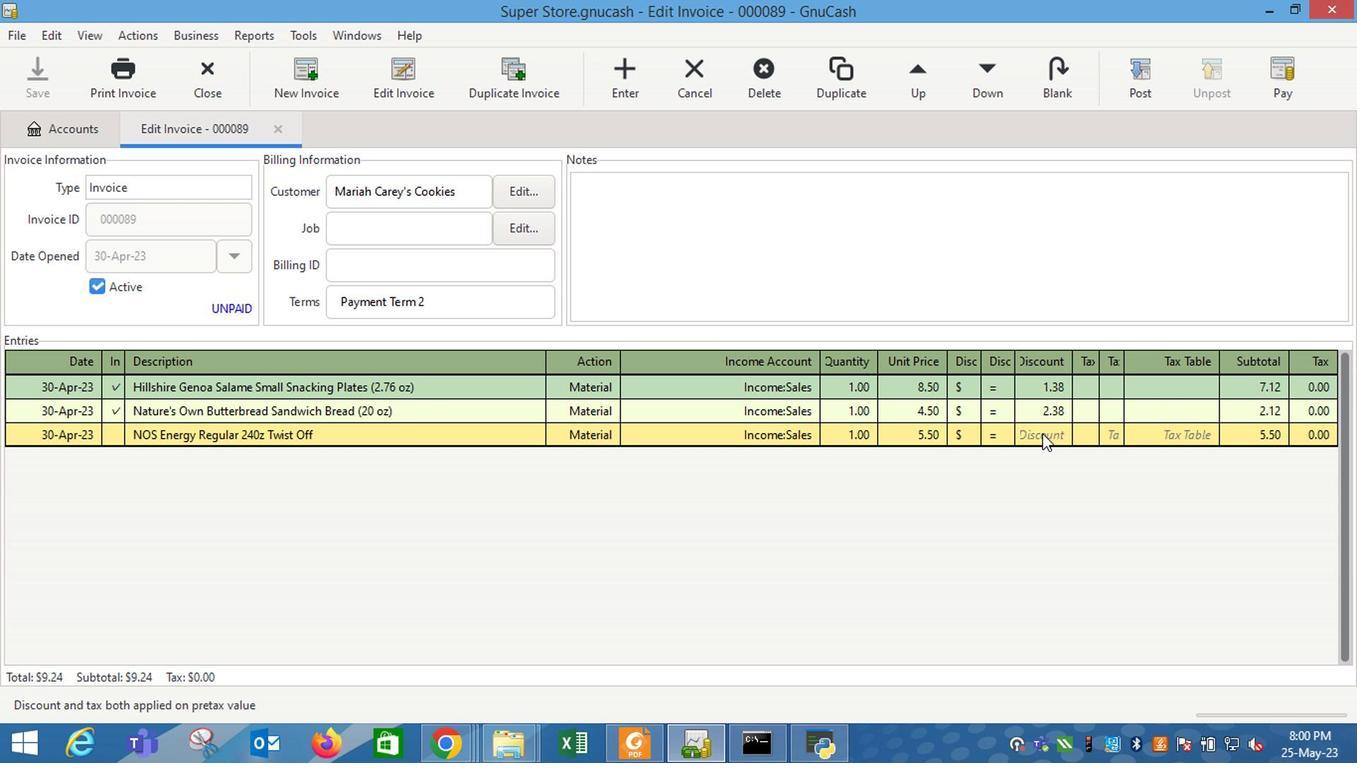 
Action: Key pressed 2.88<Key.enter>
Screenshot: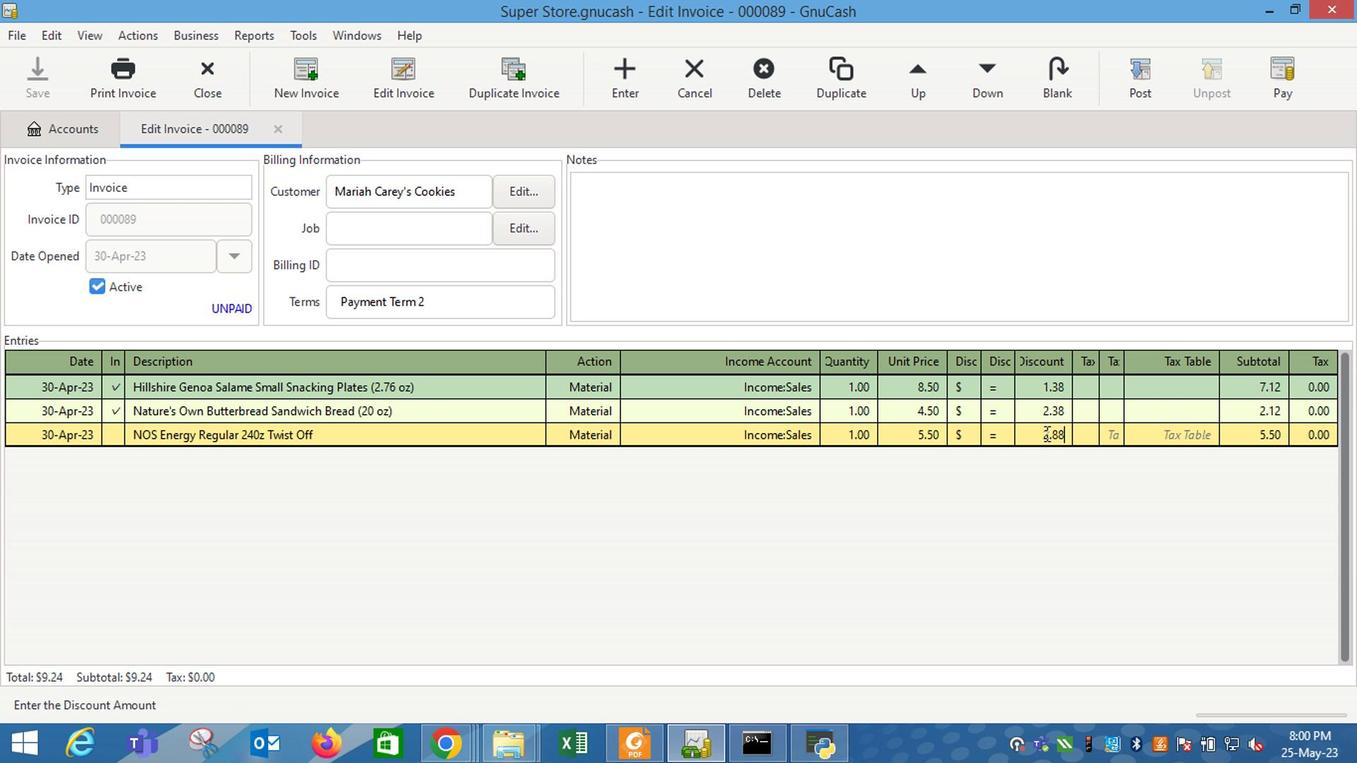 
Action: Mouse moved to (854, 272)
Screenshot: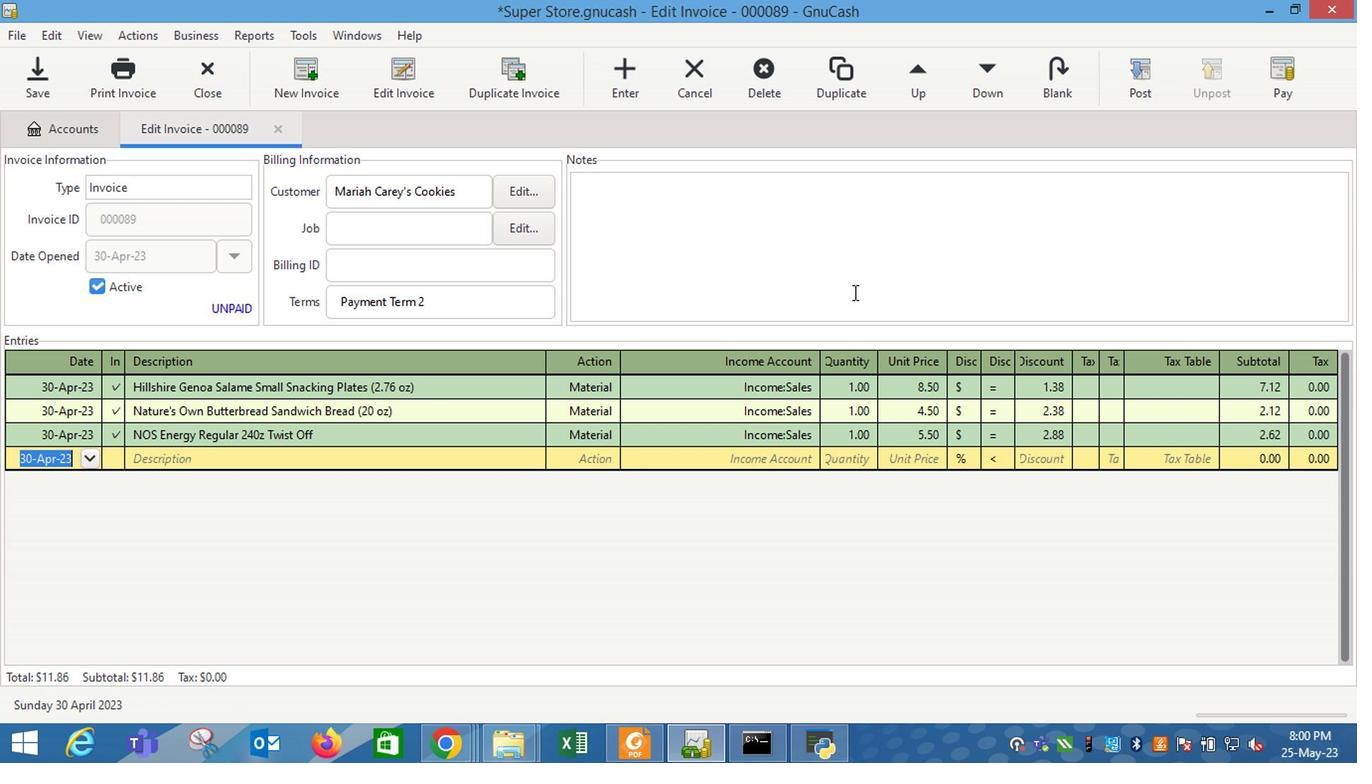 
Action: Mouse pressed left at (854, 272)
Screenshot: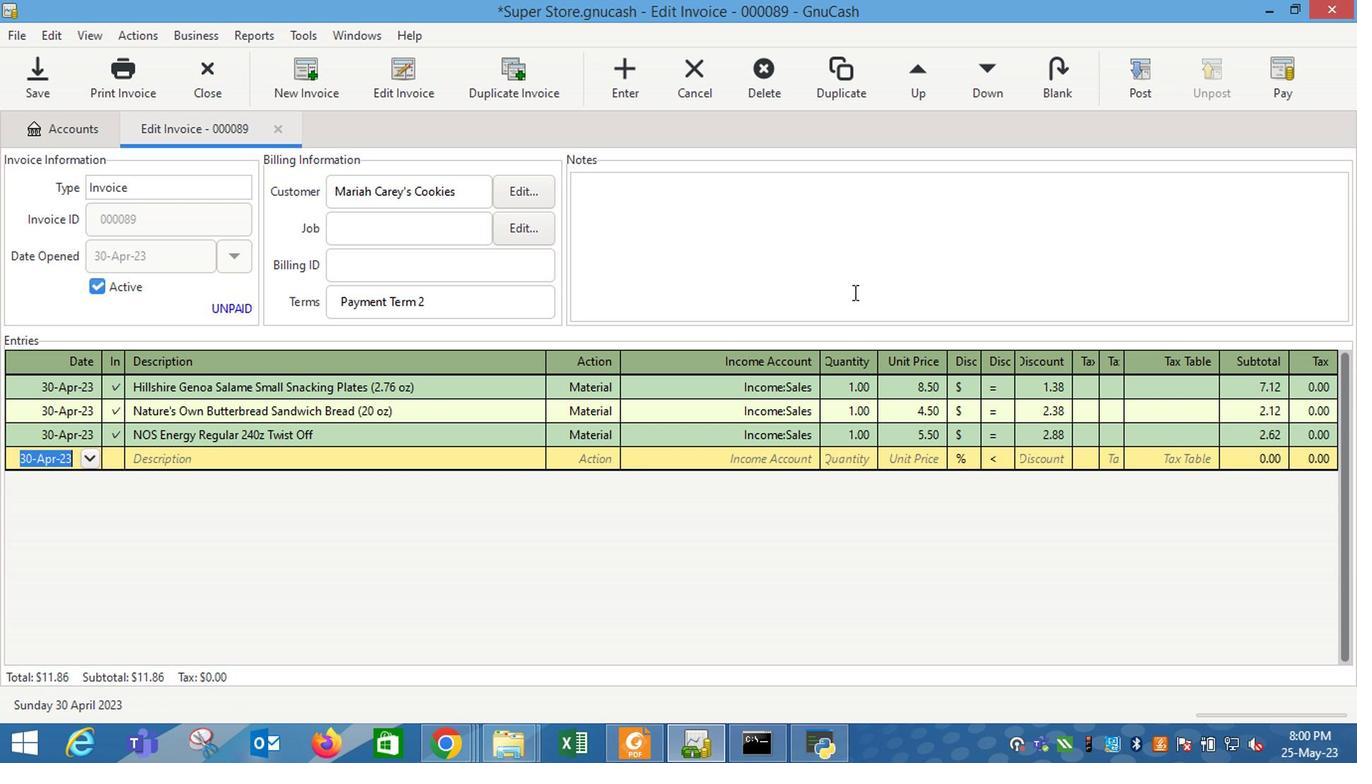 
Action: Key pressed <Key.shift_r>Looking<Key.space>forward<Key.space>to<Key.space>serving<Key.space>you<Key.space>again.
Screenshot: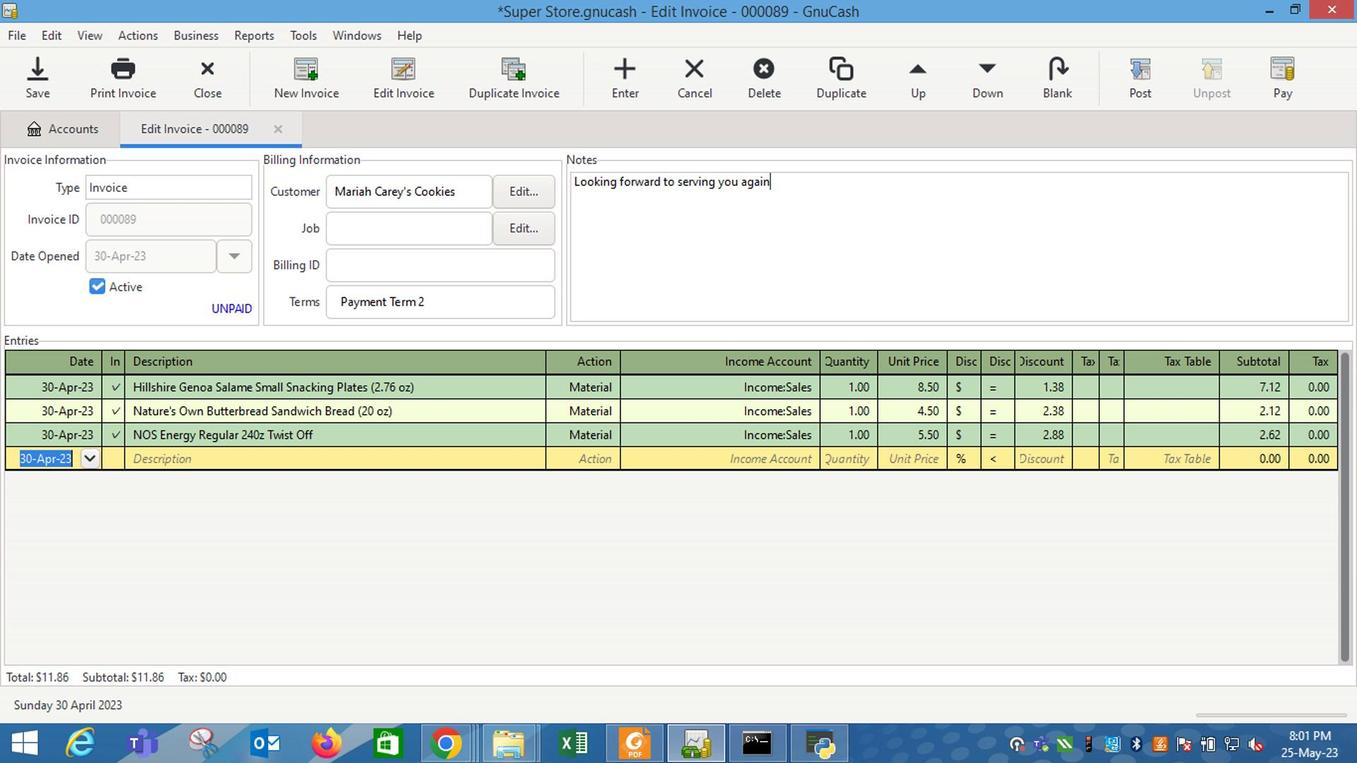 
Action: Mouse moved to (1145, 96)
Screenshot: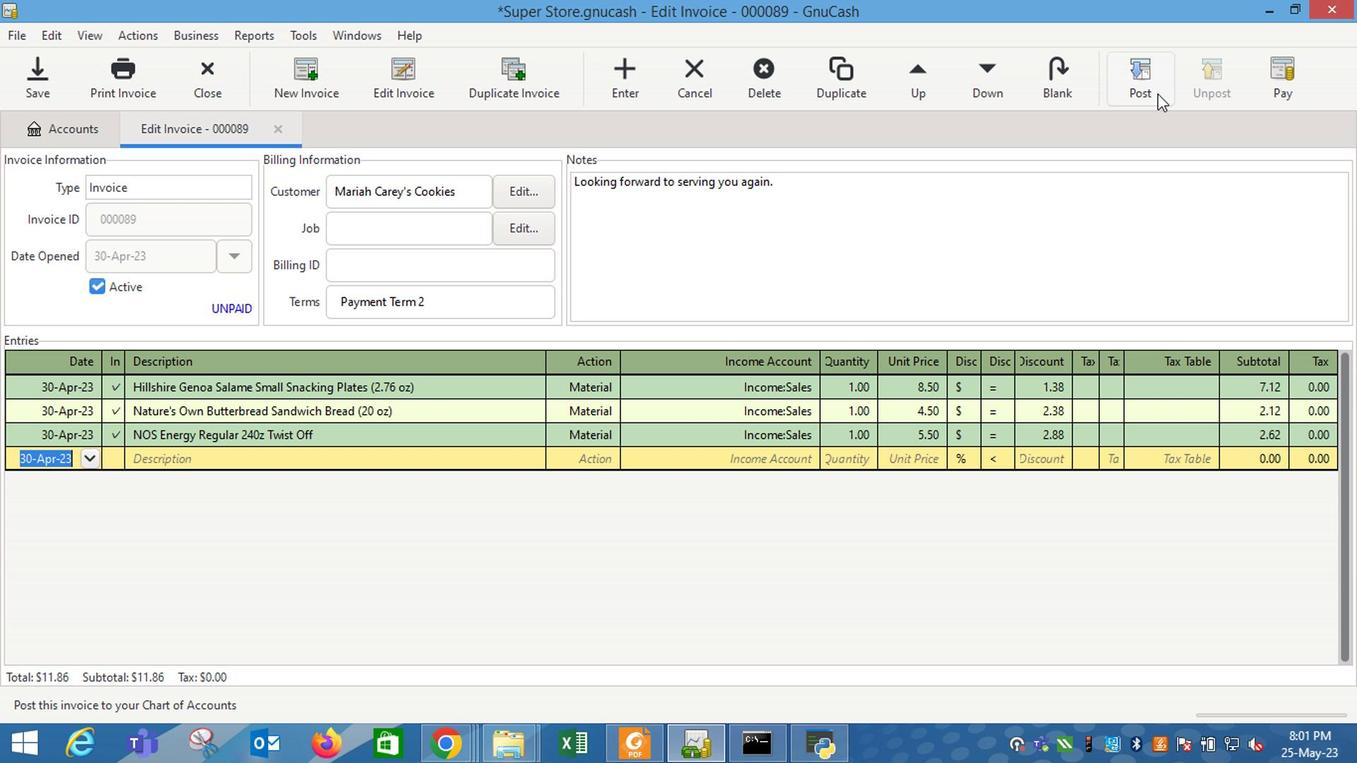 
Action: Mouse pressed left at (1145, 96)
Screenshot: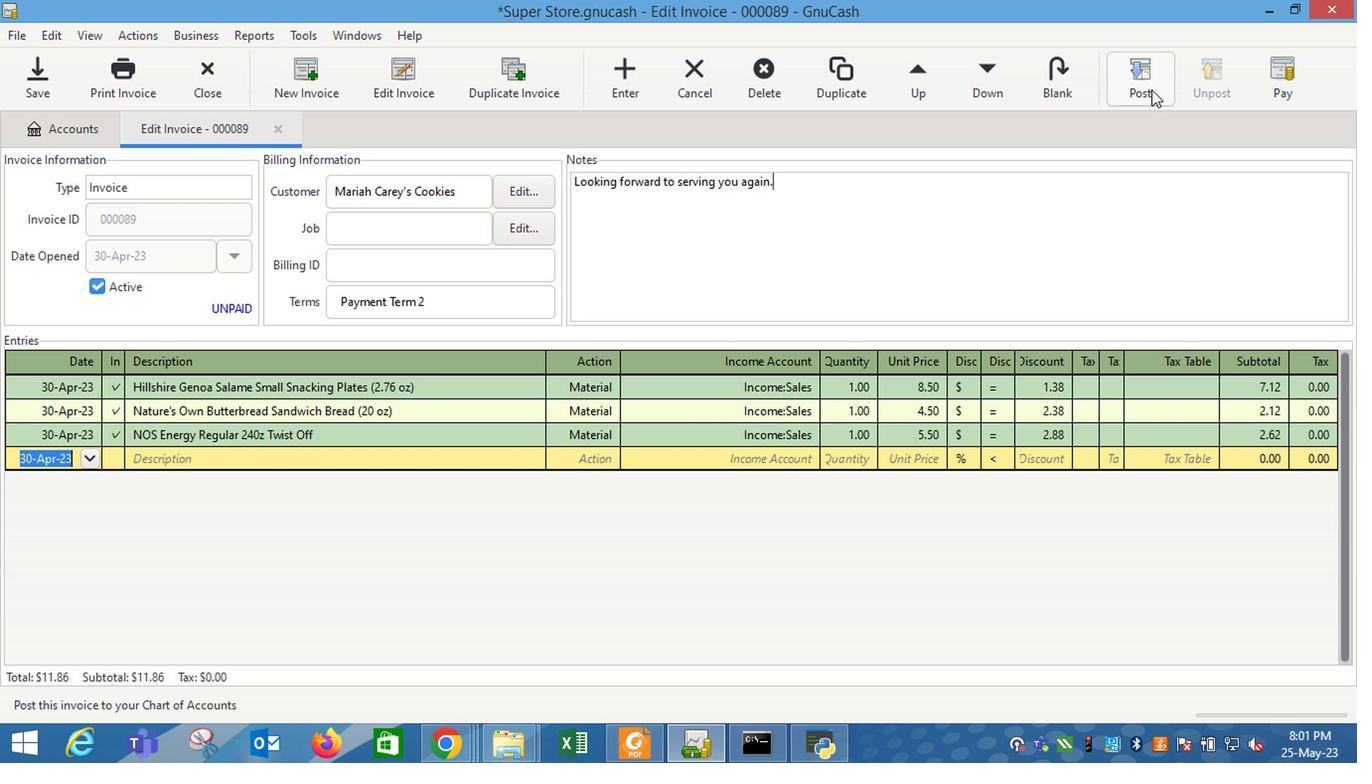 
Action: Mouse moved to (836, 335)
Screenshot: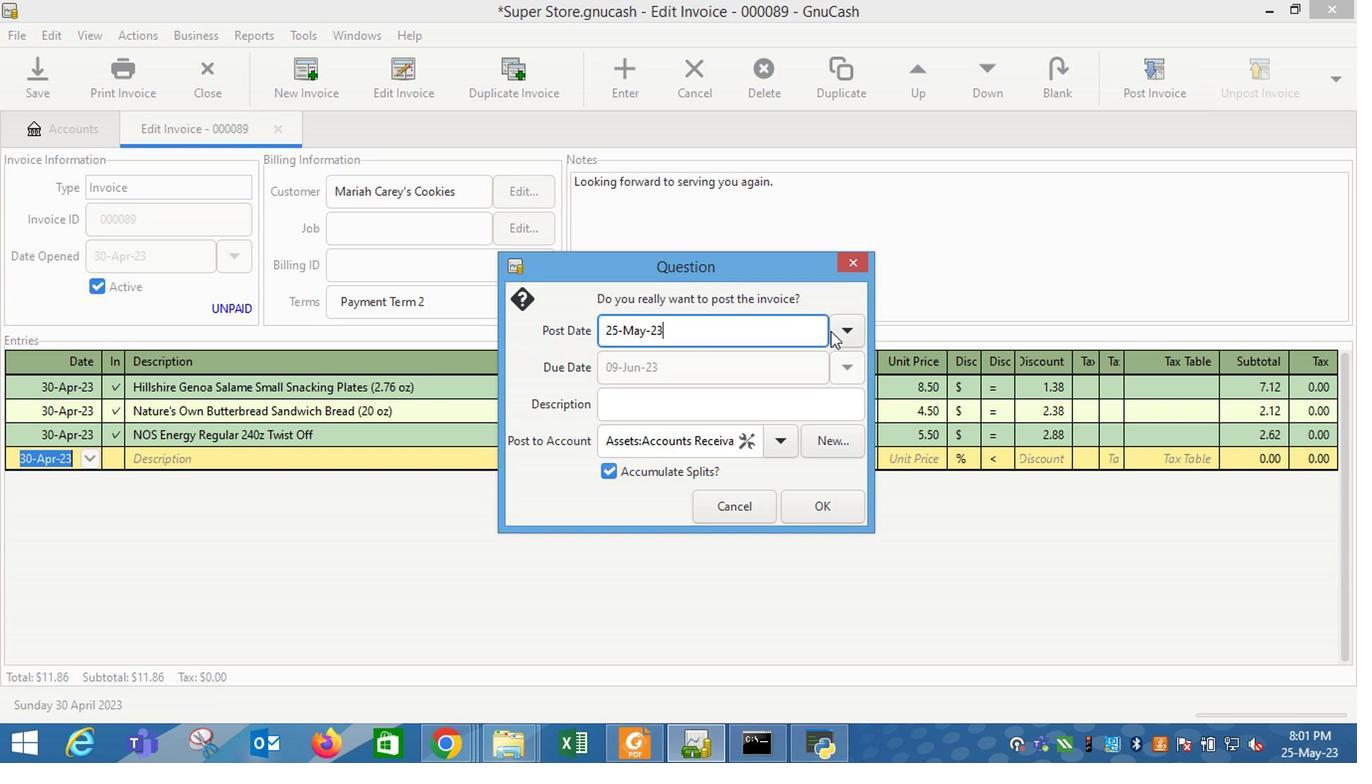 
Action: Mouse pressed left at (836, 335)
Screenshot: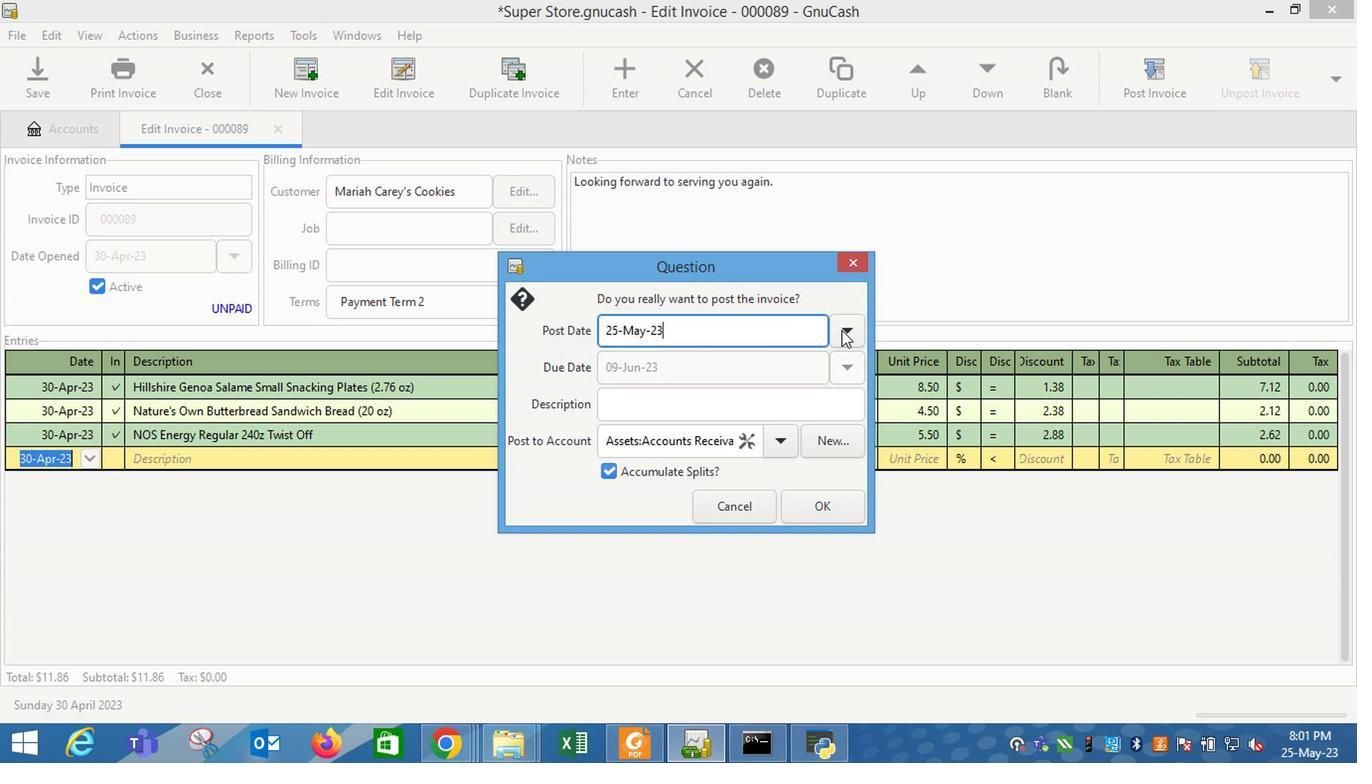 
Action: Mouse moved to (689, 363)
Screenshot: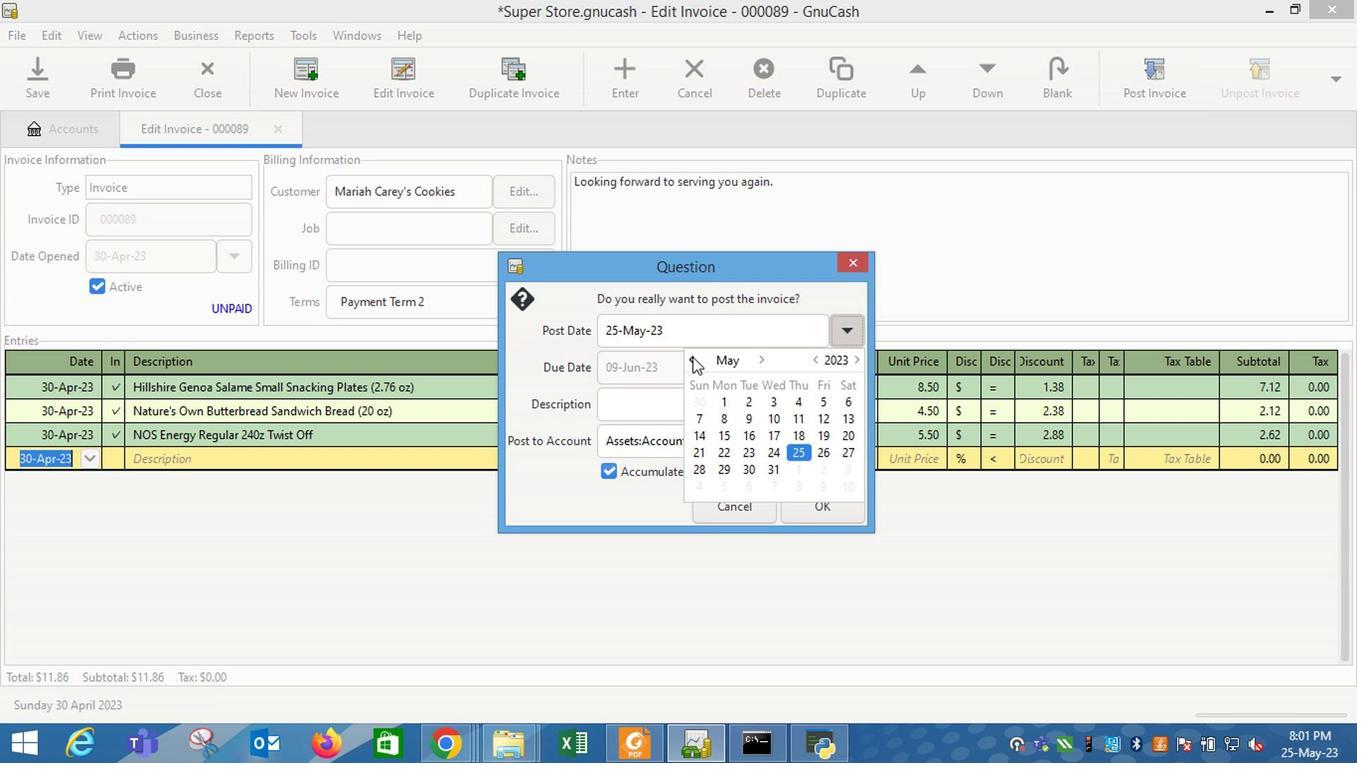 
Action: Mouse pressed left at (689, 363)
Screenshot: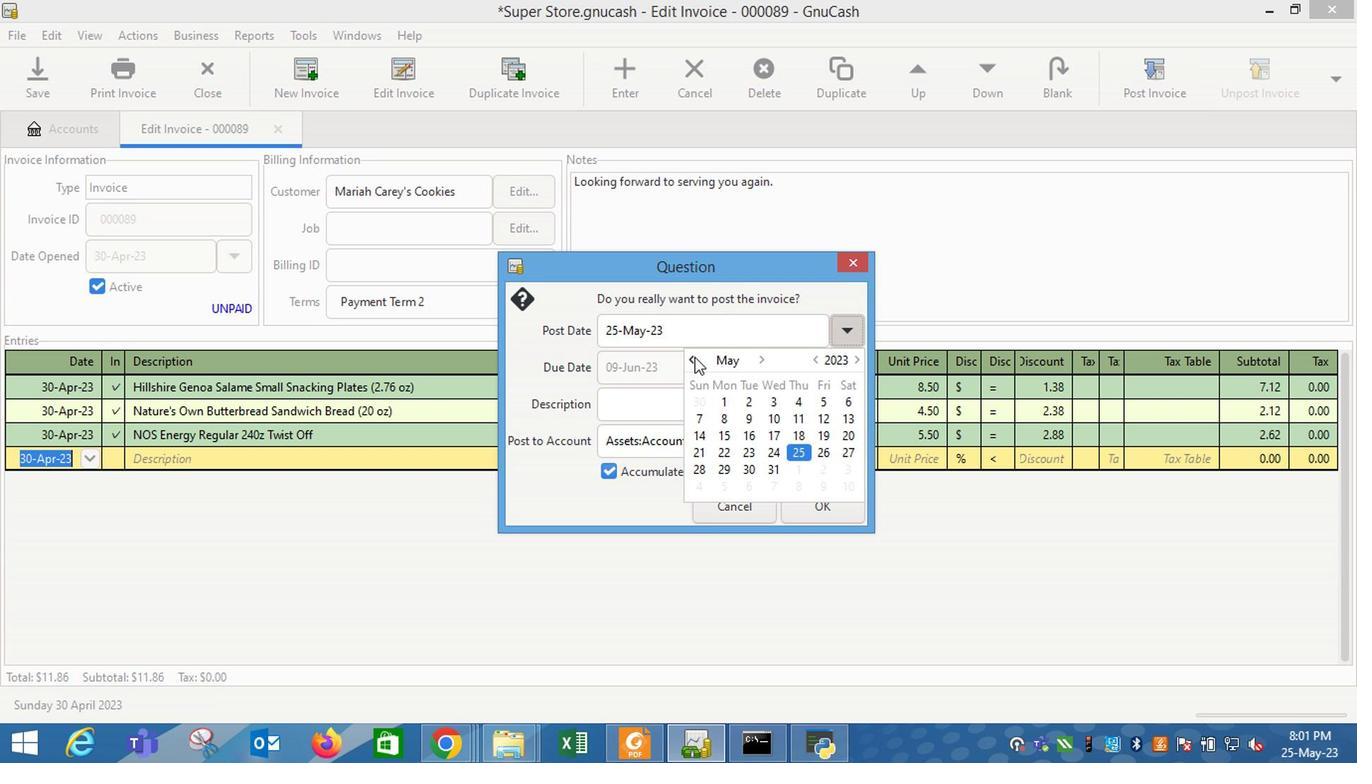 
Action: Mouse moved to (701, 485)
Screenshot: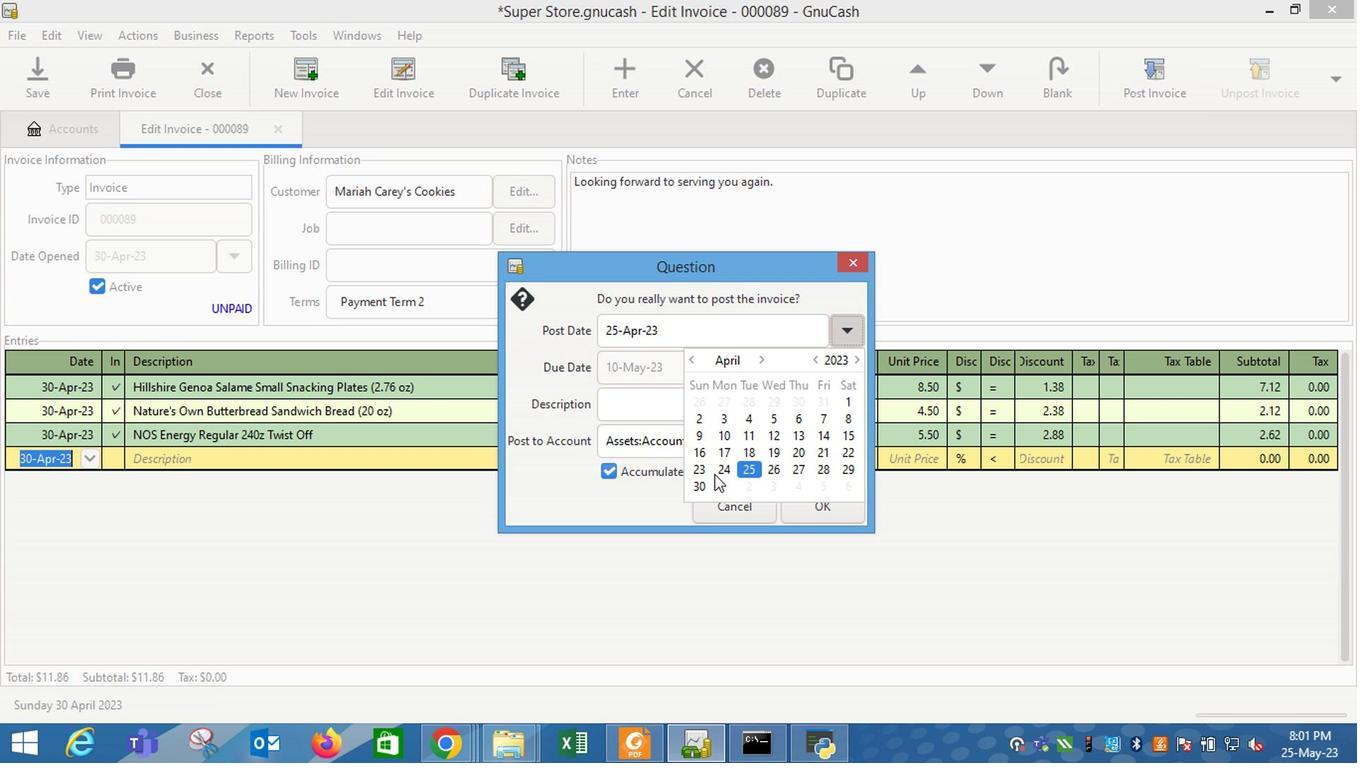 
Action: Mouse pressed left at (701, 485)
Screenshot: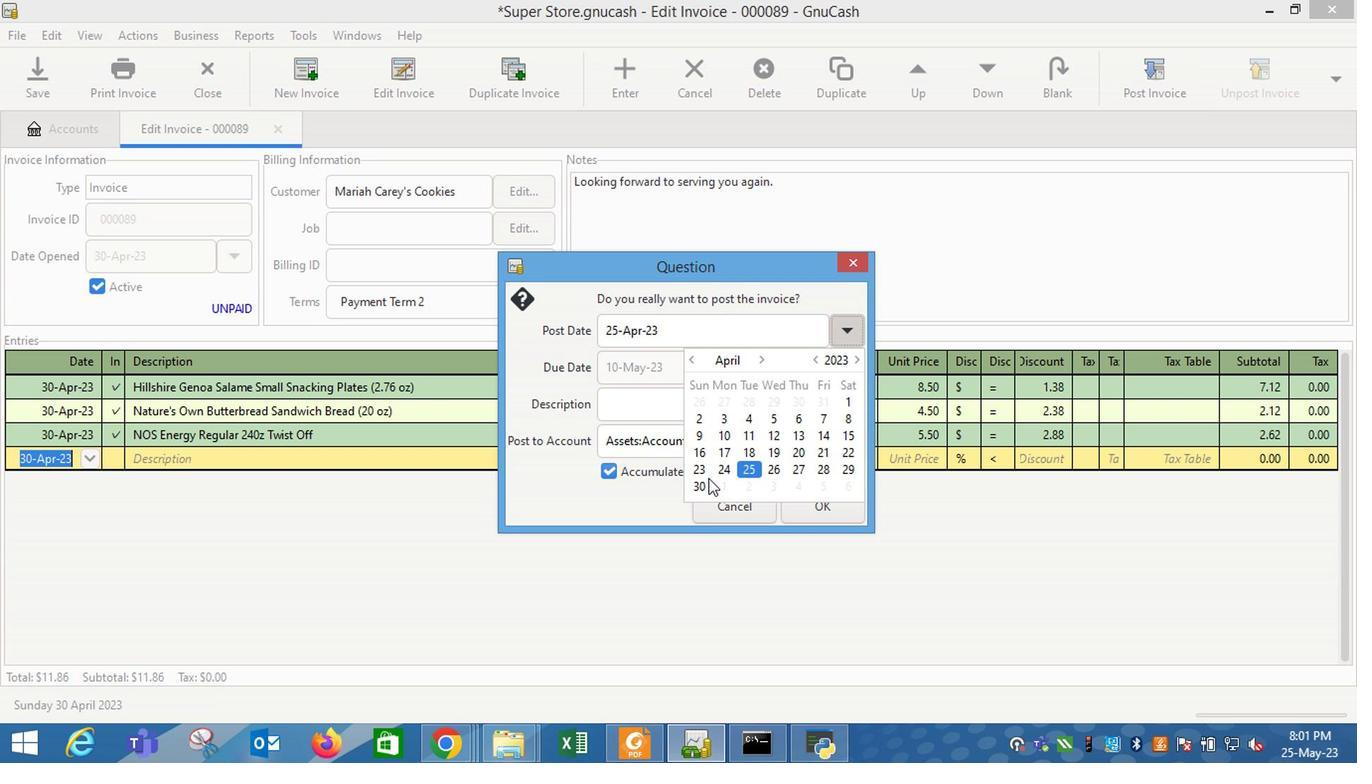 
Action: Mouse moved to (602, 512)
Screenshot: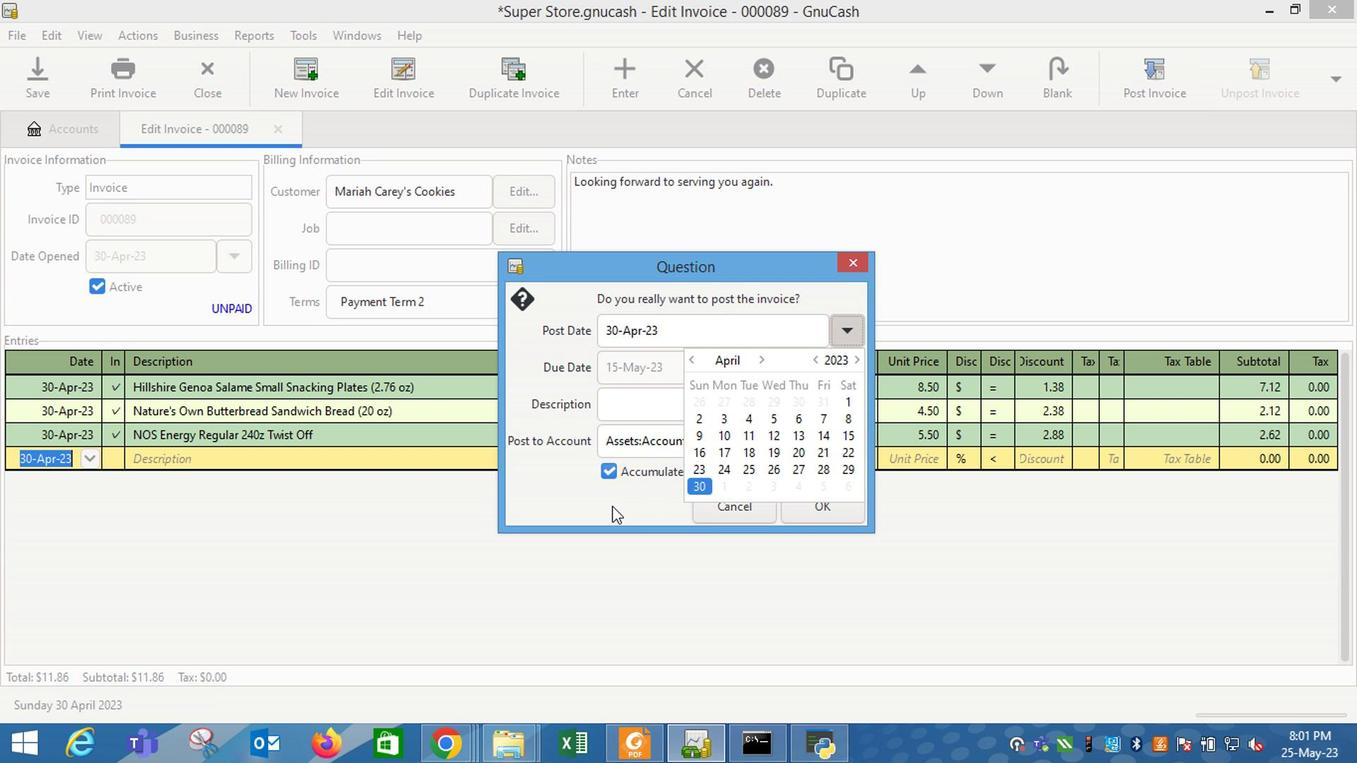
Action: Mouse pressed left at (602, 512)
Screenshot: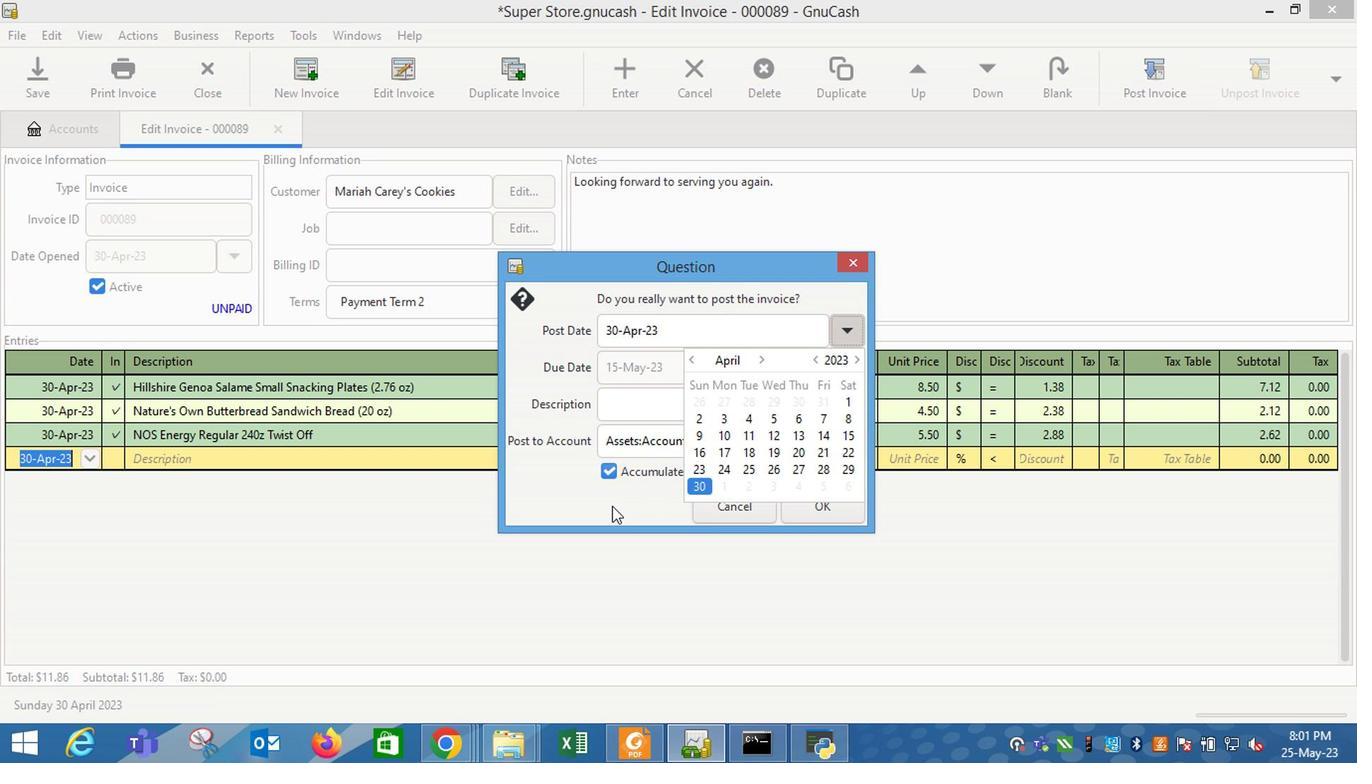 
Action: Mouse moved to (811, 525)
Screenshot: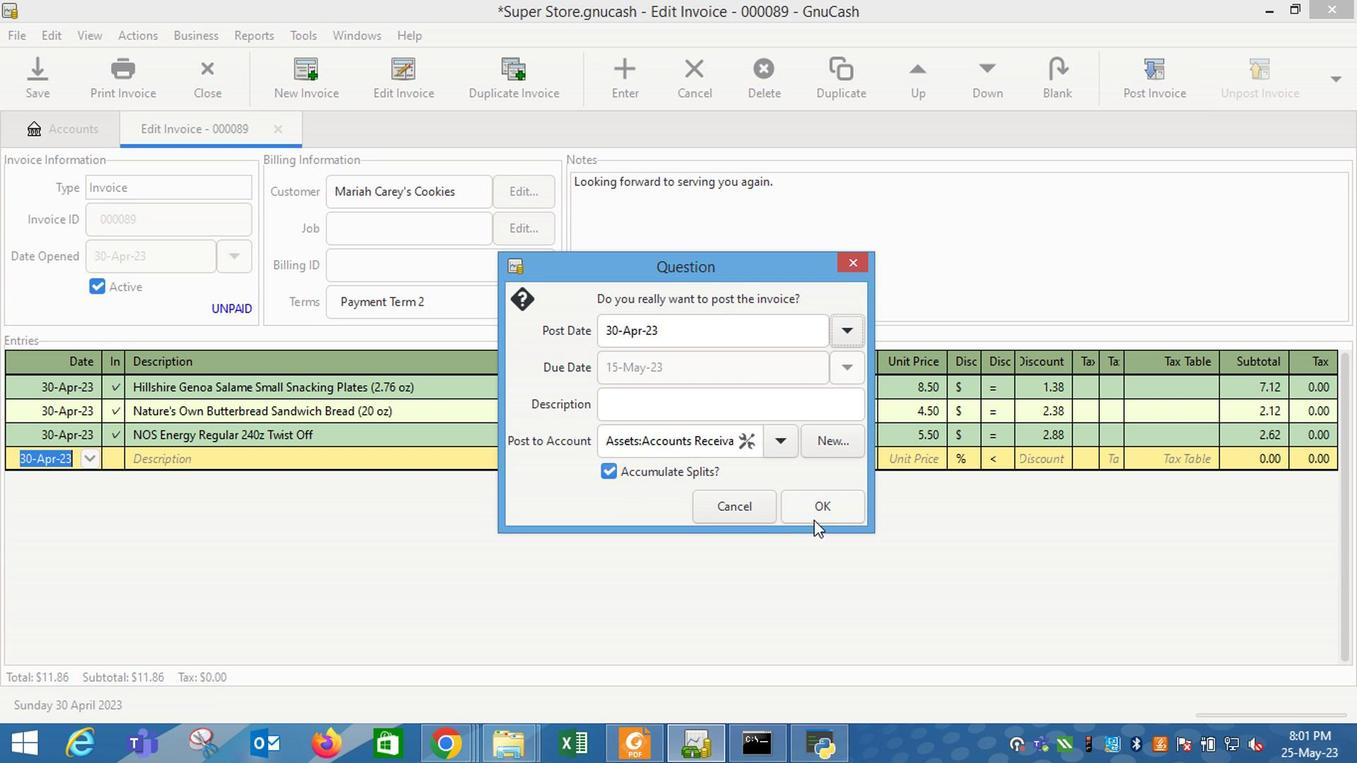 
Action: Mouse pressed left at (811, 525)
Screenshot: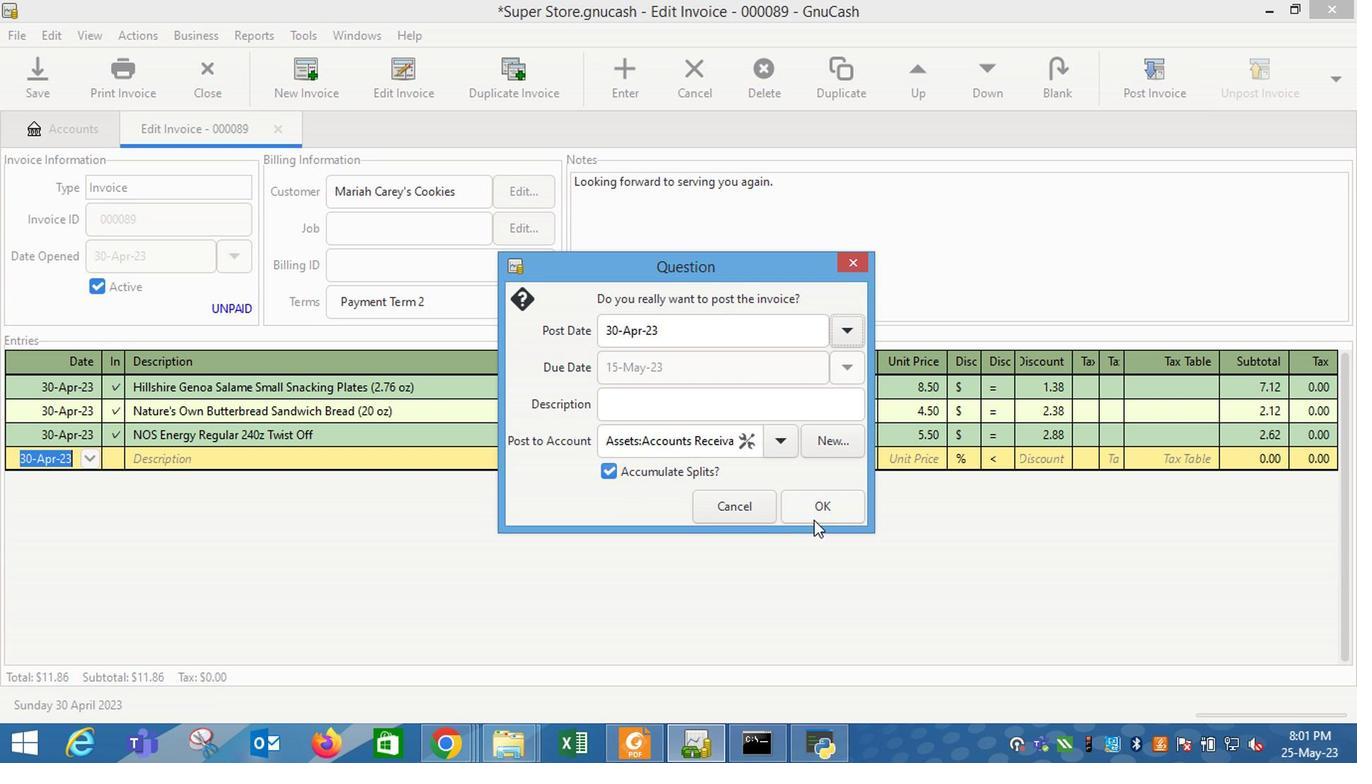 
Action: Mouse moved to (1301, 85)
Screenshot: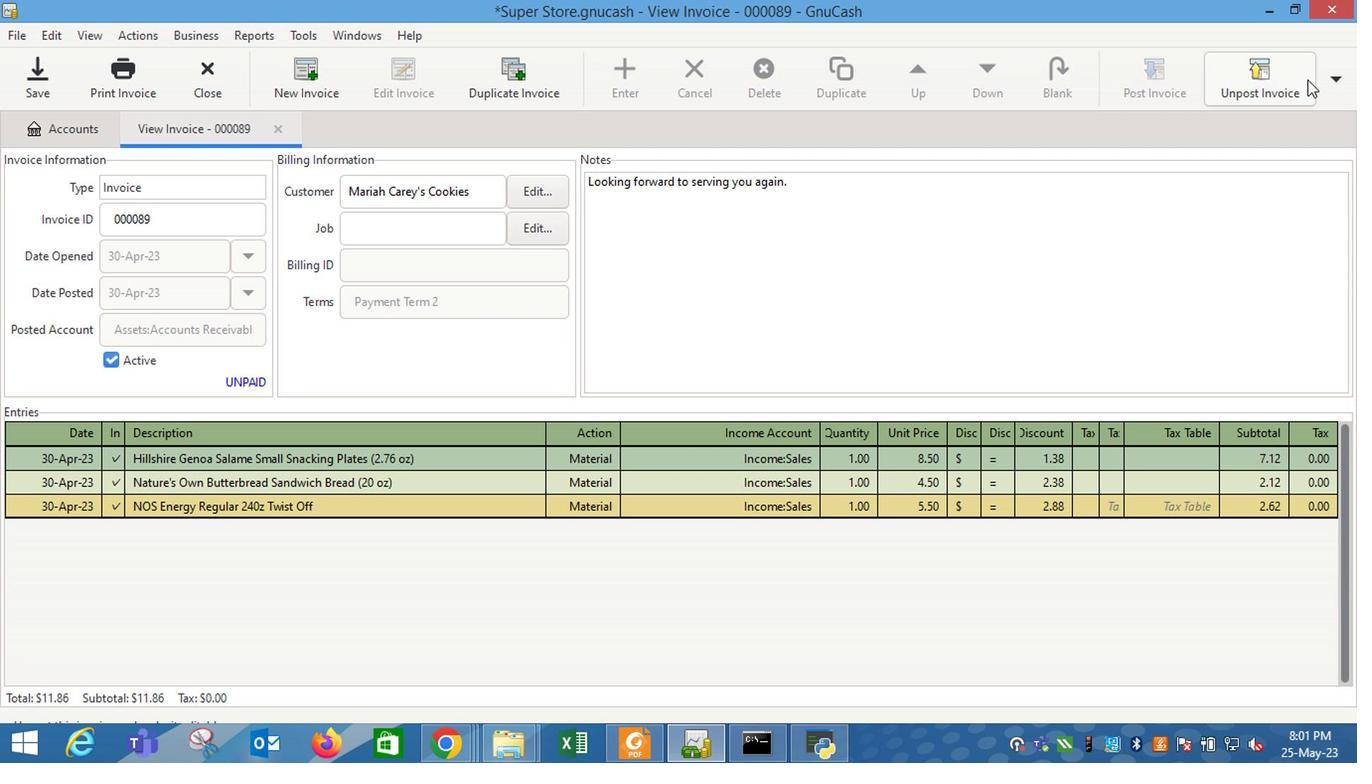 
Action: Mouse pressed left at (1301, 85)
Screenshot: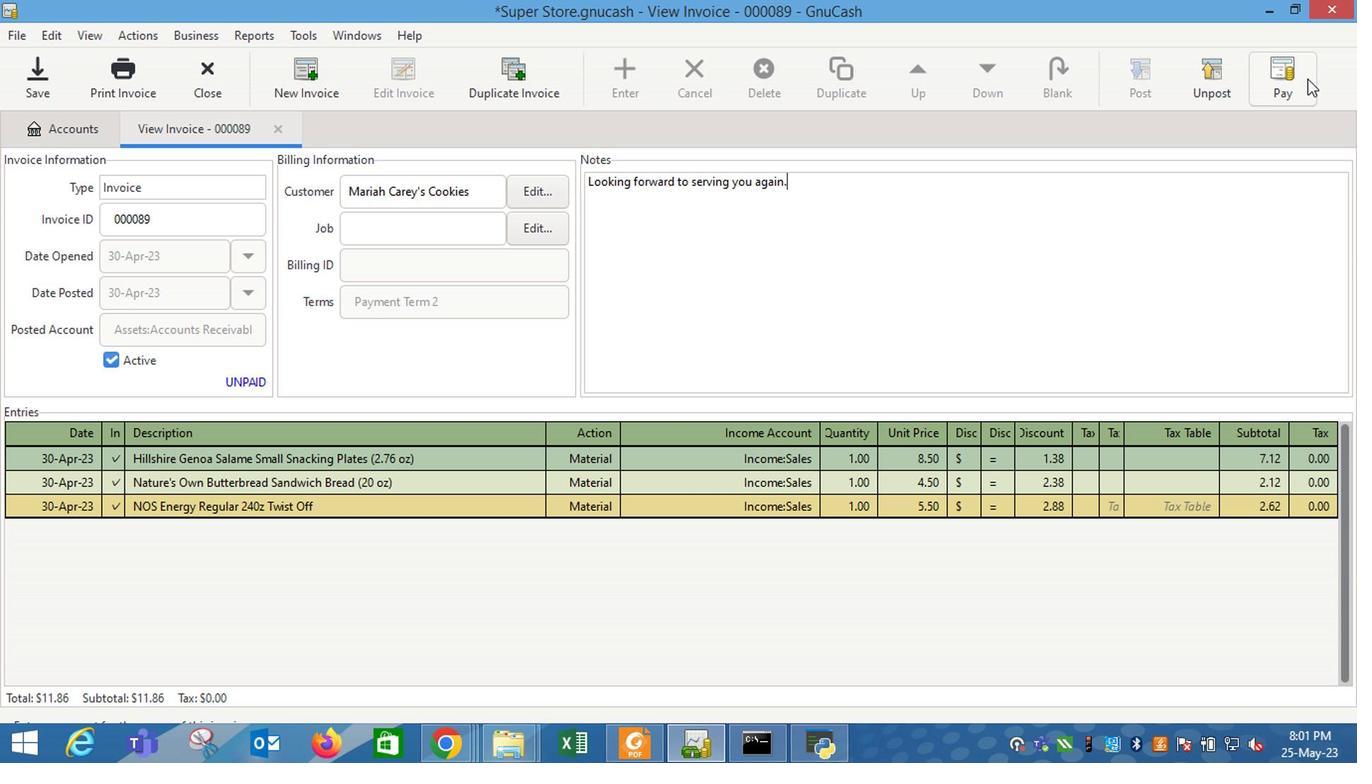 
Action: Mouse moved to (609, 392)
Screenshot: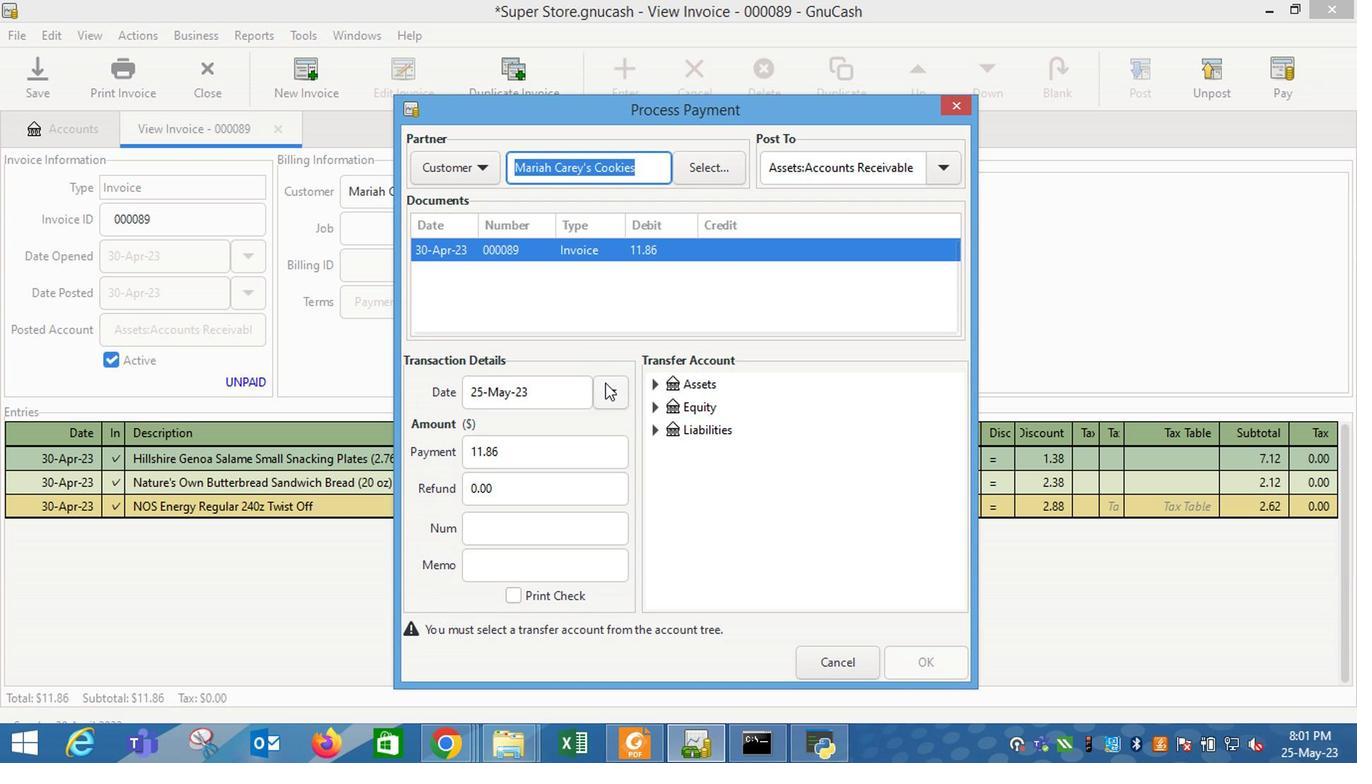
Action: Mouse pressed left at (609, 392)
Screenshot: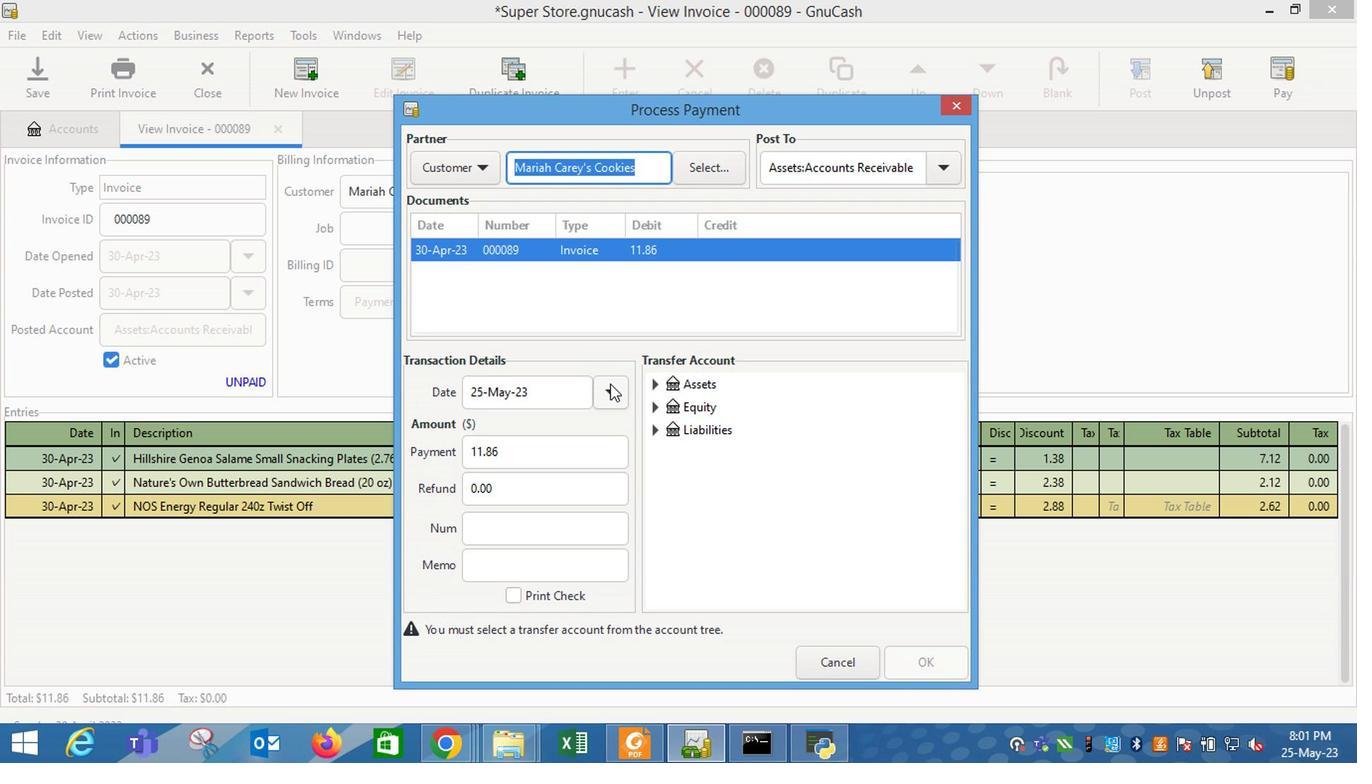 
Action: Mouse moved to (484, 504)
Screenshot: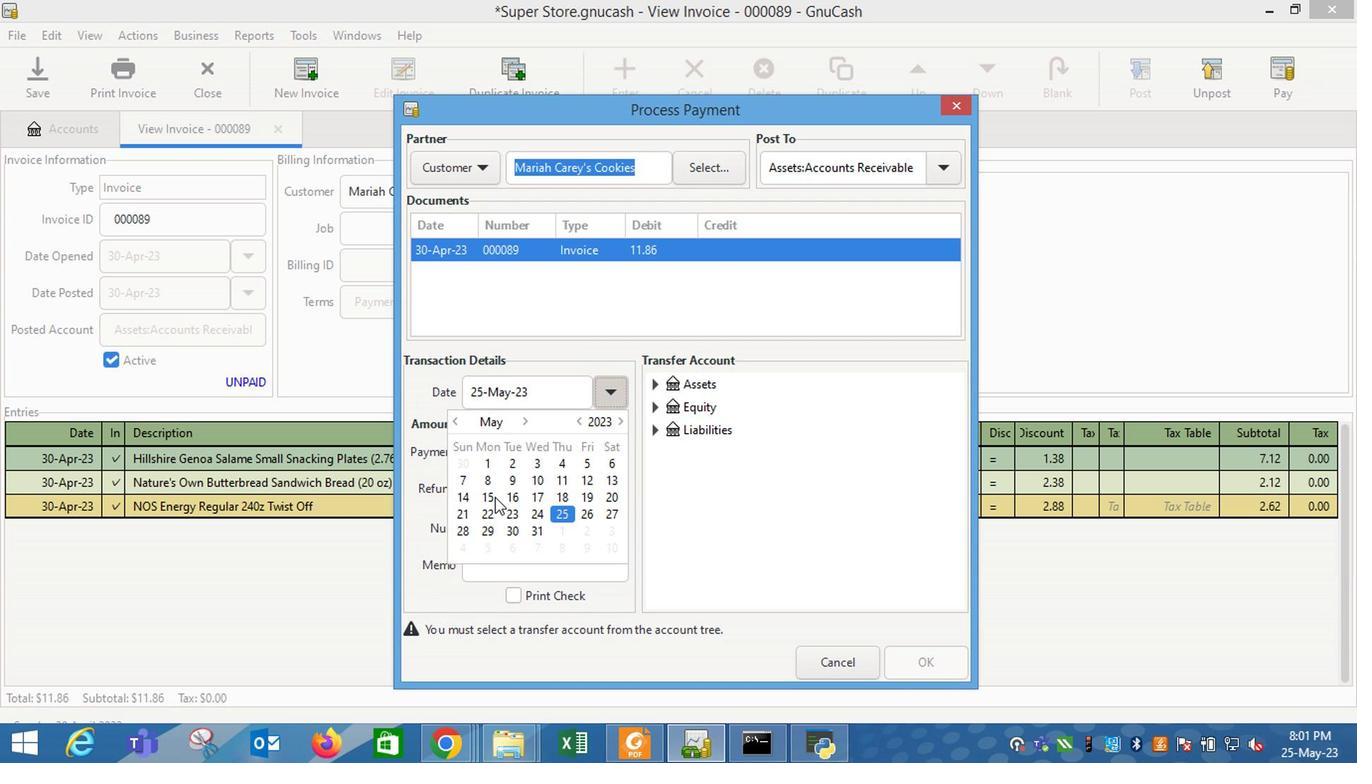 
Action: Mouse pressed left at (484, 504)
Screenshot: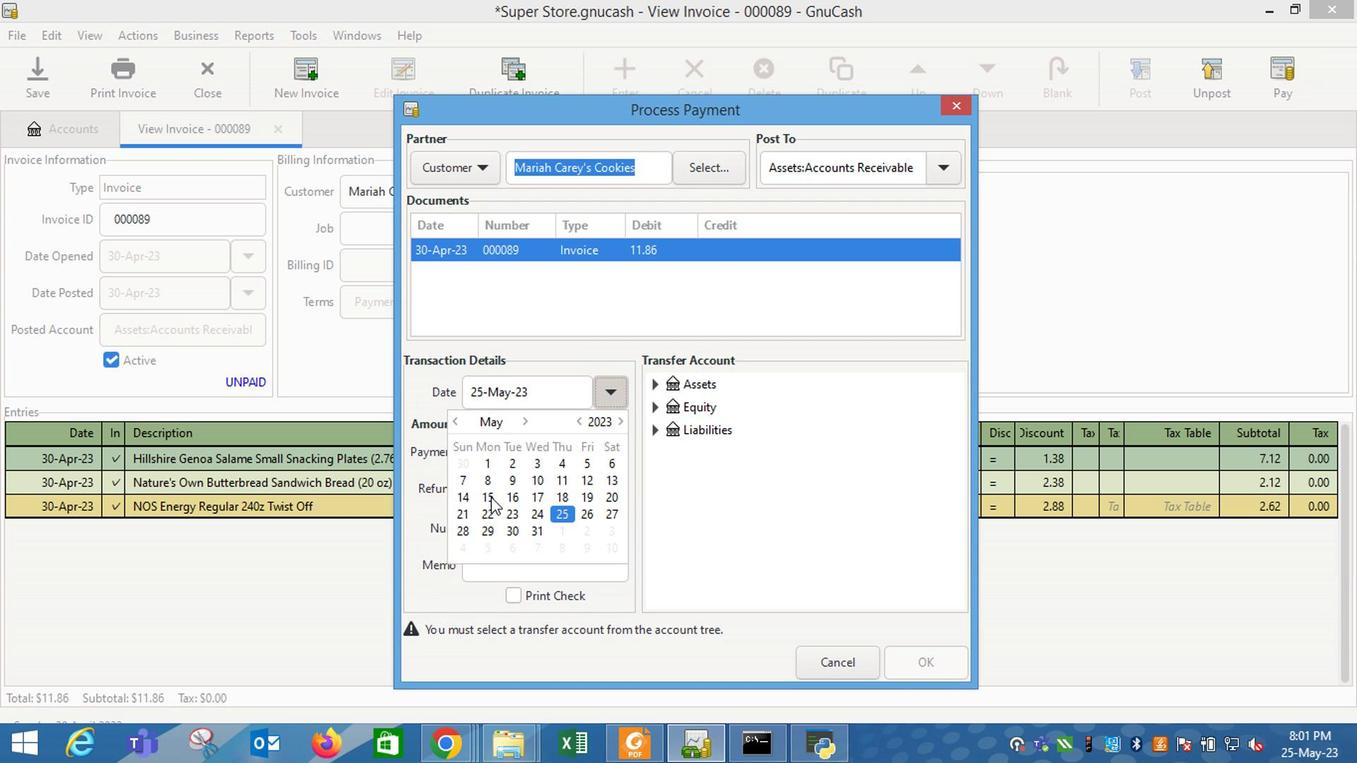 
Action: Mouse moved to (665, 469)
Screenshot: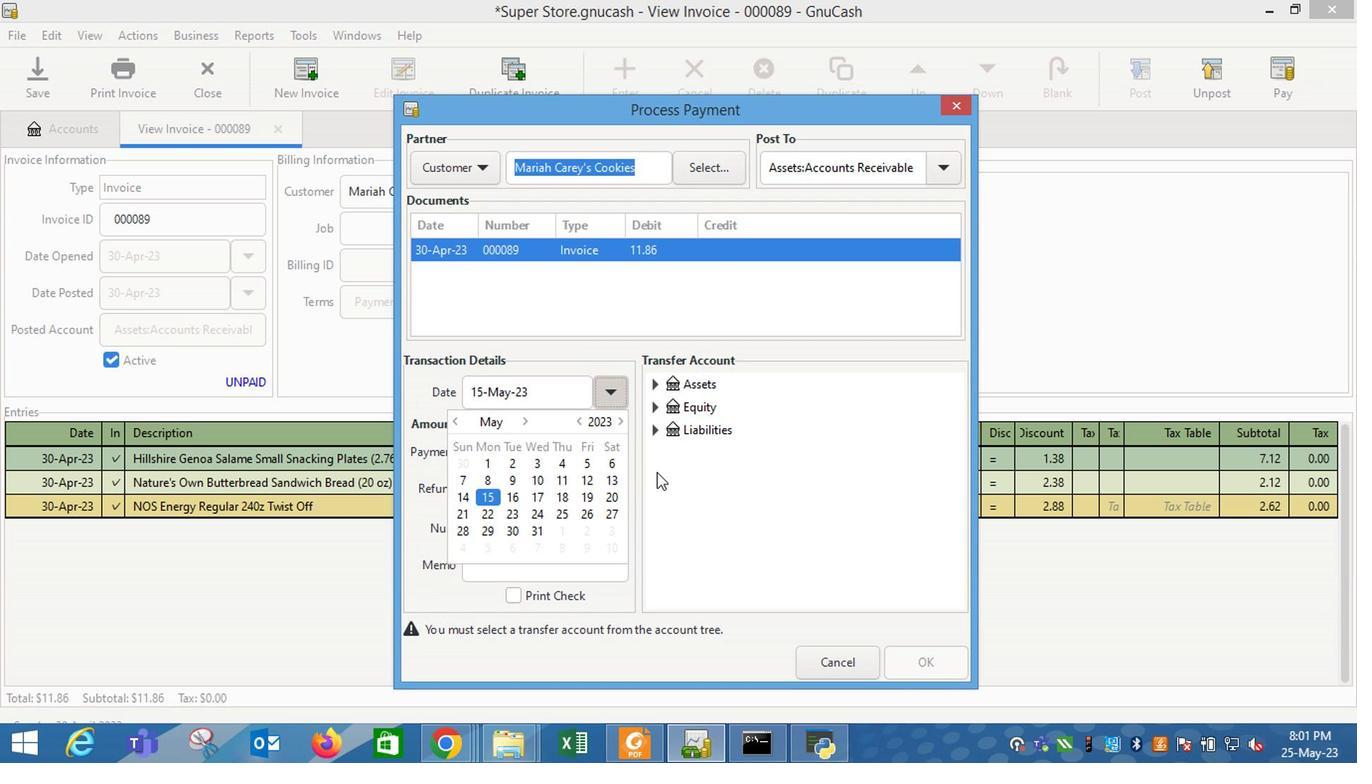 
Action: Mouse pressed left at (665, 469)
Screenshot: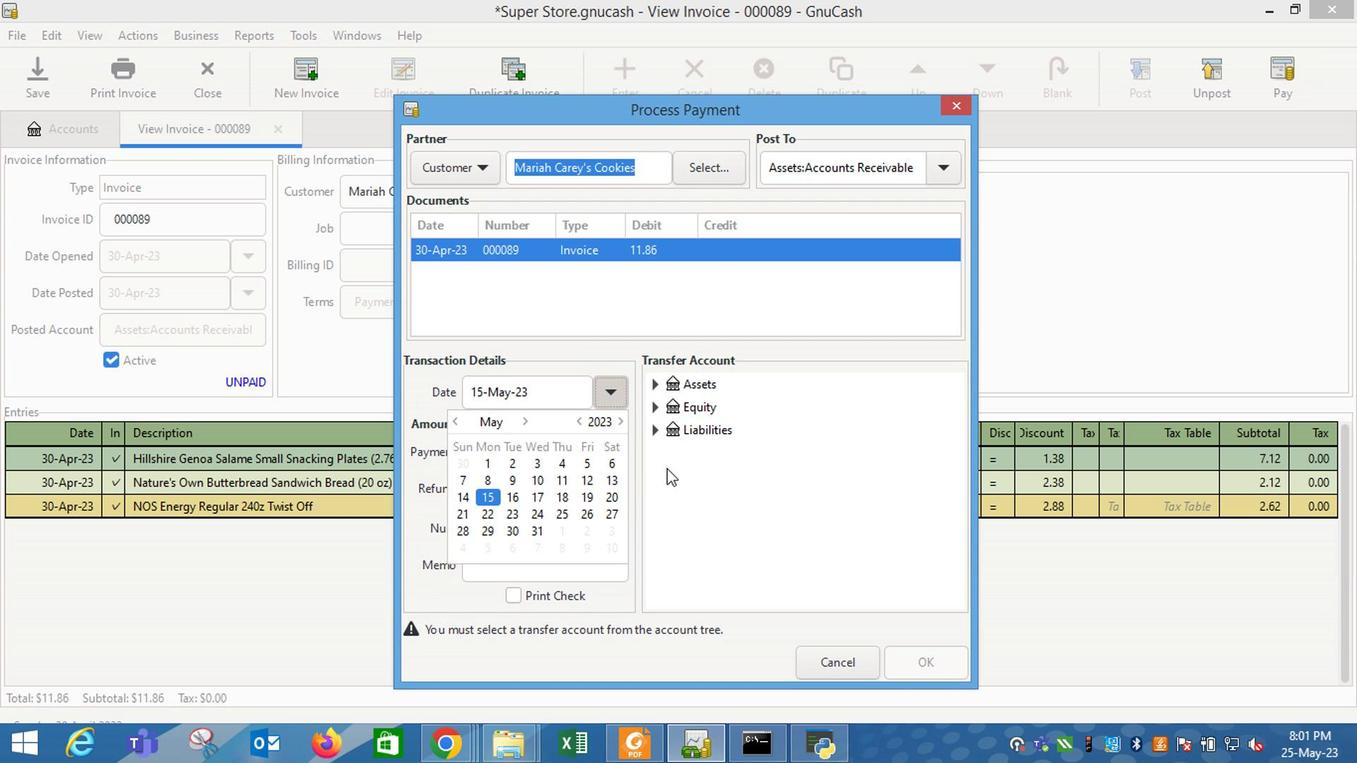 
Action: Mouse moved to (648, 397)
Screenshot: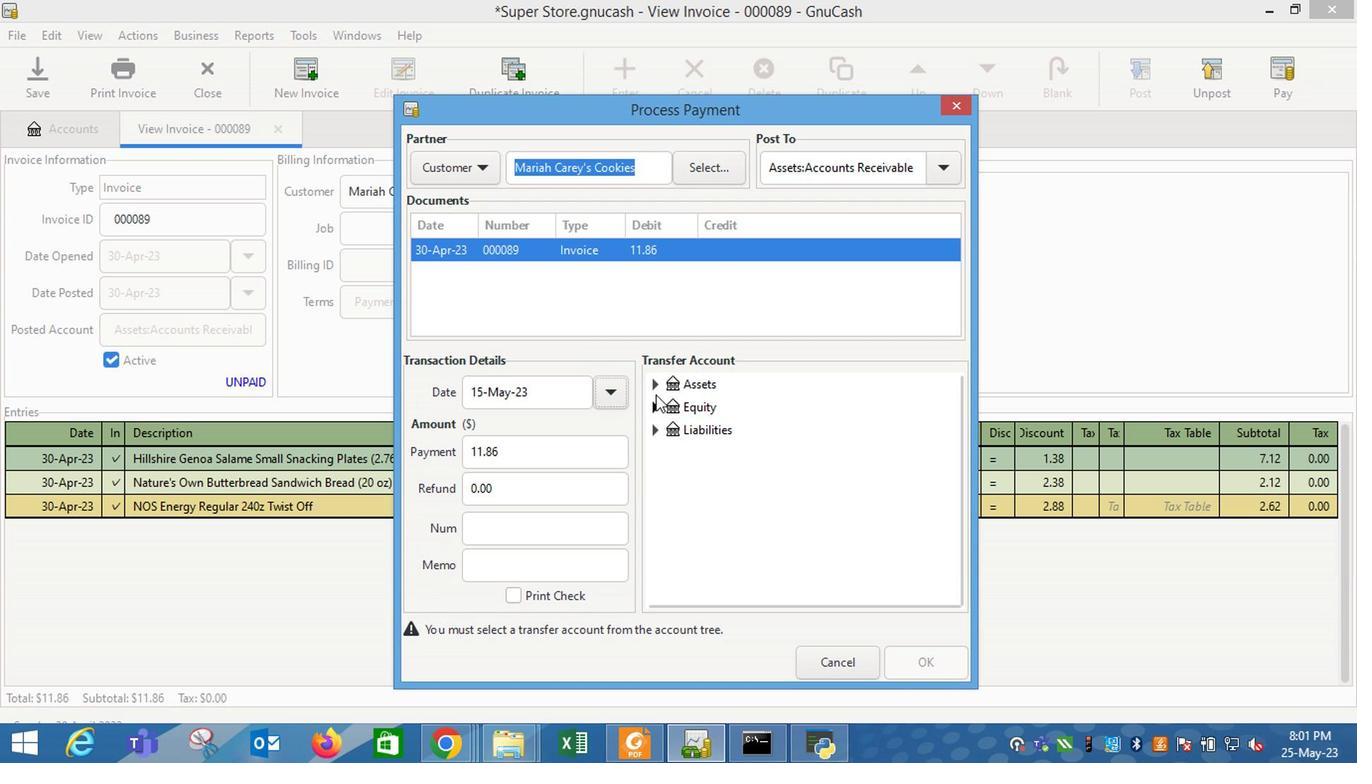 
Action: Mouse pressed left at (648, 397)
Screenshot: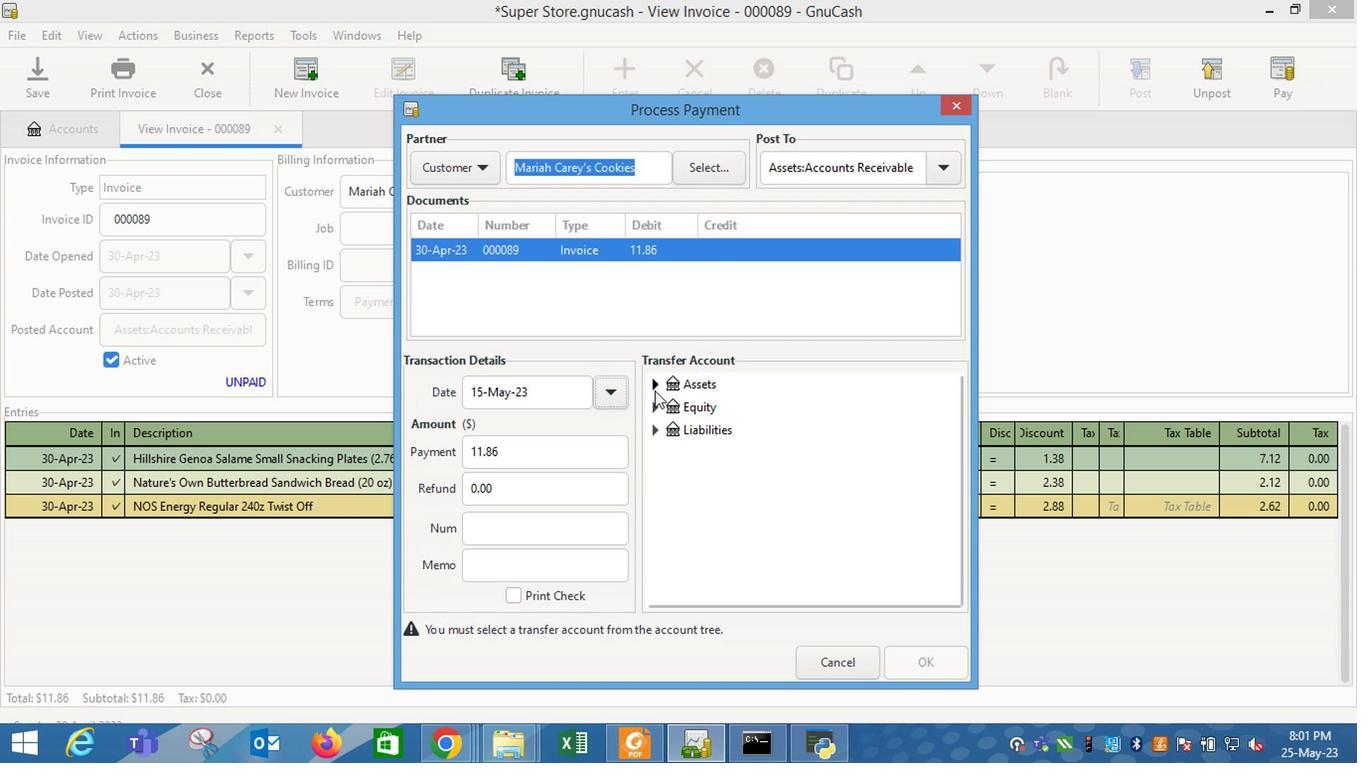 
Action: Mouse moved to (677, 414)
Screenshot: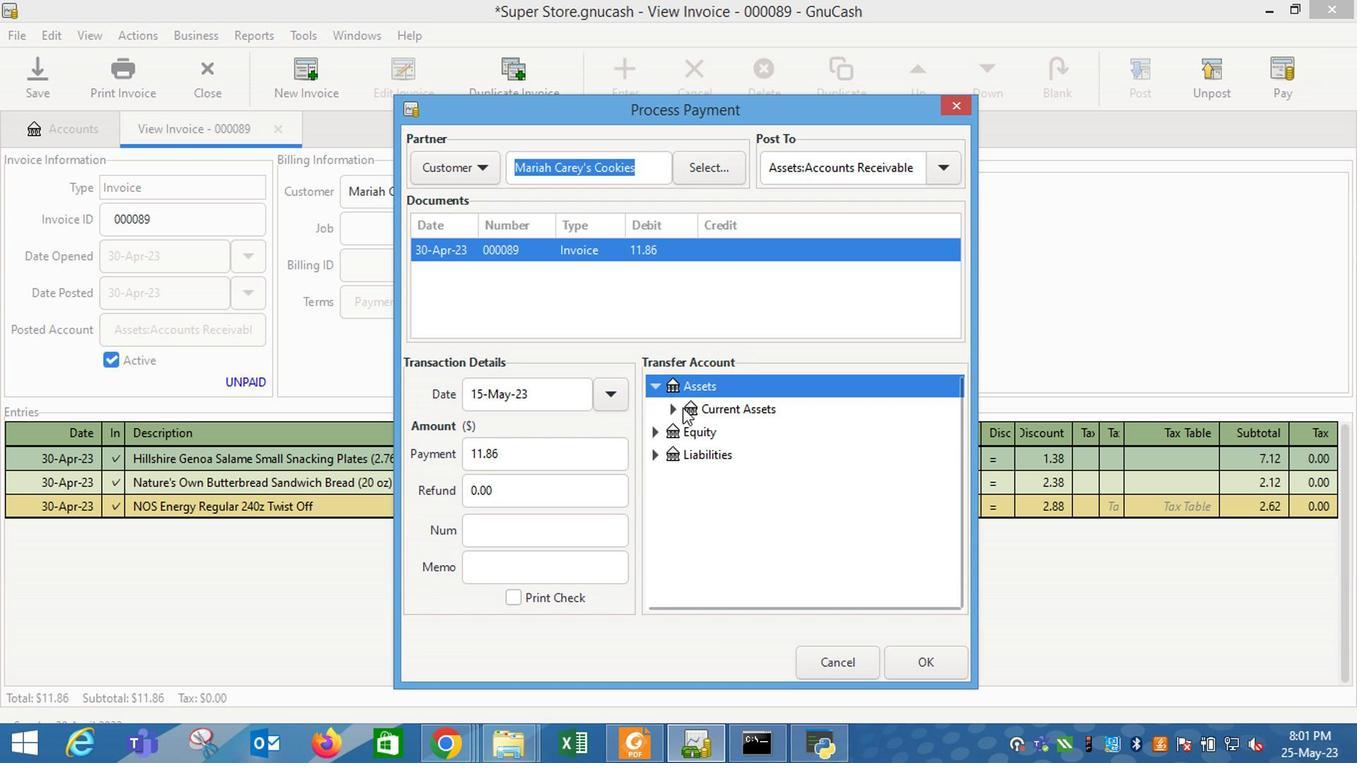 
Action: Mouse pressed left at (677, 414)
Screenshot: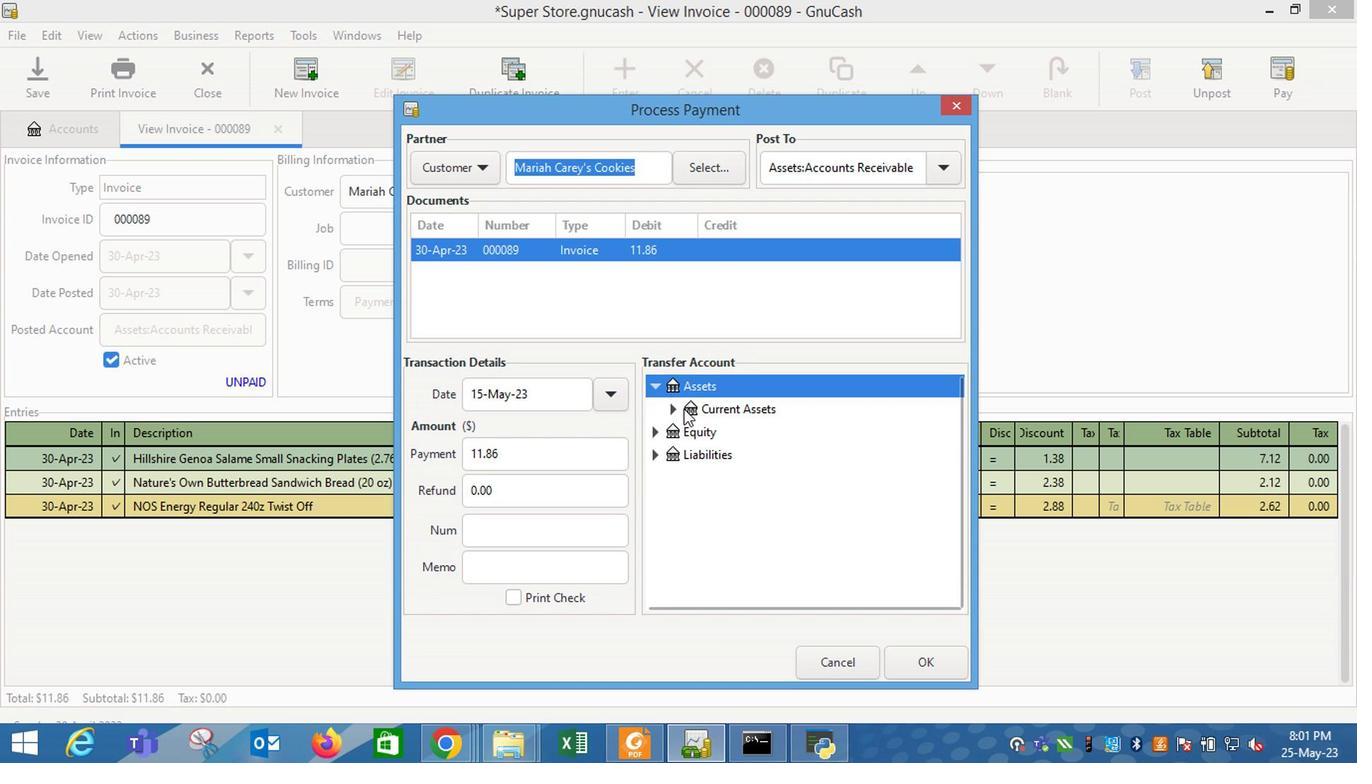 
Action: Mouse moved to (670, 419)
Screenshot: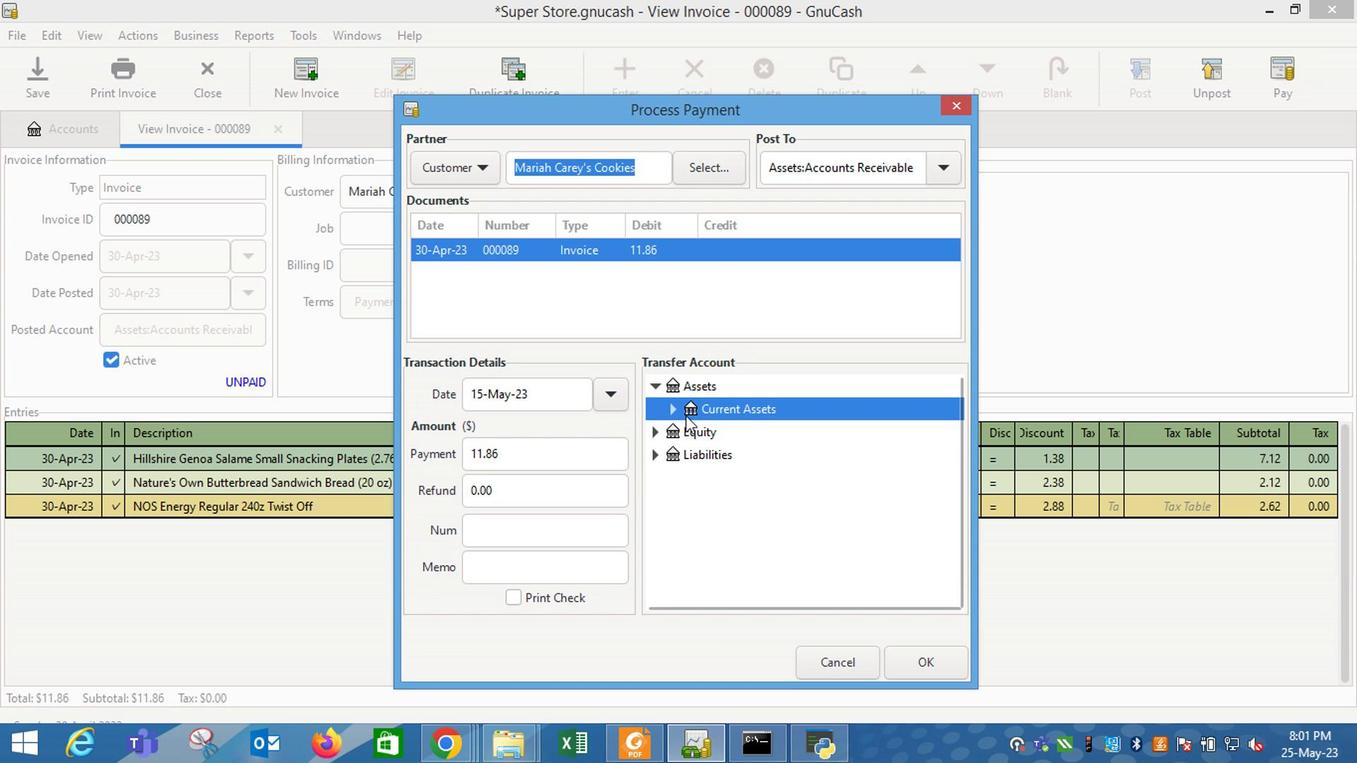 
Action: Mouse pressed left at (670, 419)
Screenshot: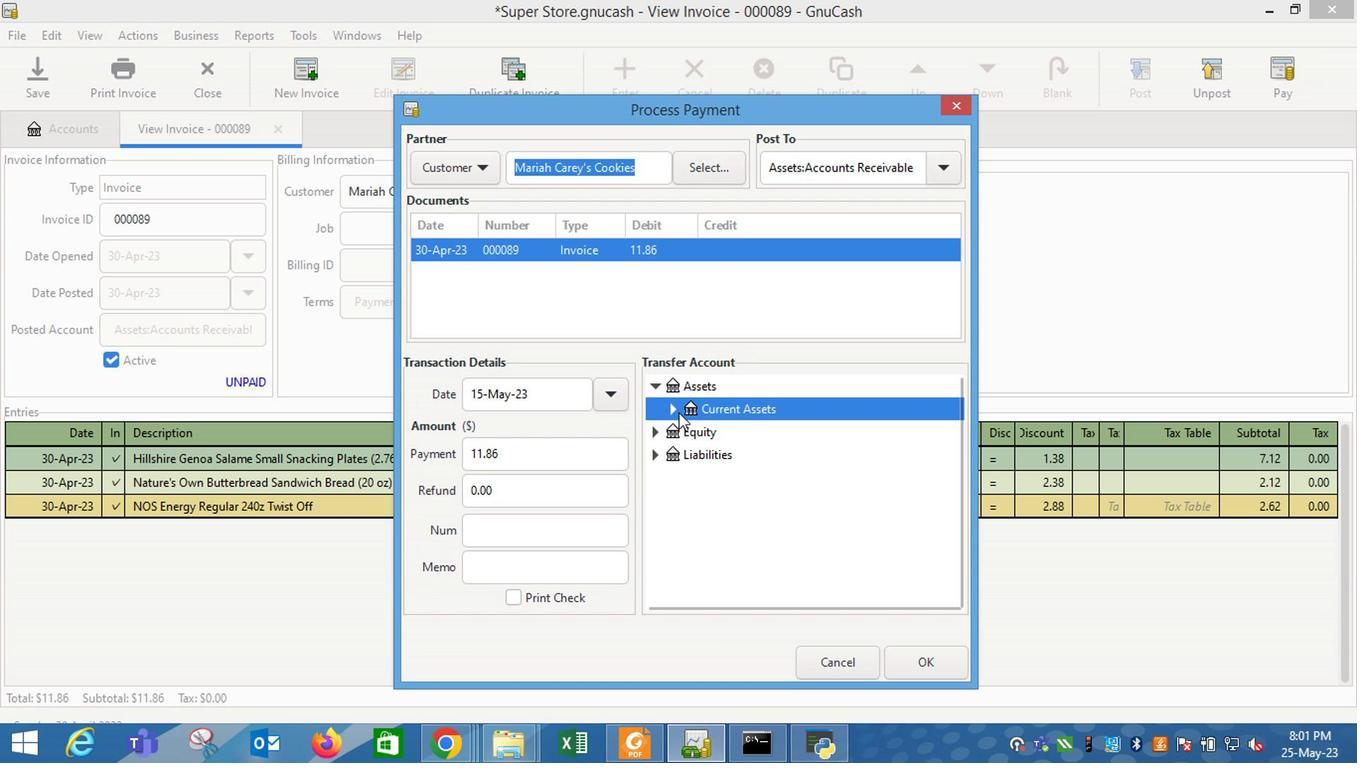 
Action: Mouse moved to (717, 439)
Screenshot: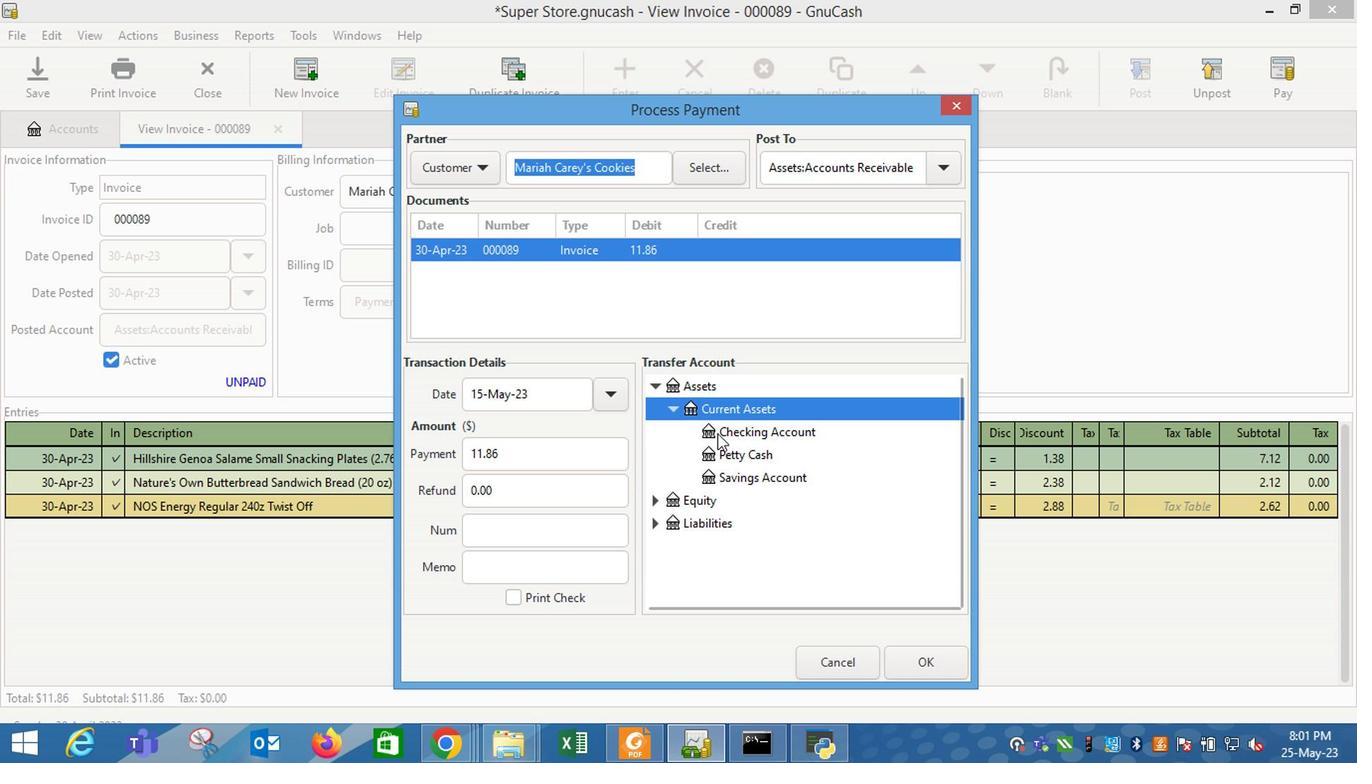 
Action: Mouse pressed left at (717, 439)
Screenshot: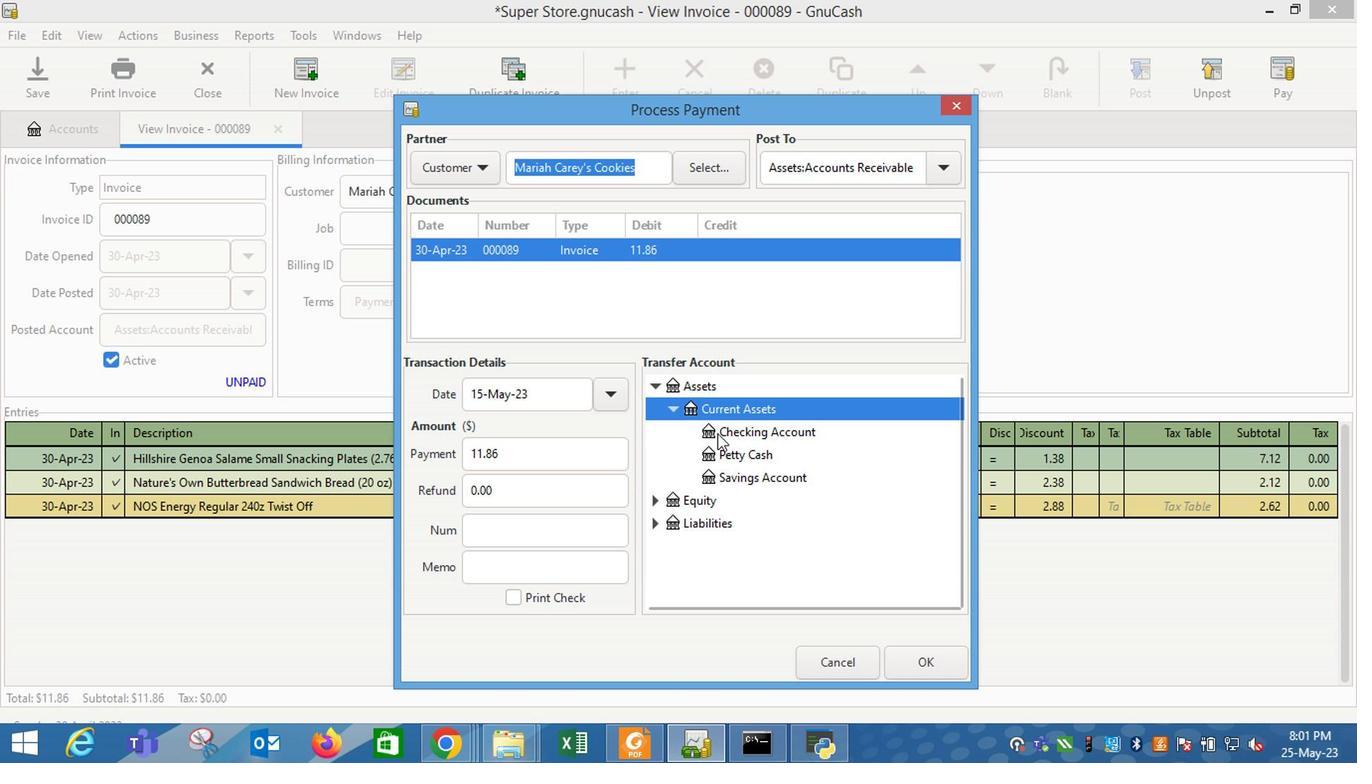 
Action: Mouse moved to (913, 664)
Screenshot: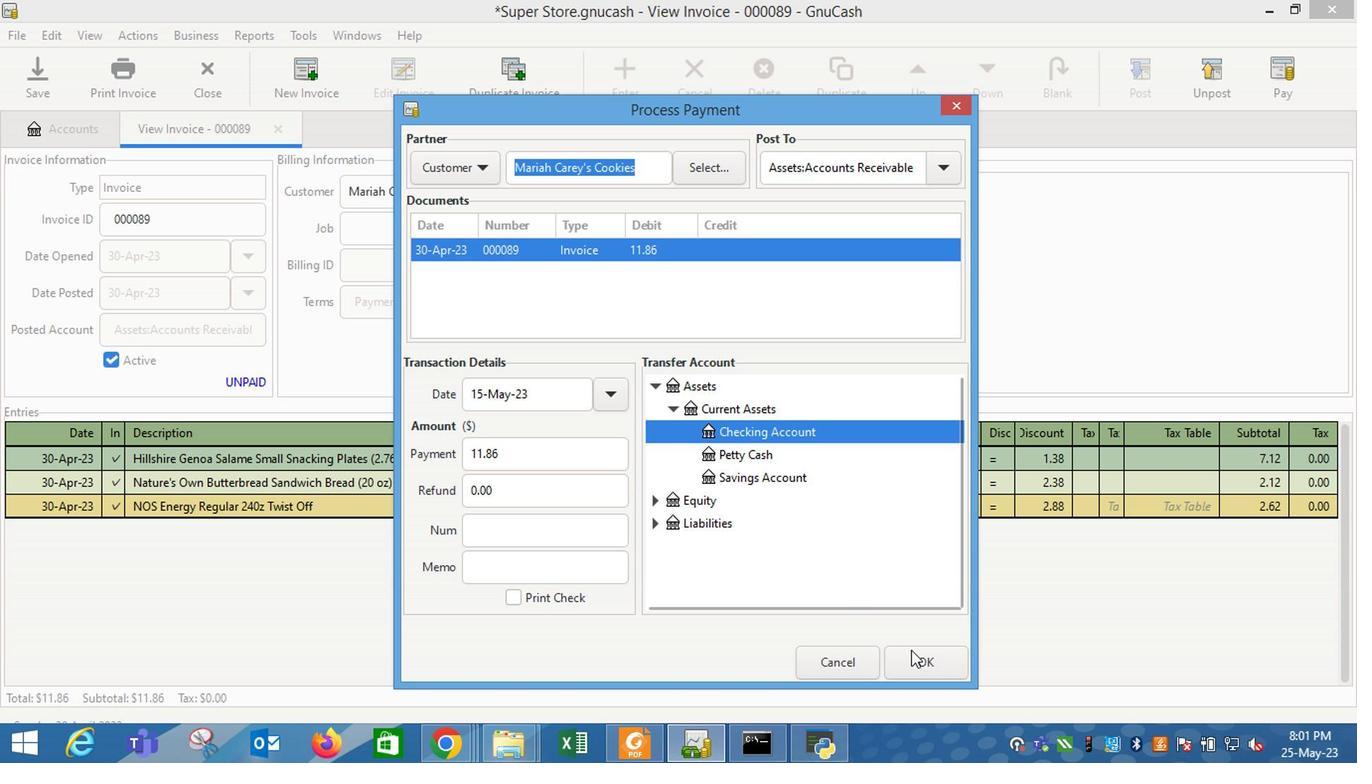 
Action: Mouse pressed left at (913, 664)
Screenshot: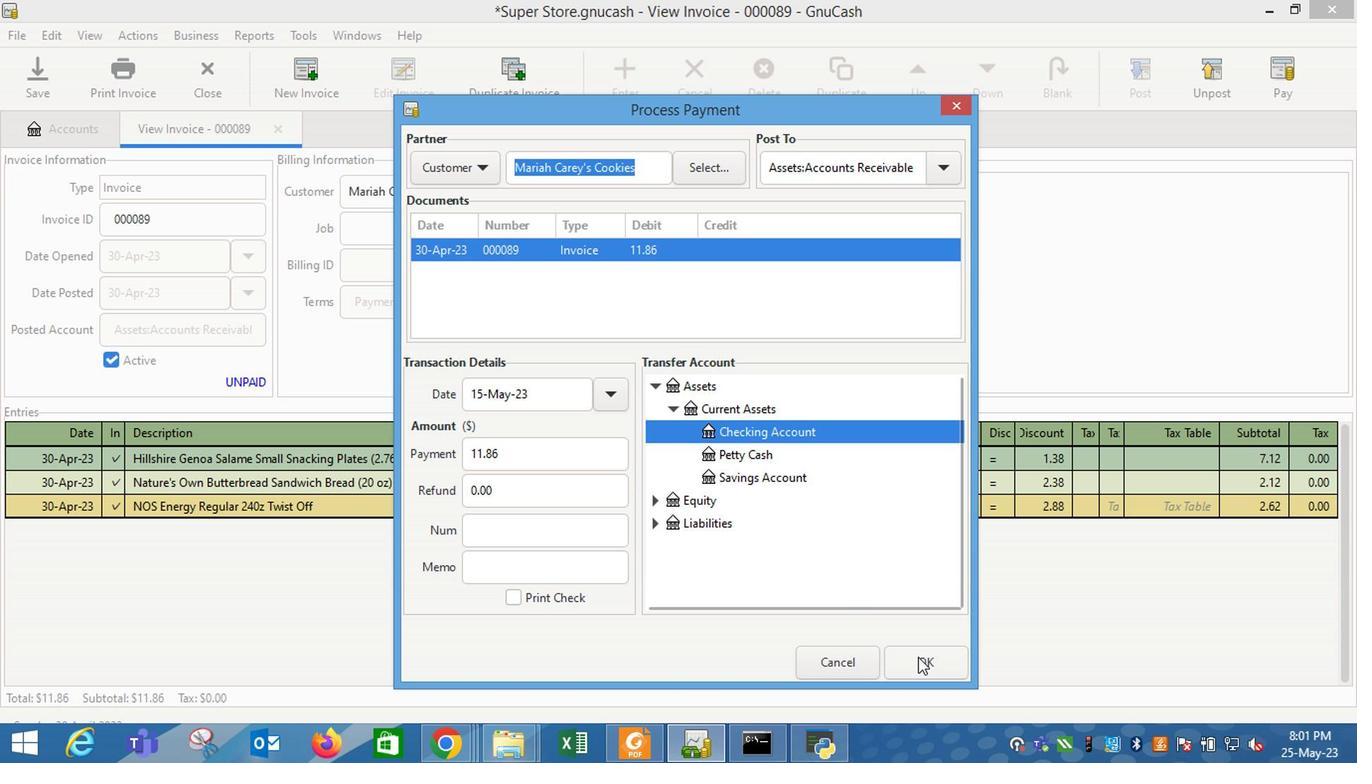 
Action: Mouse moved to (135, 79)
Screenshot: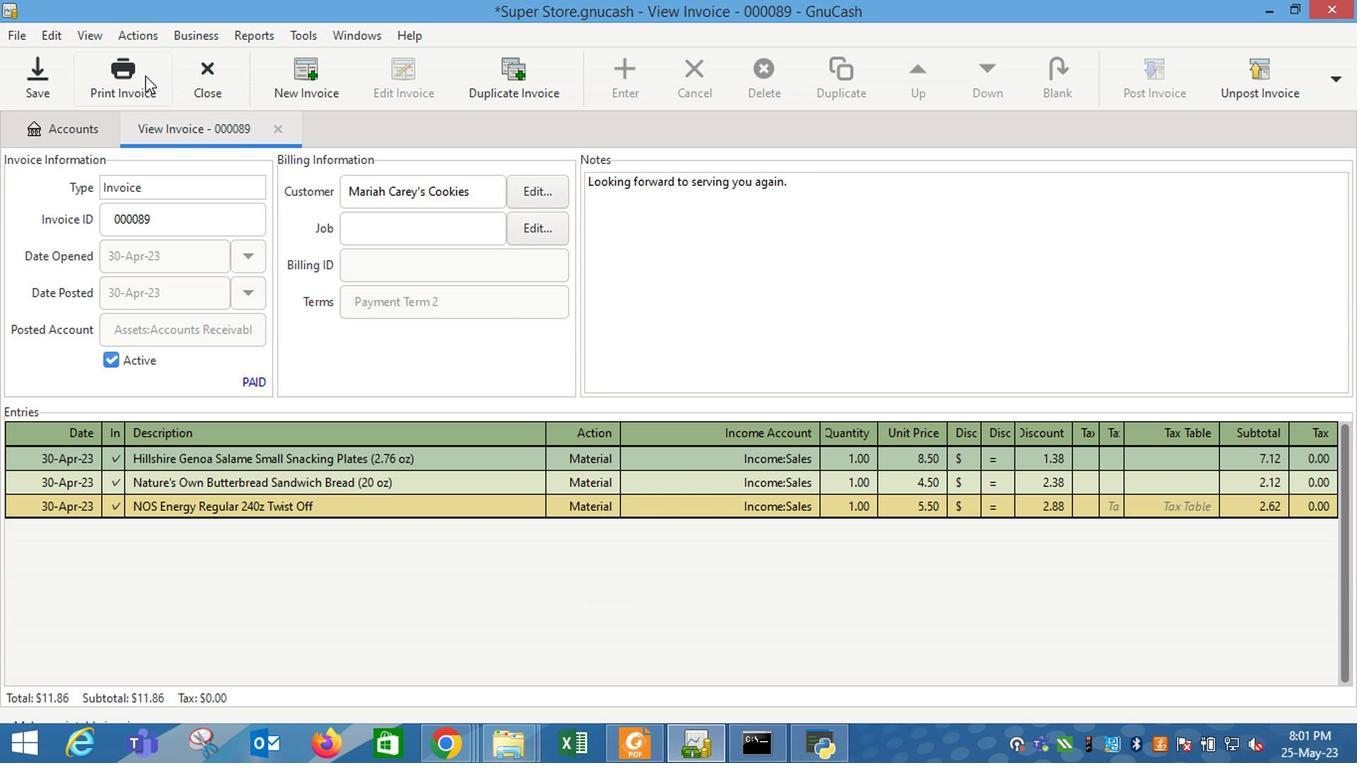 
Action: Mouse pressed left at (135, 79)
Screenshot: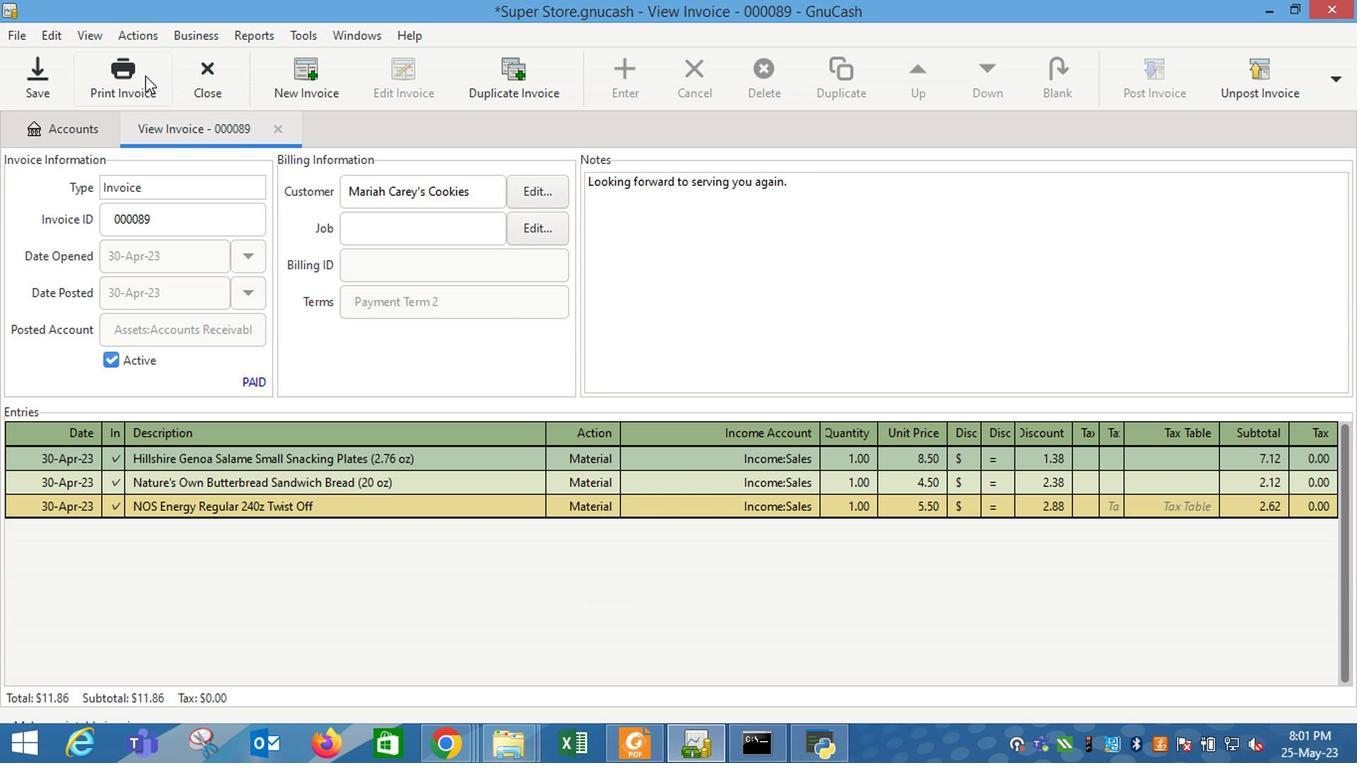 
Action: Mouse moved to (498, 86)
Screenshot: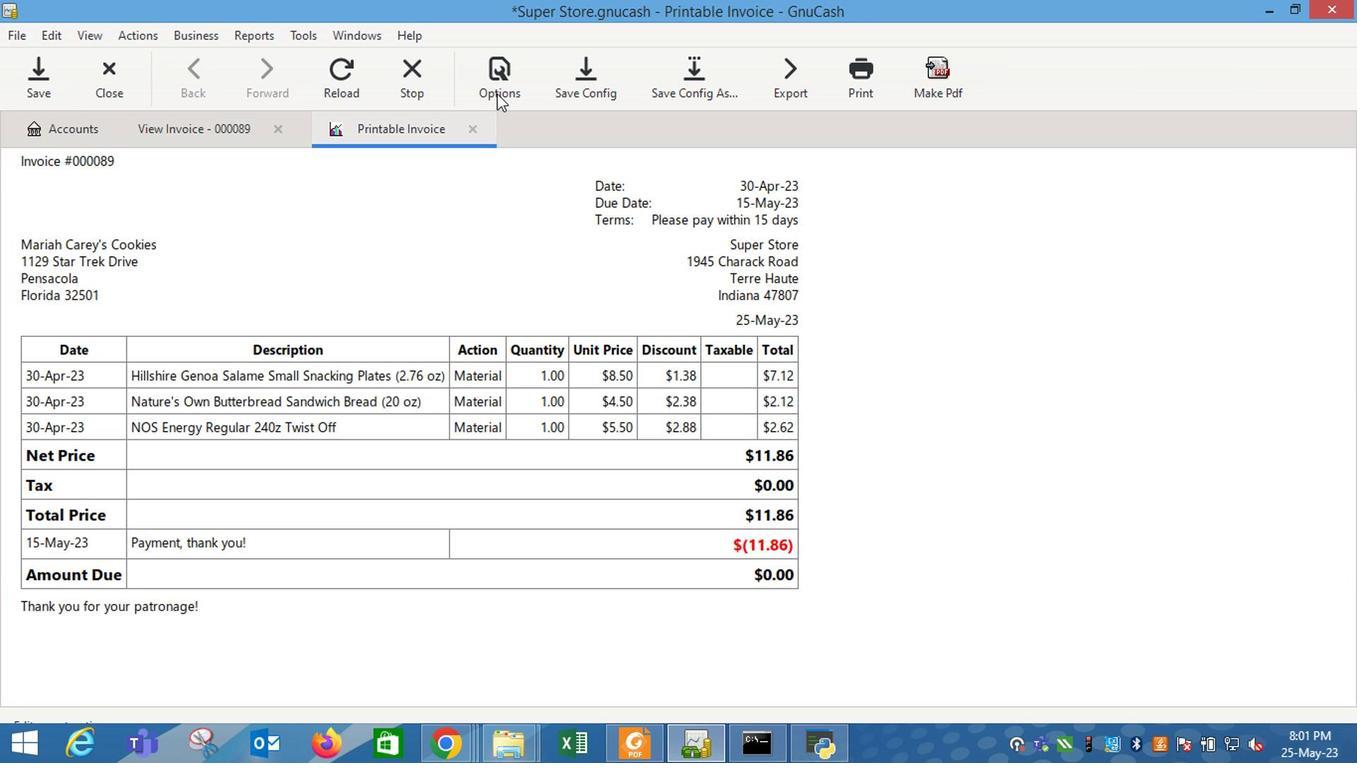 
Action: Mouse pressed left at (498, 86)
Screenshot: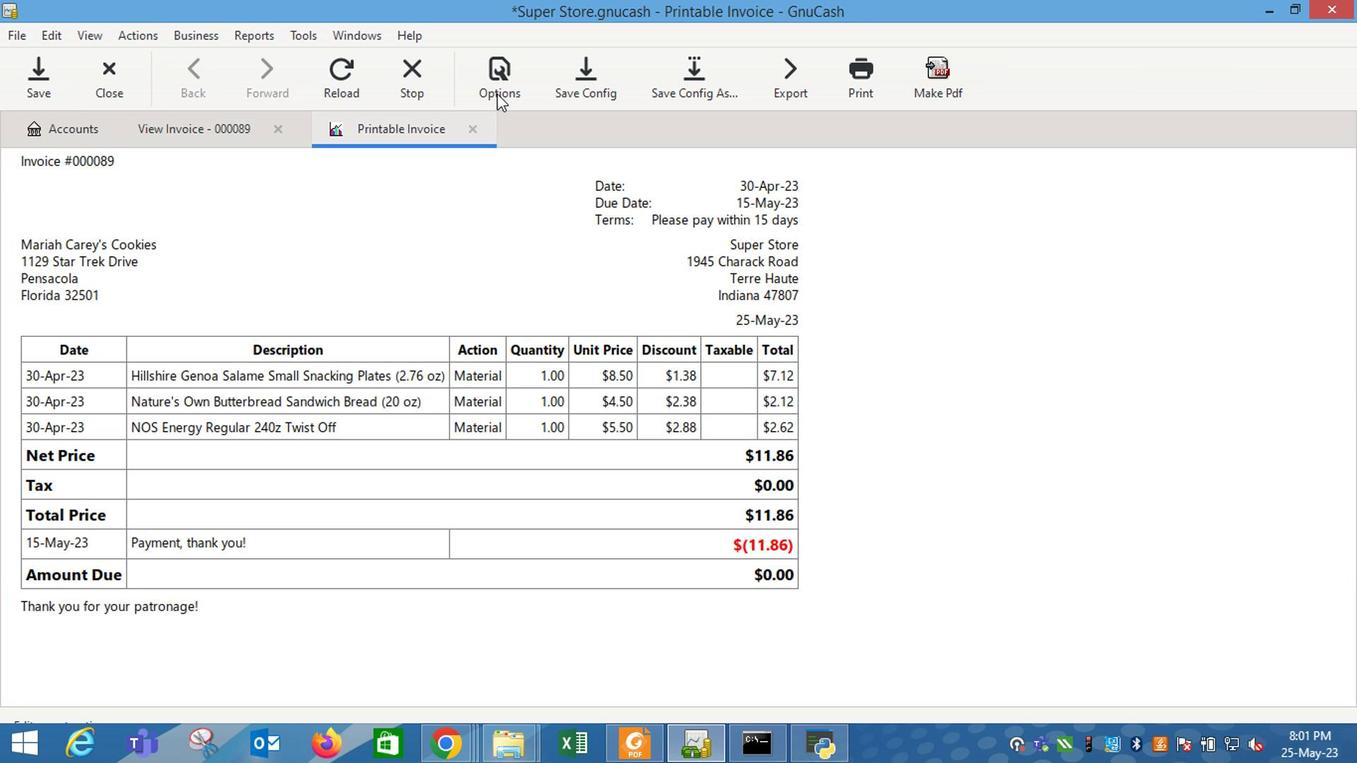
Action: Mouse moved to (376, 198)
Screenshot: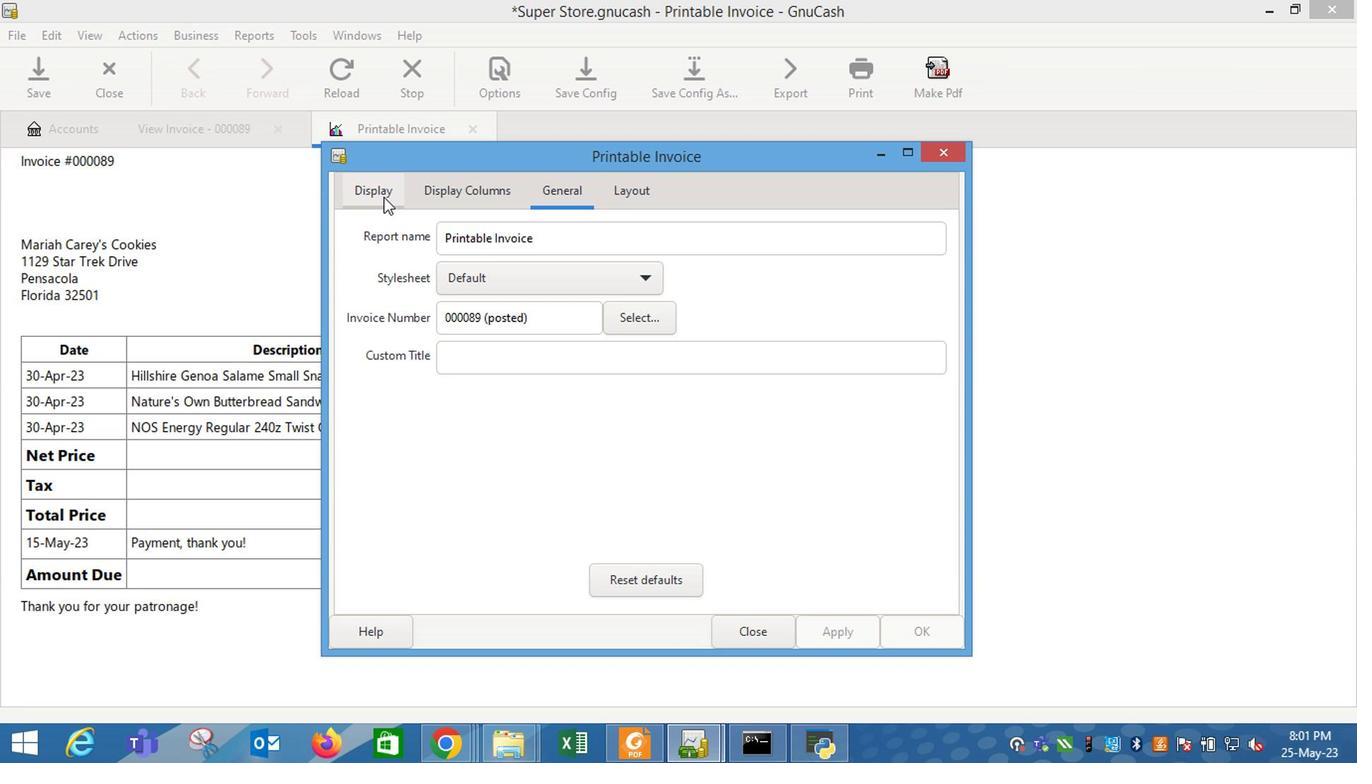 
Action: Mouse pressed left at (376, 198)
Screenshot: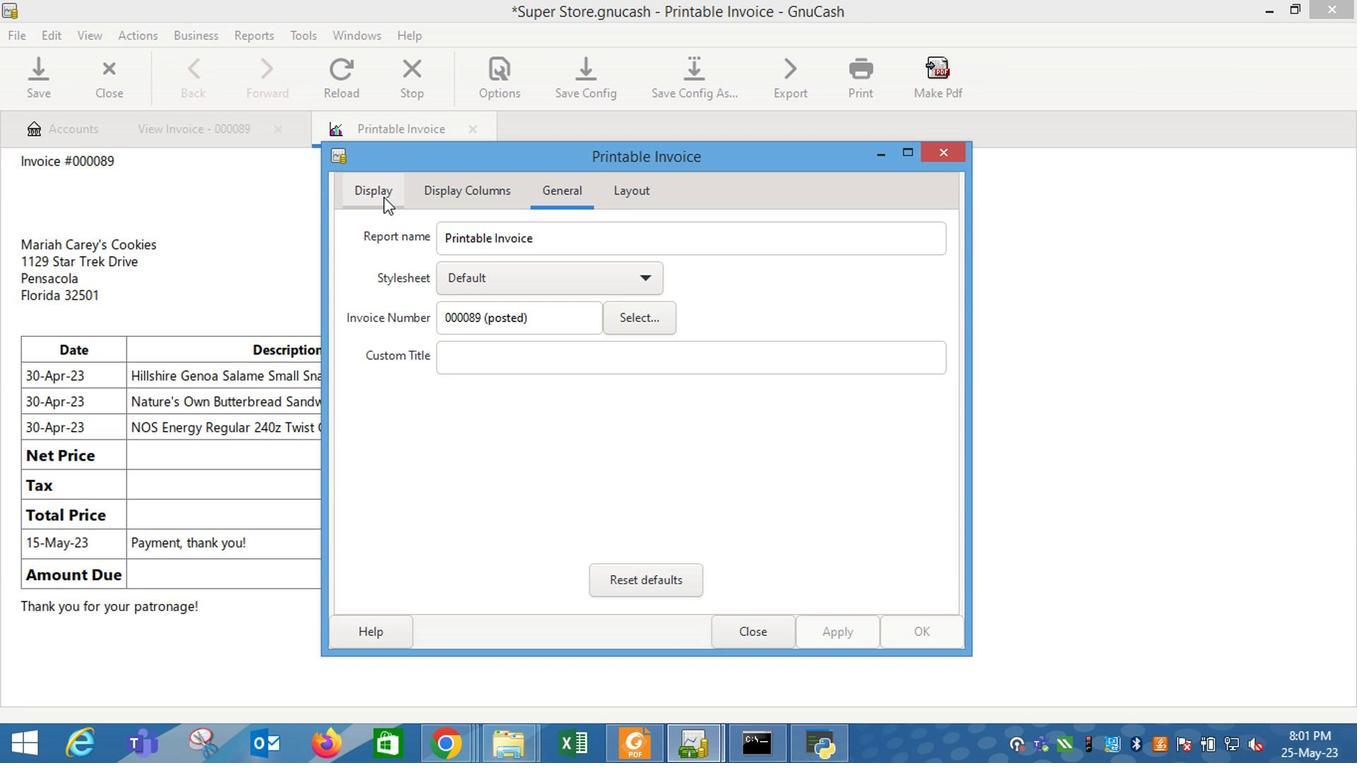 
Action: Mouse moved to (506, 419)
Screenshot: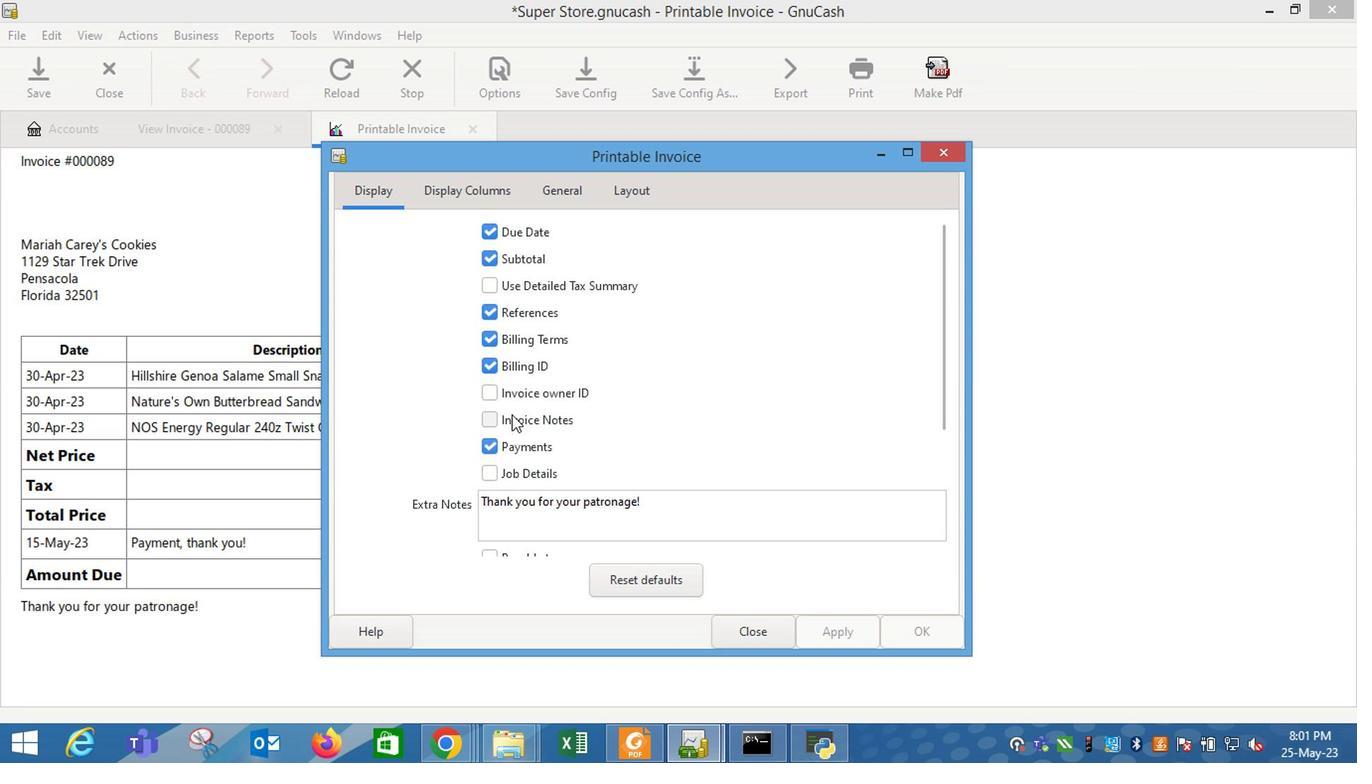 
Action: Mouse pressed left at (506, 419)
Screenshot: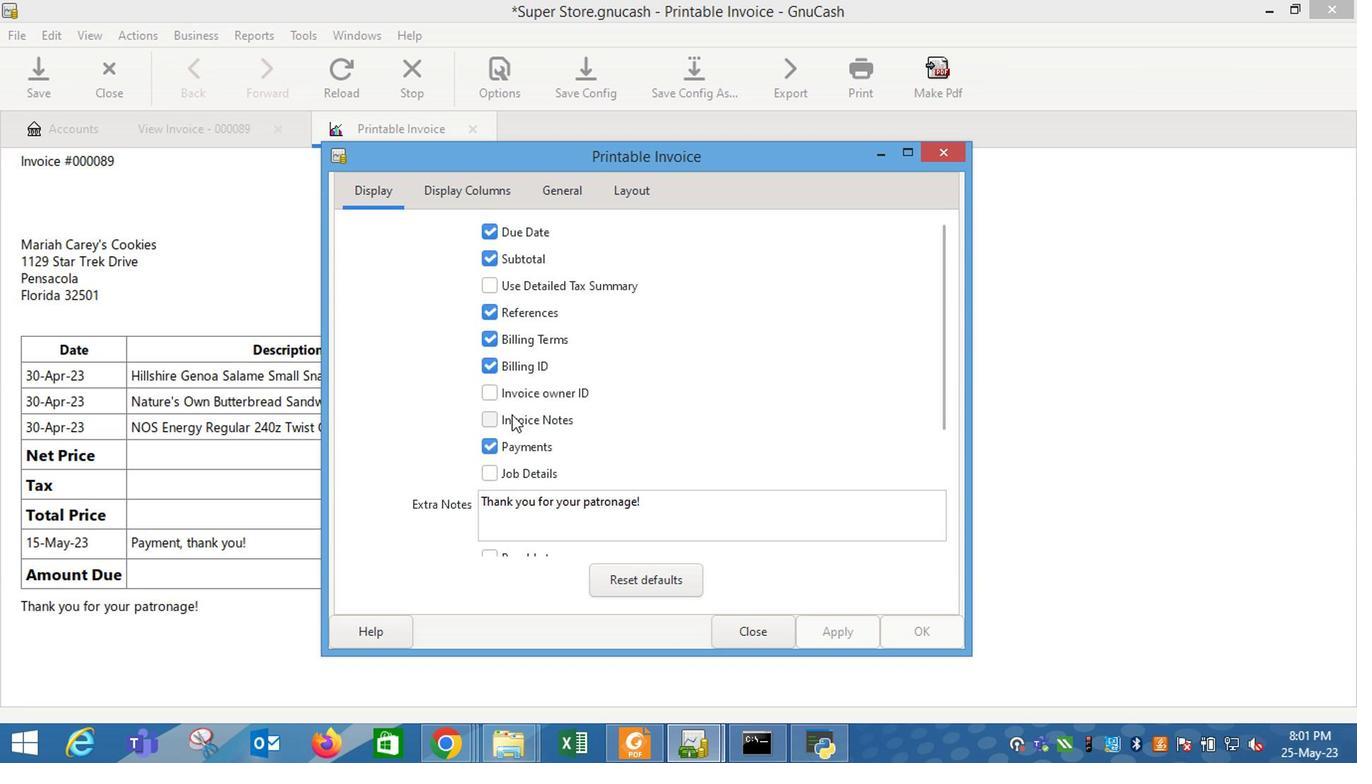 
Action: Mouse moved to (836, 632)
Screenshot: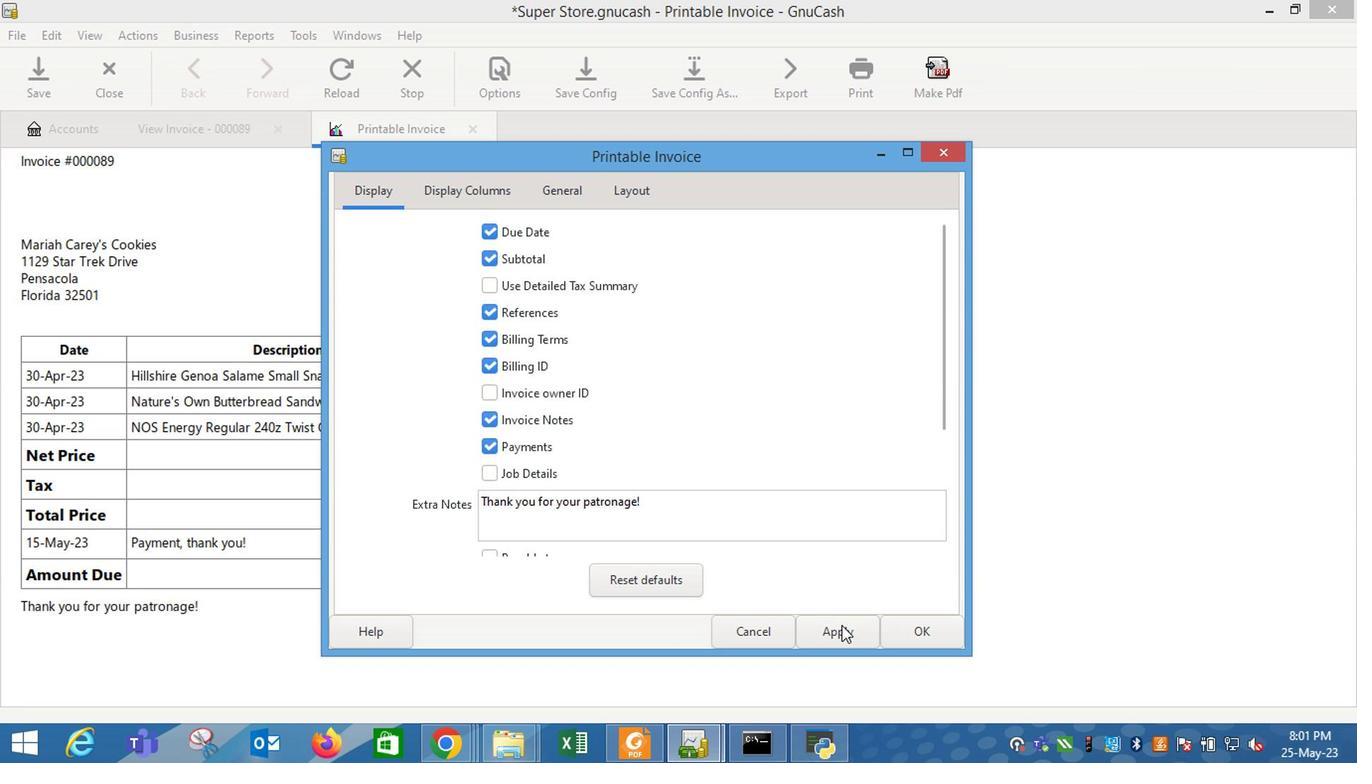
Action: Mouse pressed left at (836, 632)
Screenshot: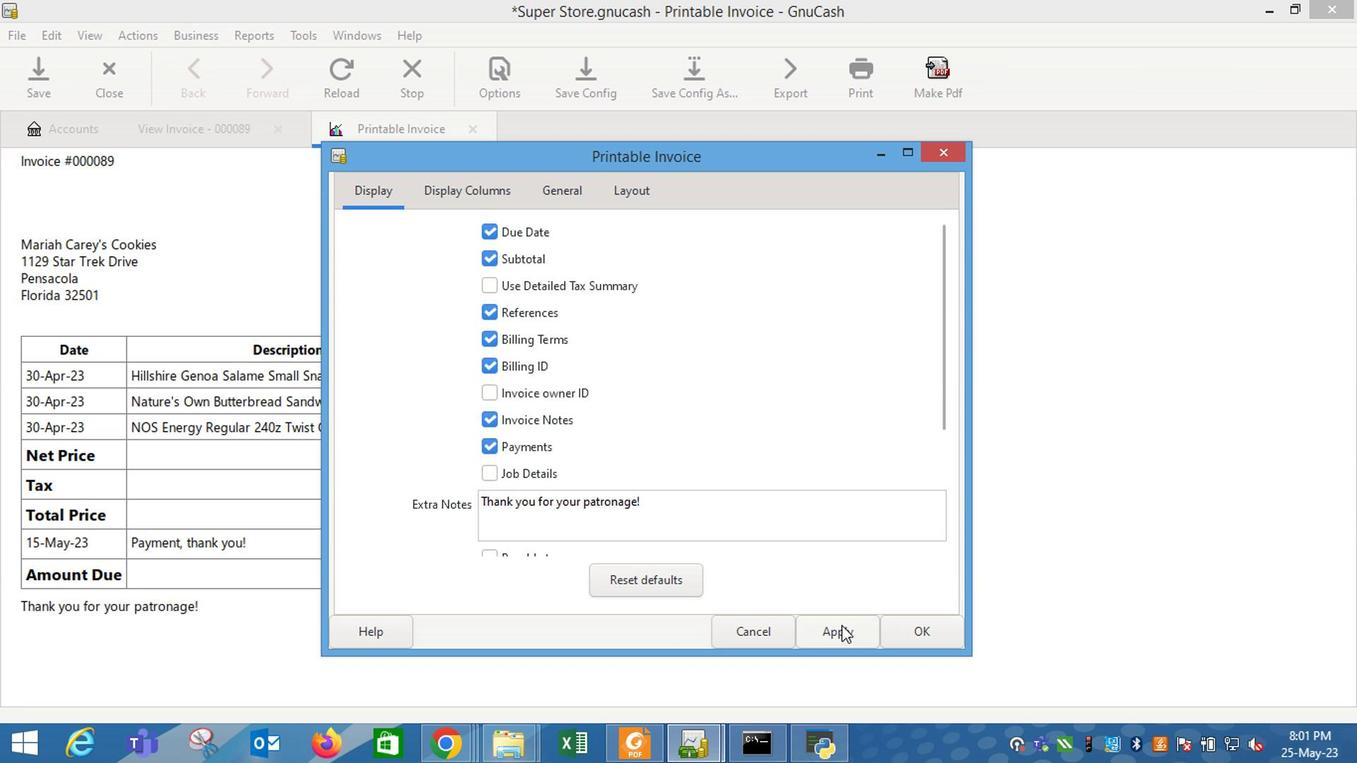 
Action: Mouse moved to (751, 636)
Screenshot: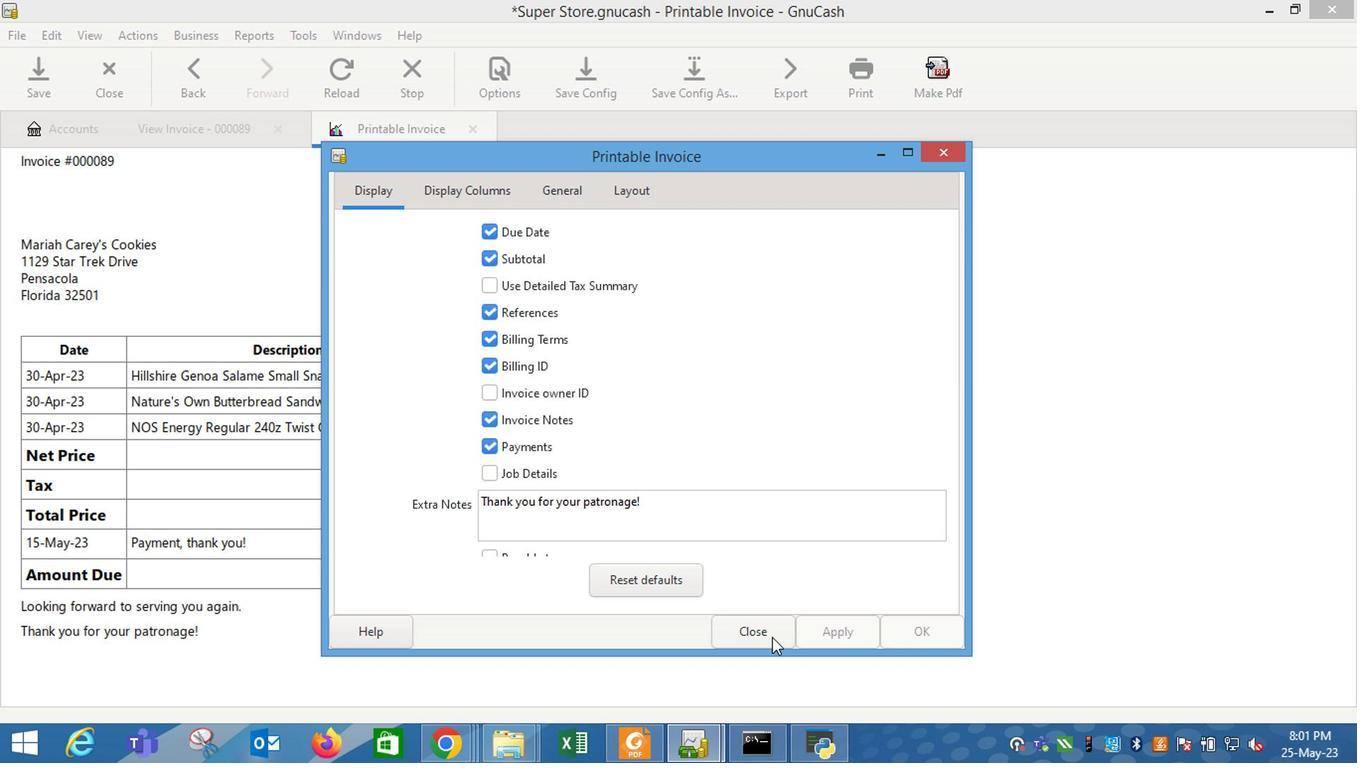 
Action: Mouse pressed left at (751, 636)
Screenshot: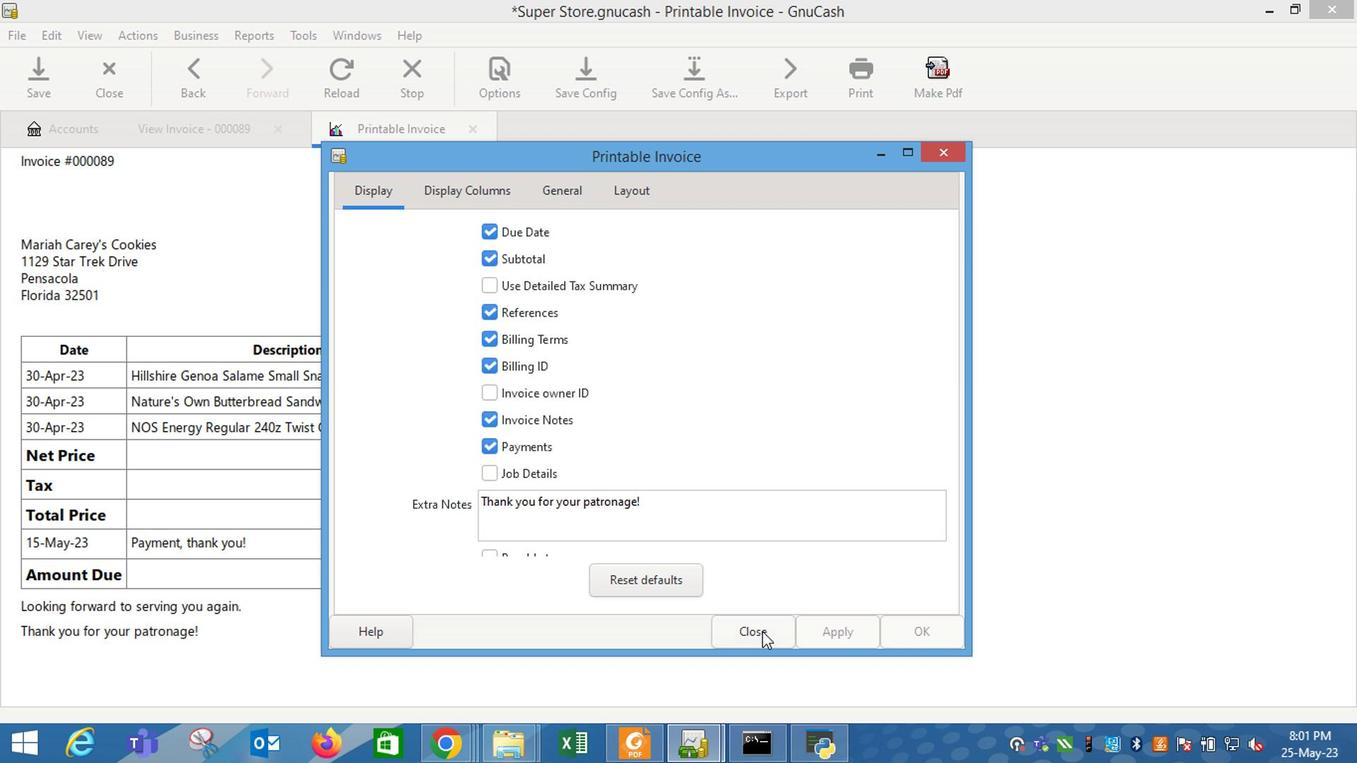 
Action: Mouse moved to (700, 614)
Screenshot: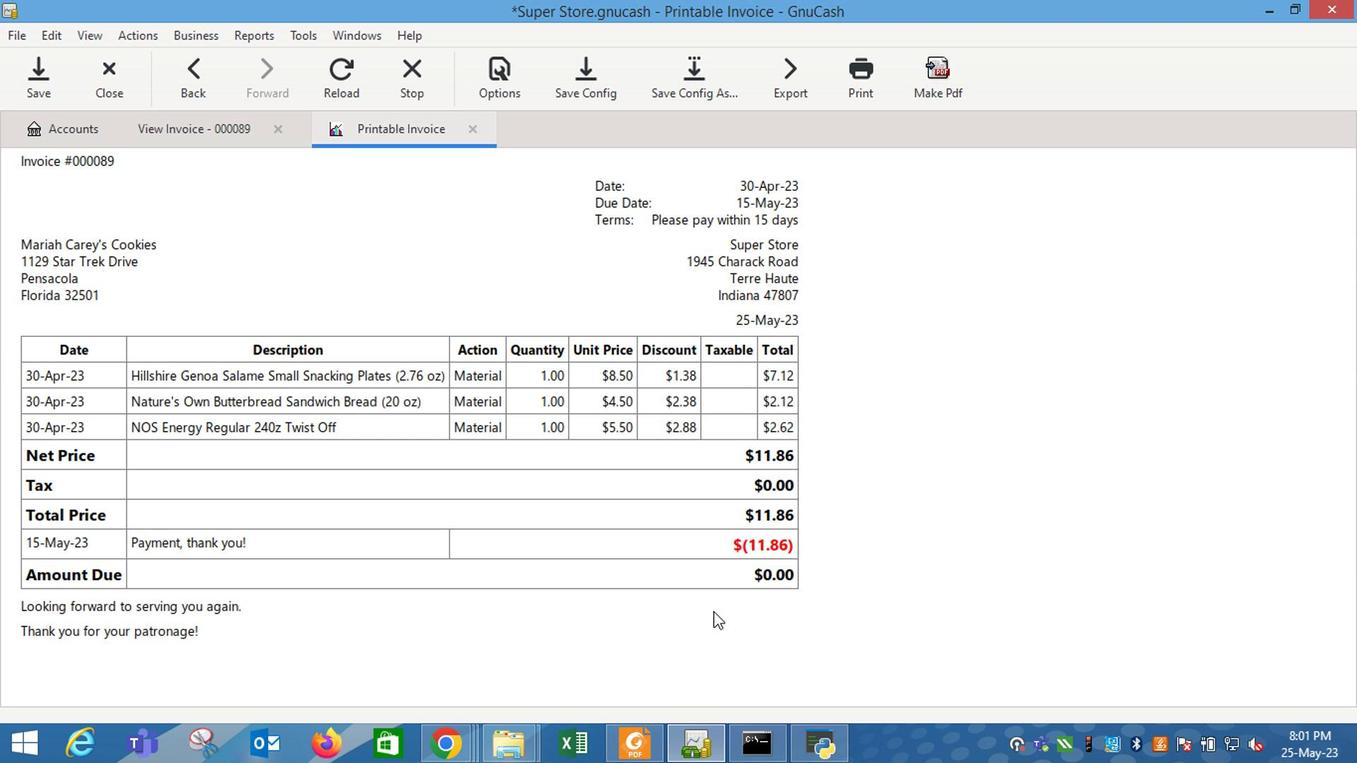 
